 Task: Look for space in Cáceres, Spain from 1st July, 2023 to 9th July, 2023 for 2 adults in price range Rs.8000 to Rs.15000. Place can be entire place with 1  bedroom having 1 bed and 1 bathroom. Property type can be house, flat, guest house. Booking option can be shelf check-in. Required host language is English.
Action: Mouse moved to (366, 191)
Screenshot: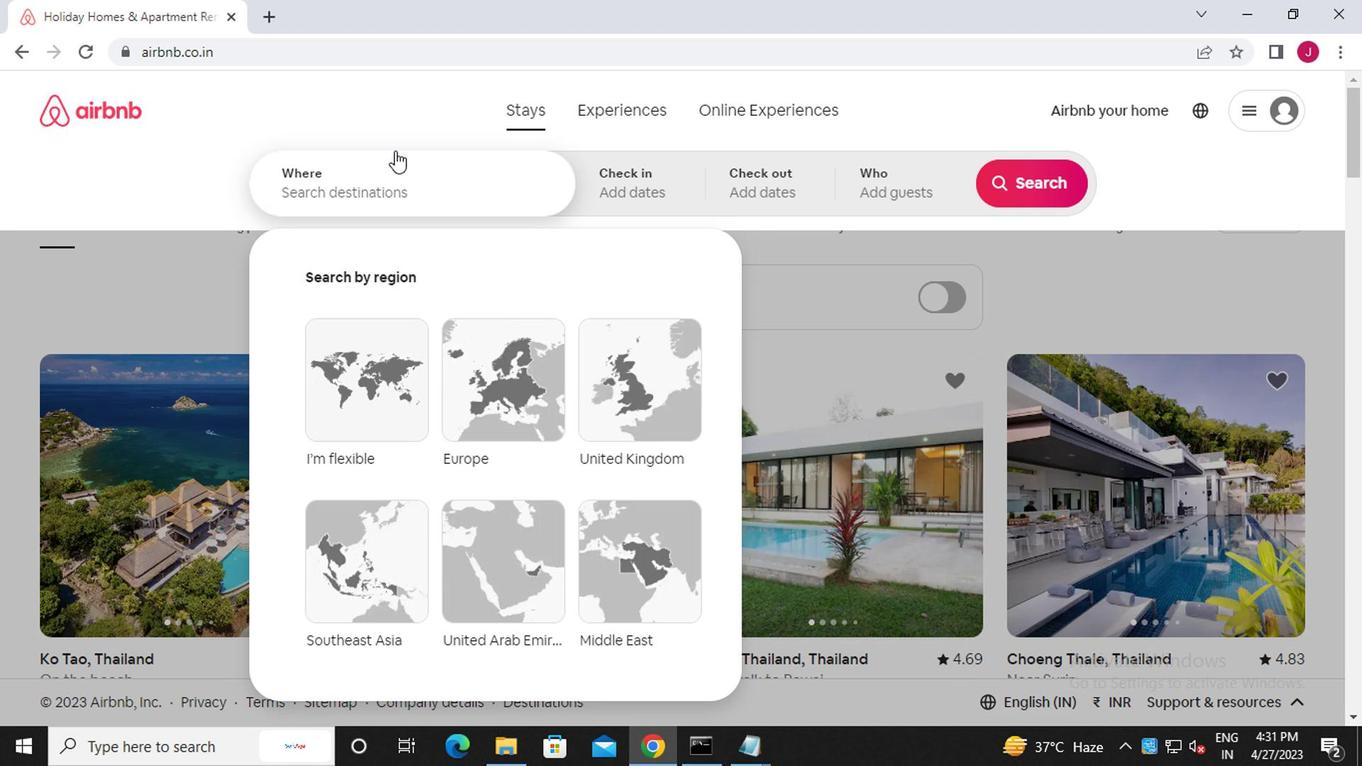 
Action: Mouse pressed left at (366, 191)
Screenshot: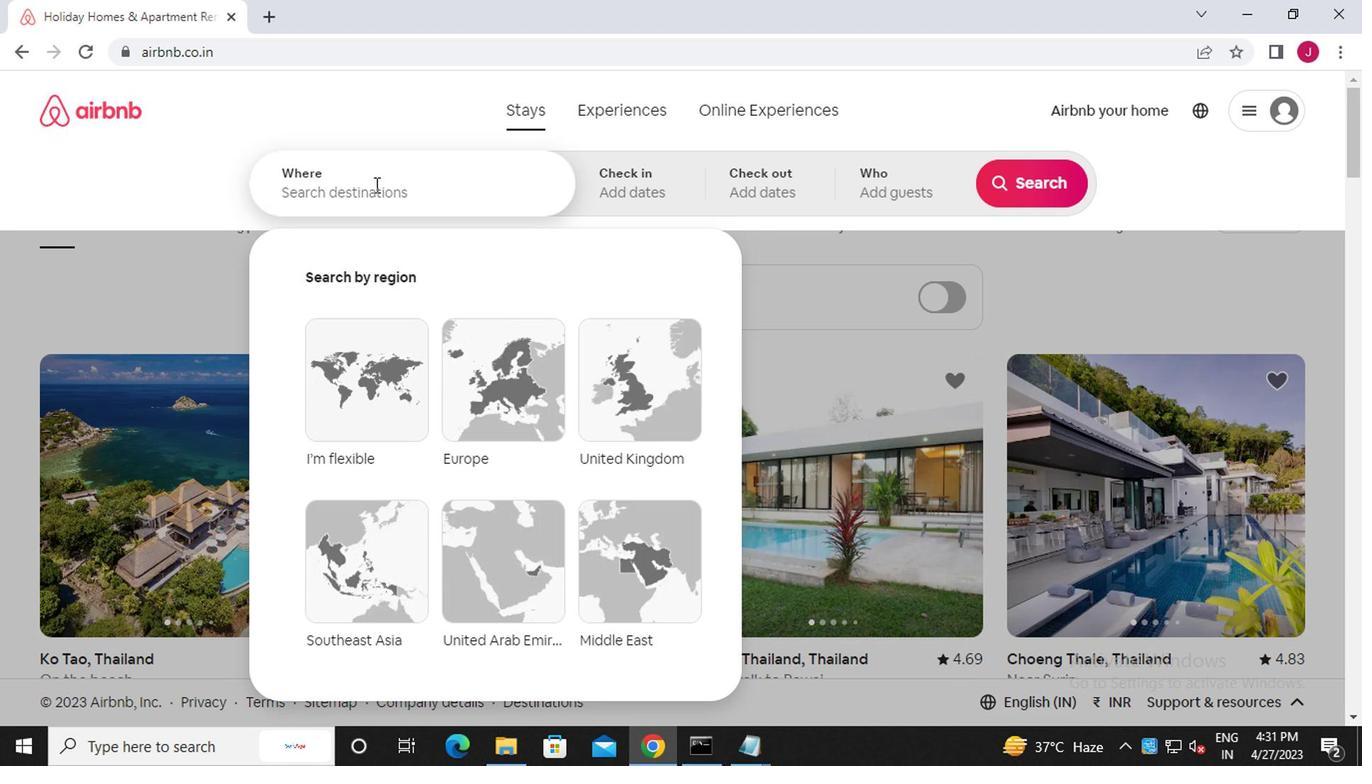 
Action: Mouse moved to (369, 189)
Screenshot: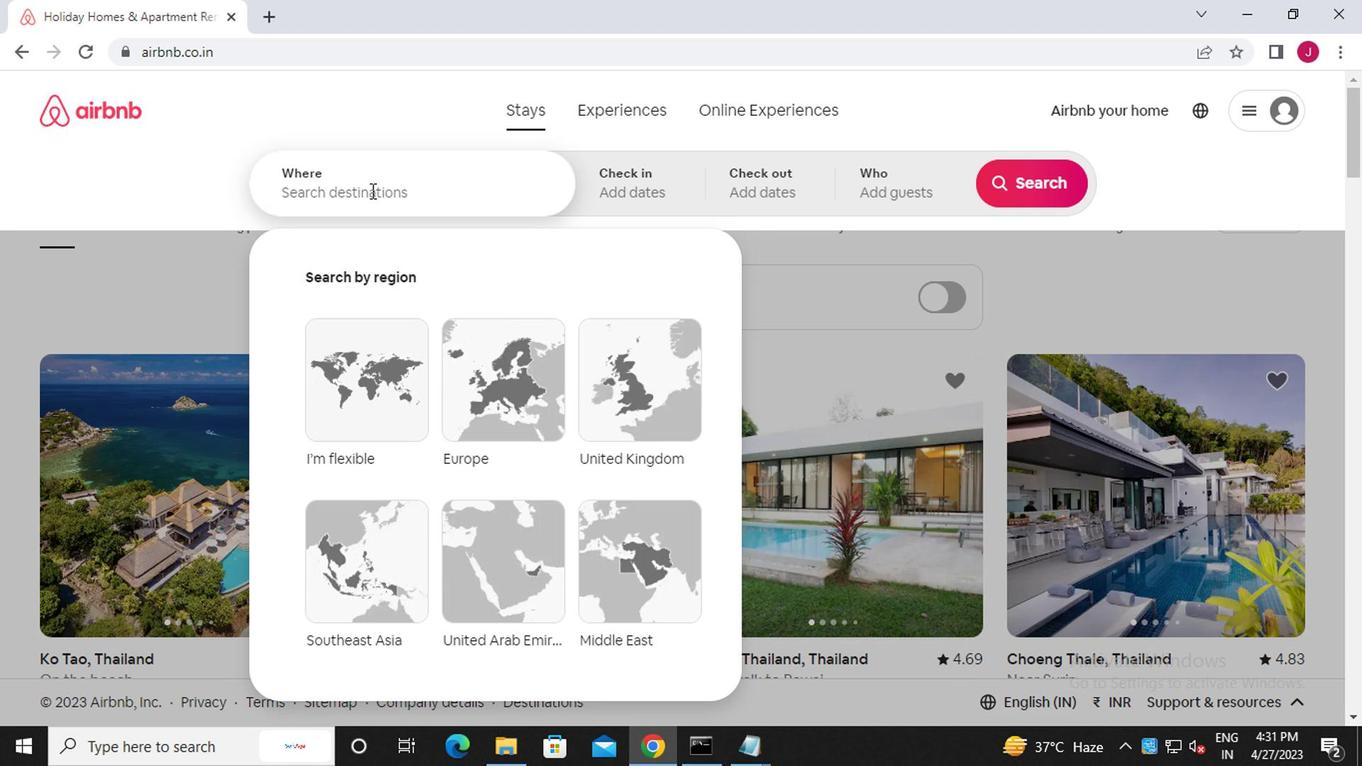 
Action: Key pressed c<Key.caps_lock>acares
Screenshot: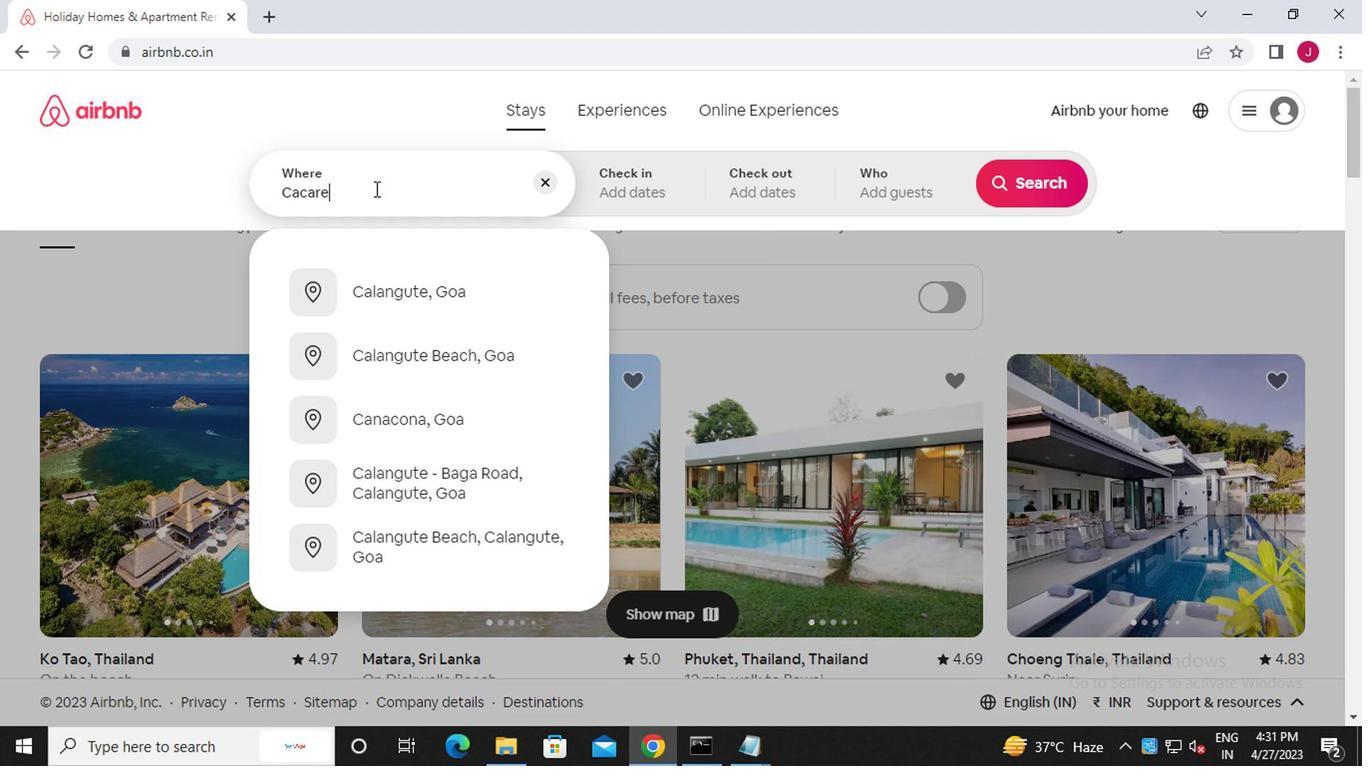 
Action: Mouse moved to (434, 479)
Screenshot: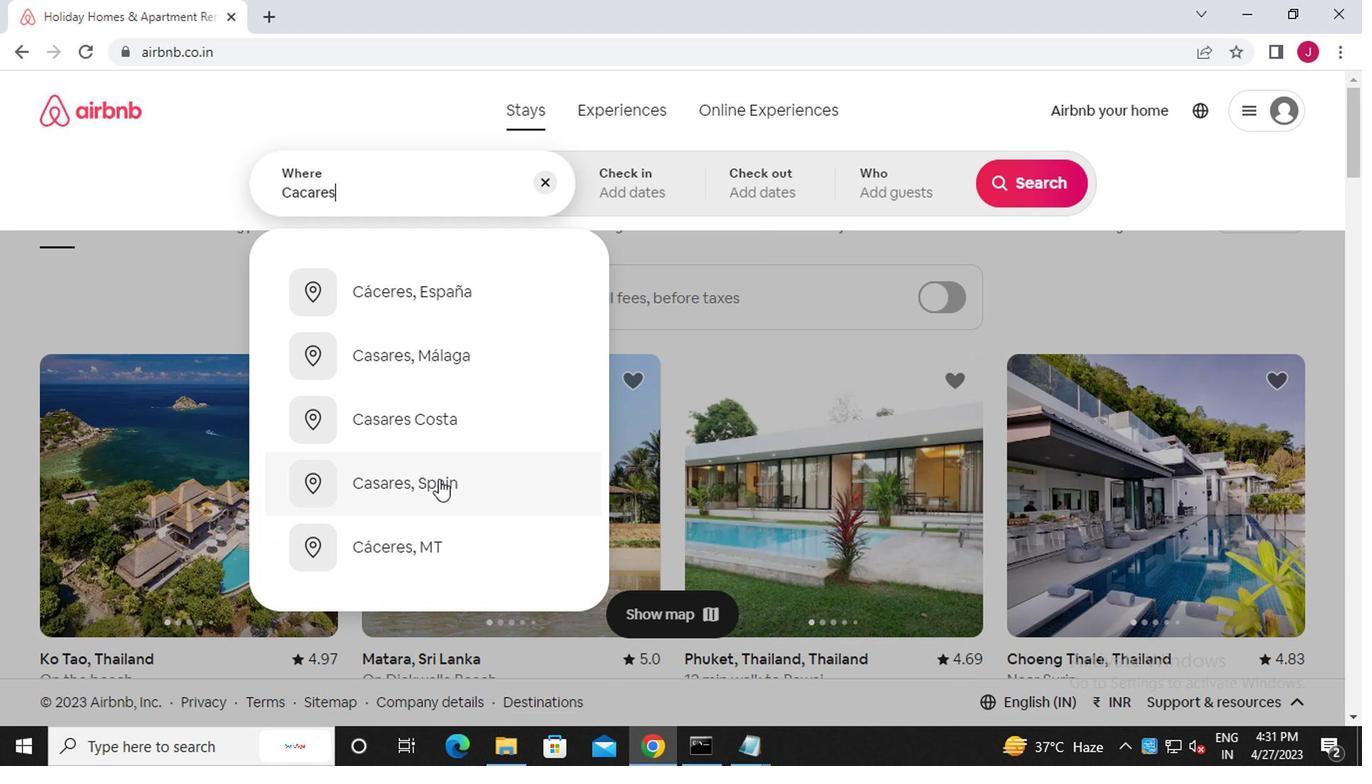 
Action: Mouse pressed left at (434, 479)
Screenshot: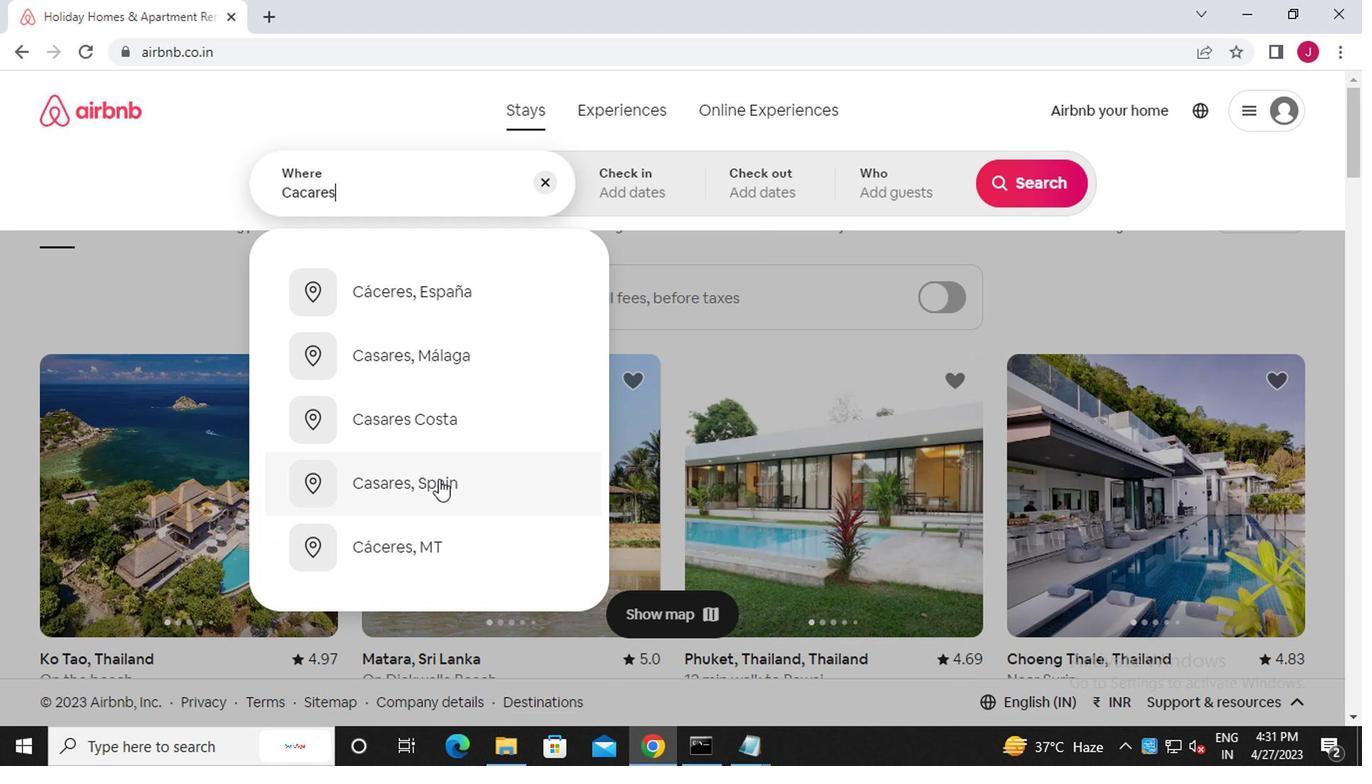 
Action: Mouse moved to (1020, 343)
Screenshot: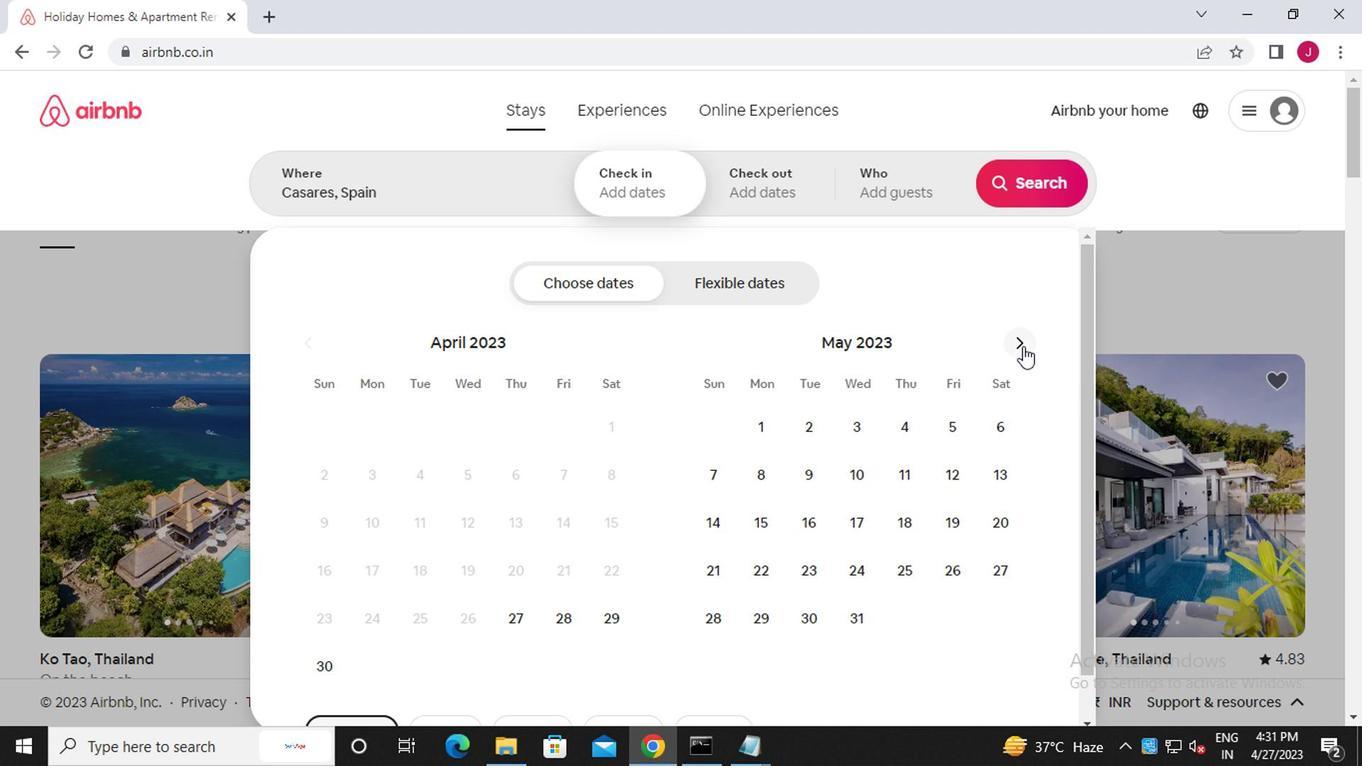 
Action: Mouse pressed left at (1020, 343)
Screenshot: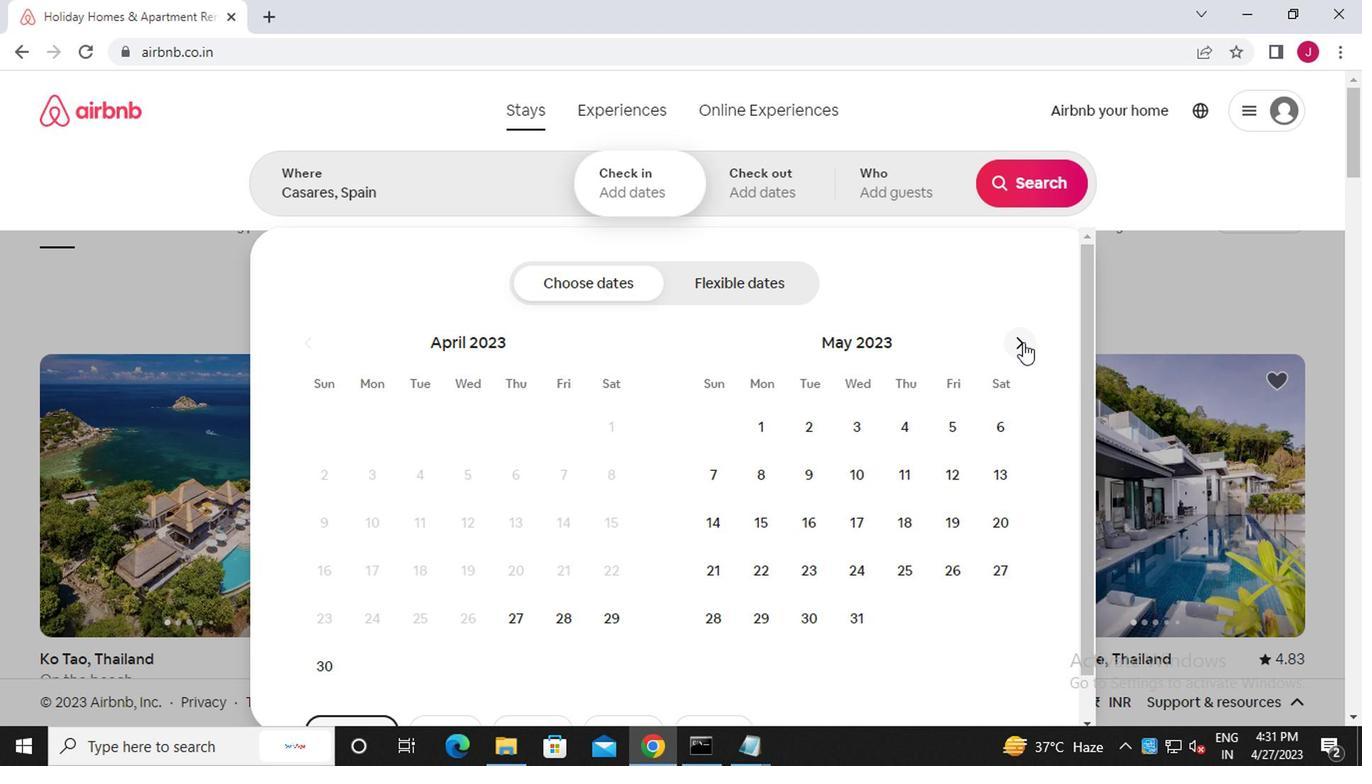 
Action: Mouse pressed left at (1020, 343)
Screenshot: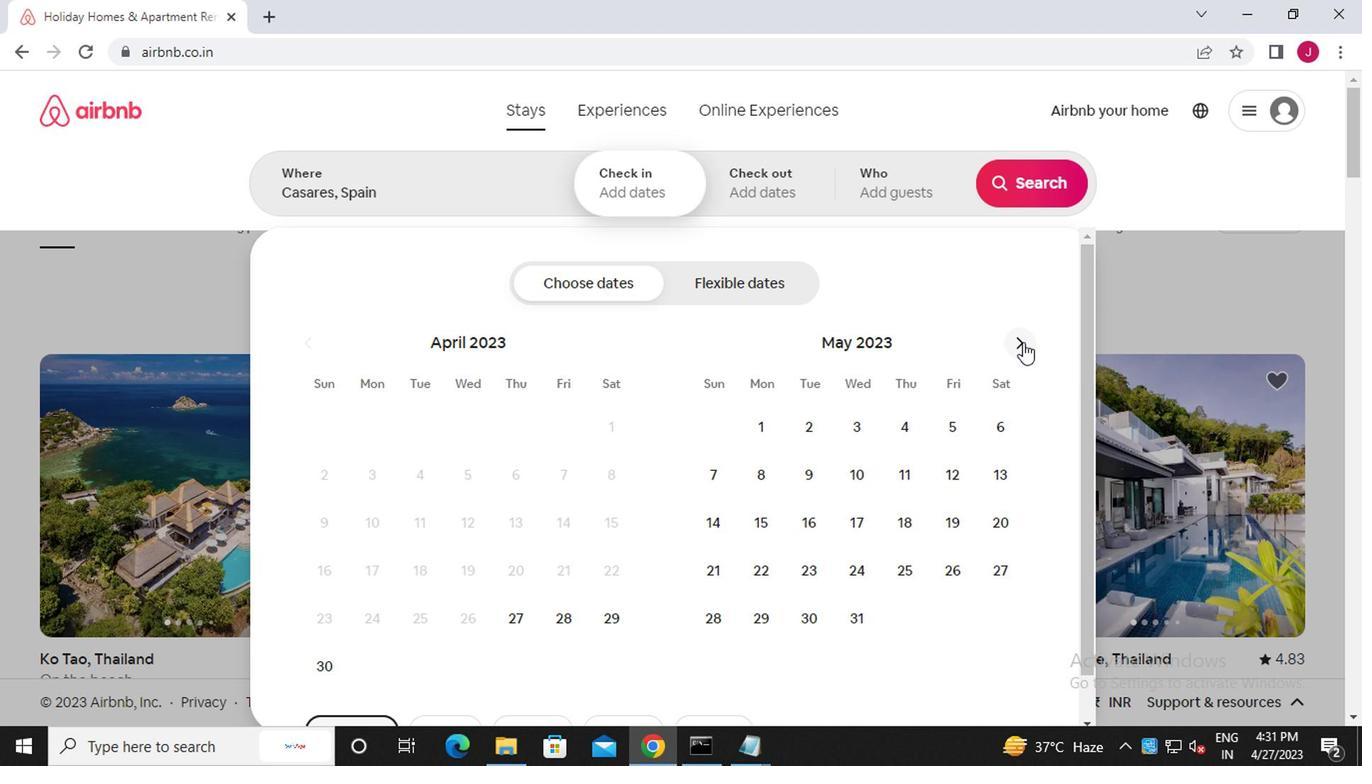 
Action: Mouse moved to (993, 430)
Screenshot: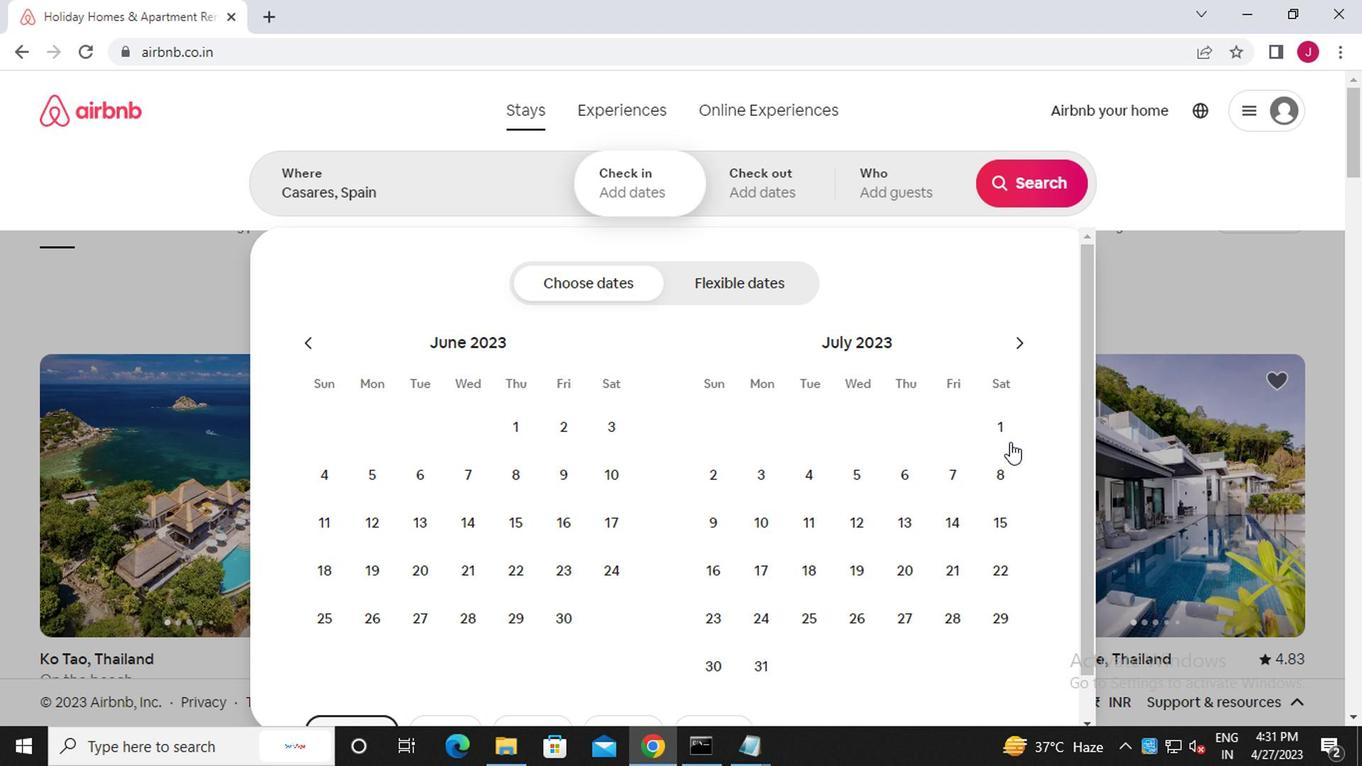 
Action: Mouse pressed left at (993, 430)
Screenshot: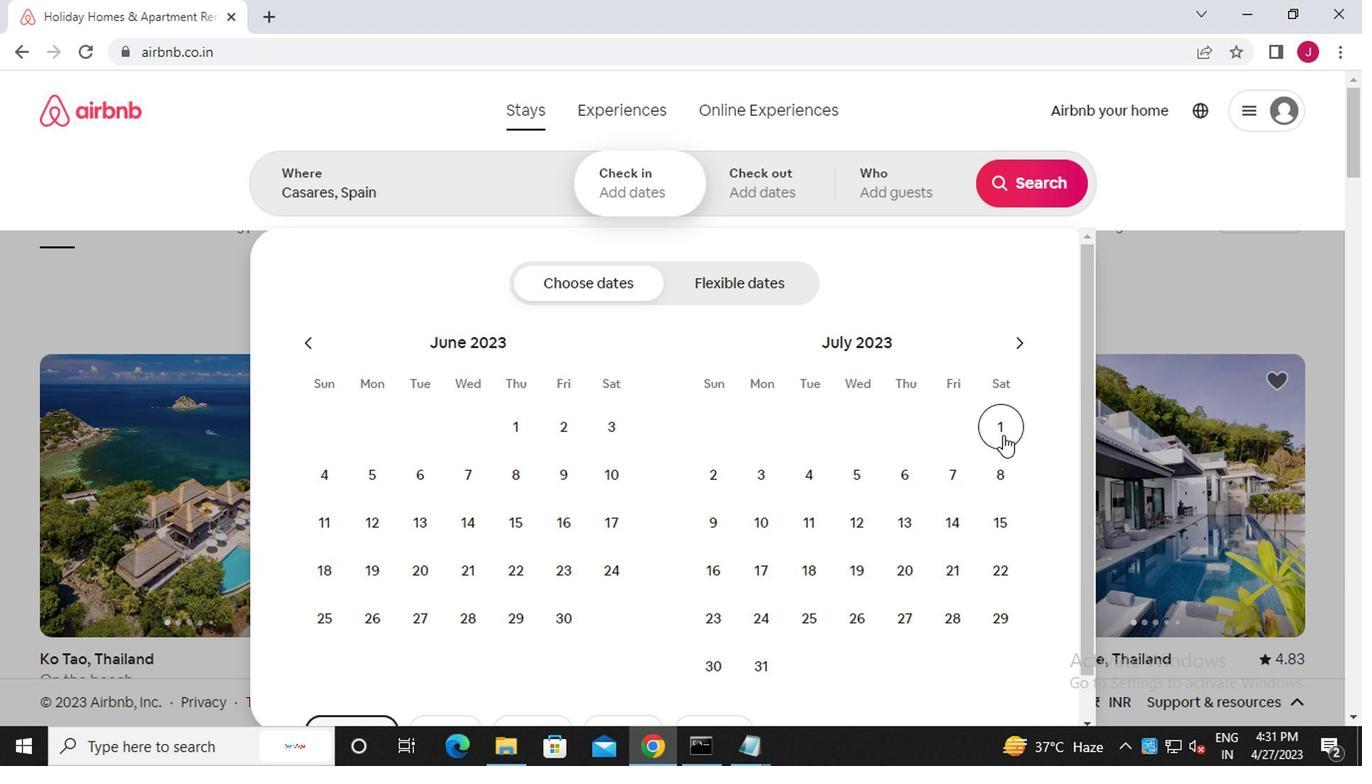 
Action: Mouse moved to (695, 521)
Screenshot: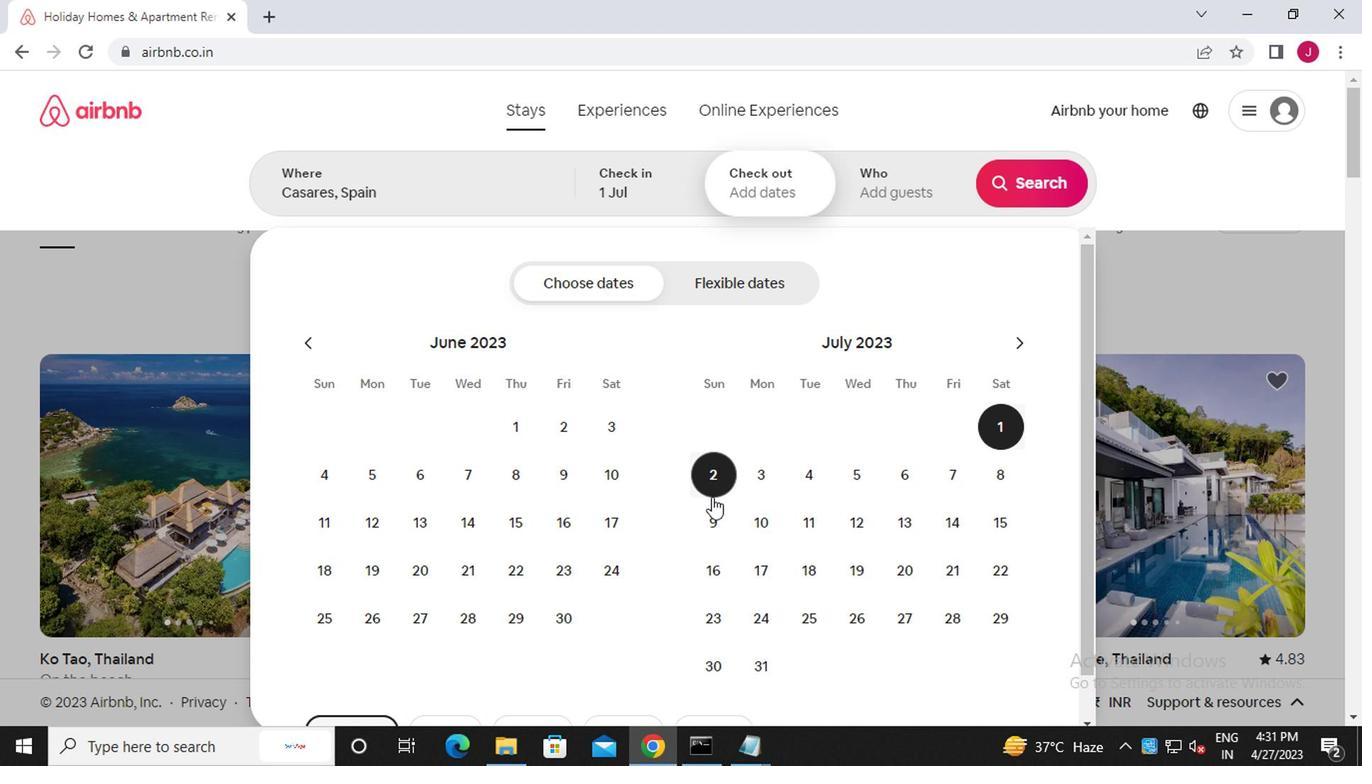 
Action: Mouse pressed left at (695, 521)
Screenshot: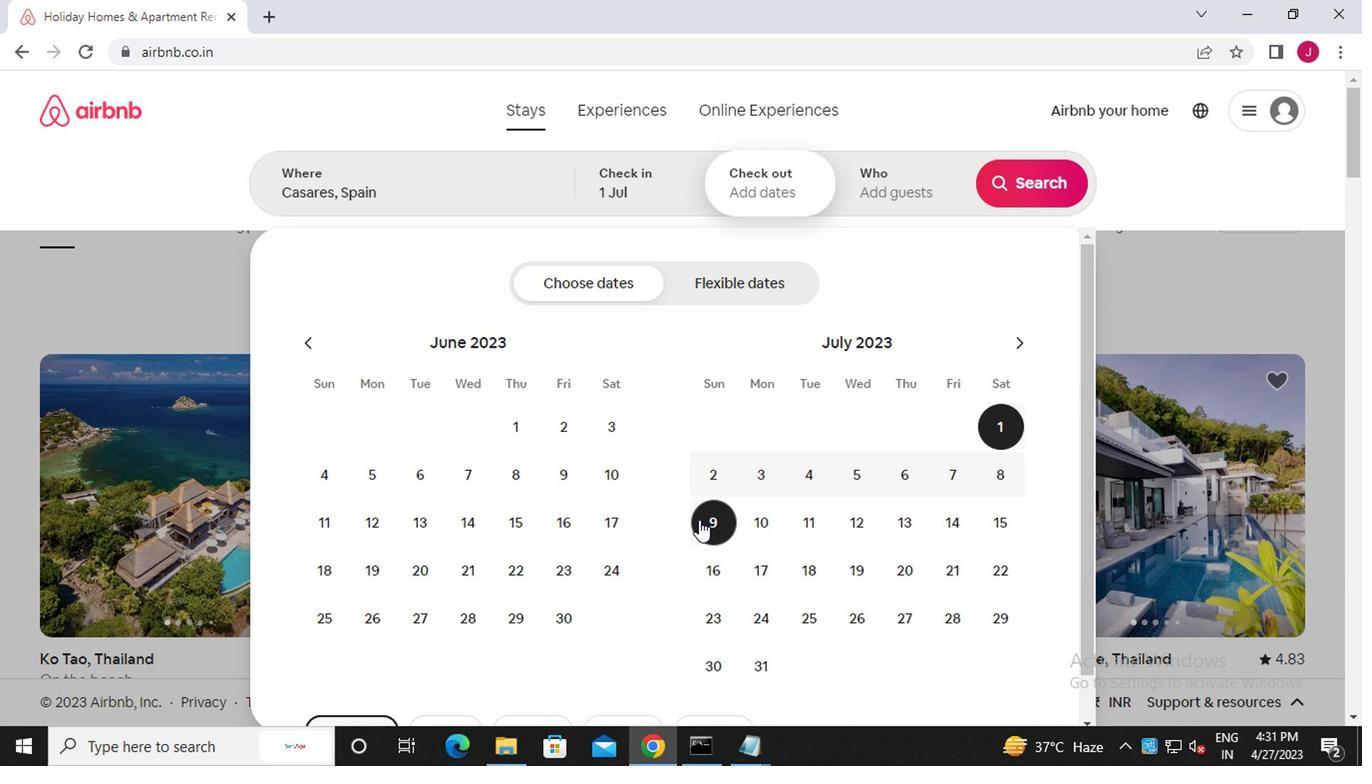 
Action: Mouse moved to (876, 203)
Screenshot: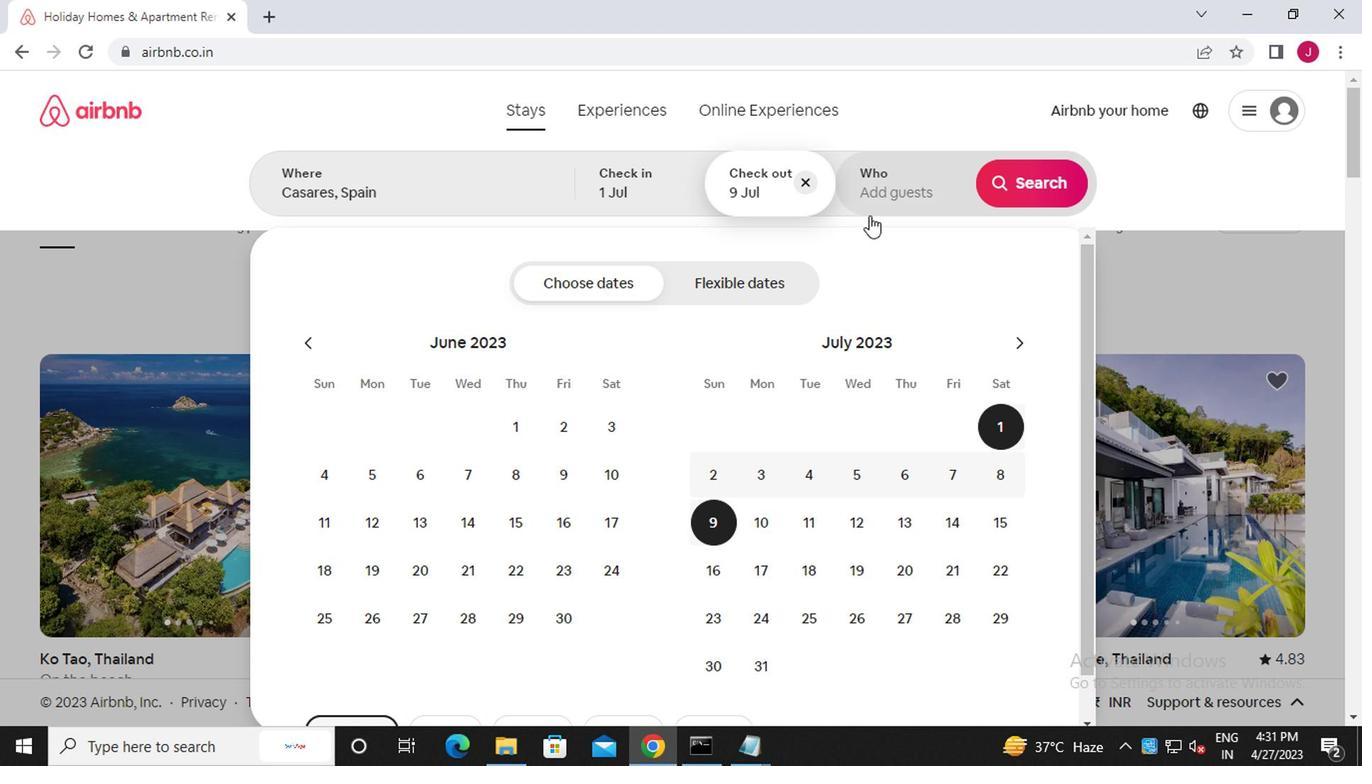 
Action: Mouse pressed left at (876, 203)
Screenshot: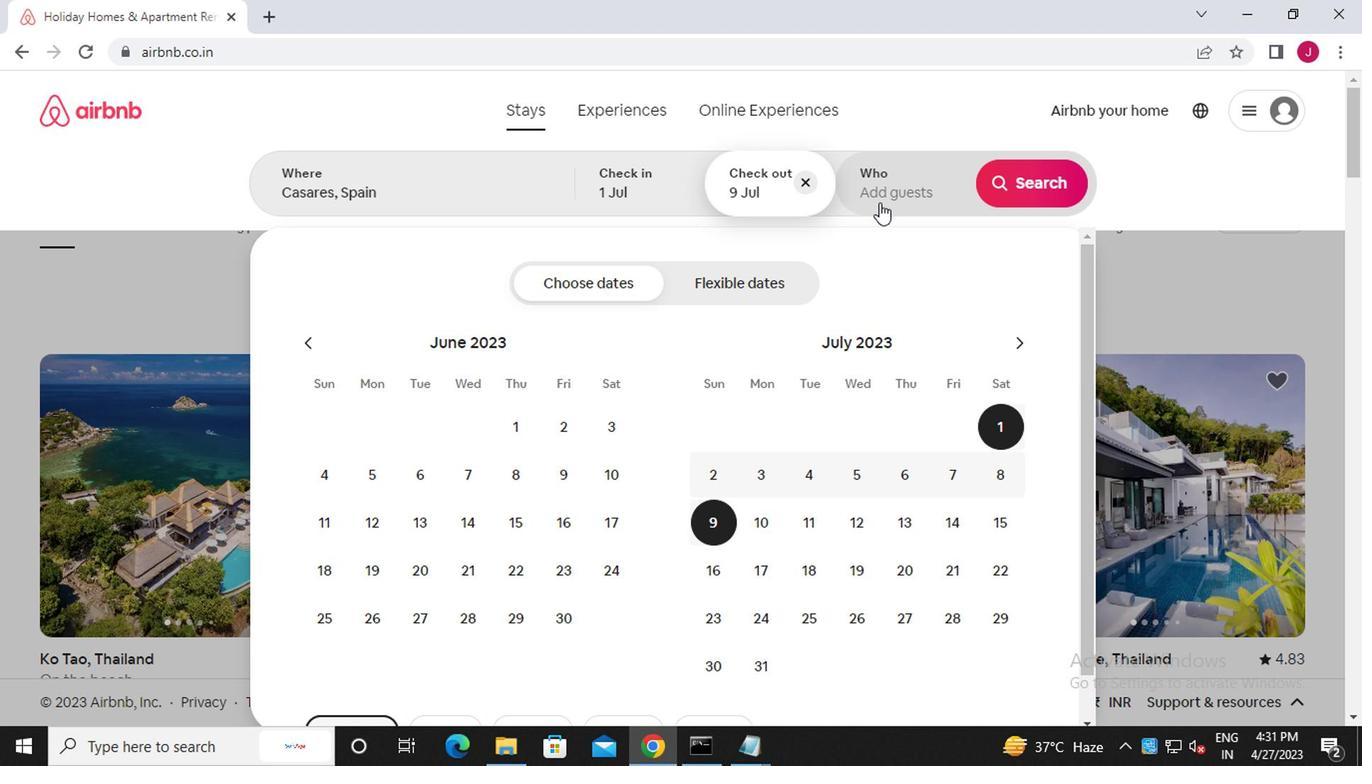 
Action: Mouse moved to (1047, 280)
Screenshot: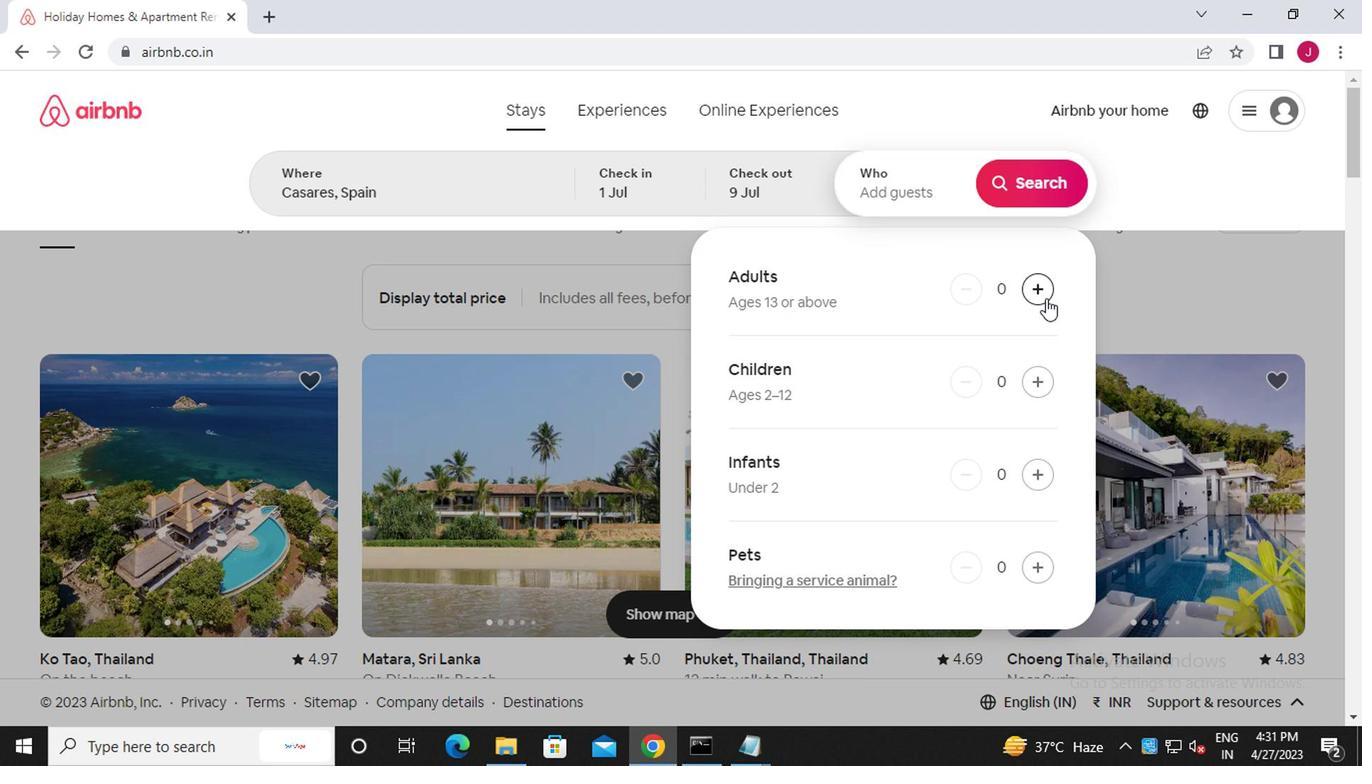 
Action: Mouse pressed left at (1047, 280)
Screenshot: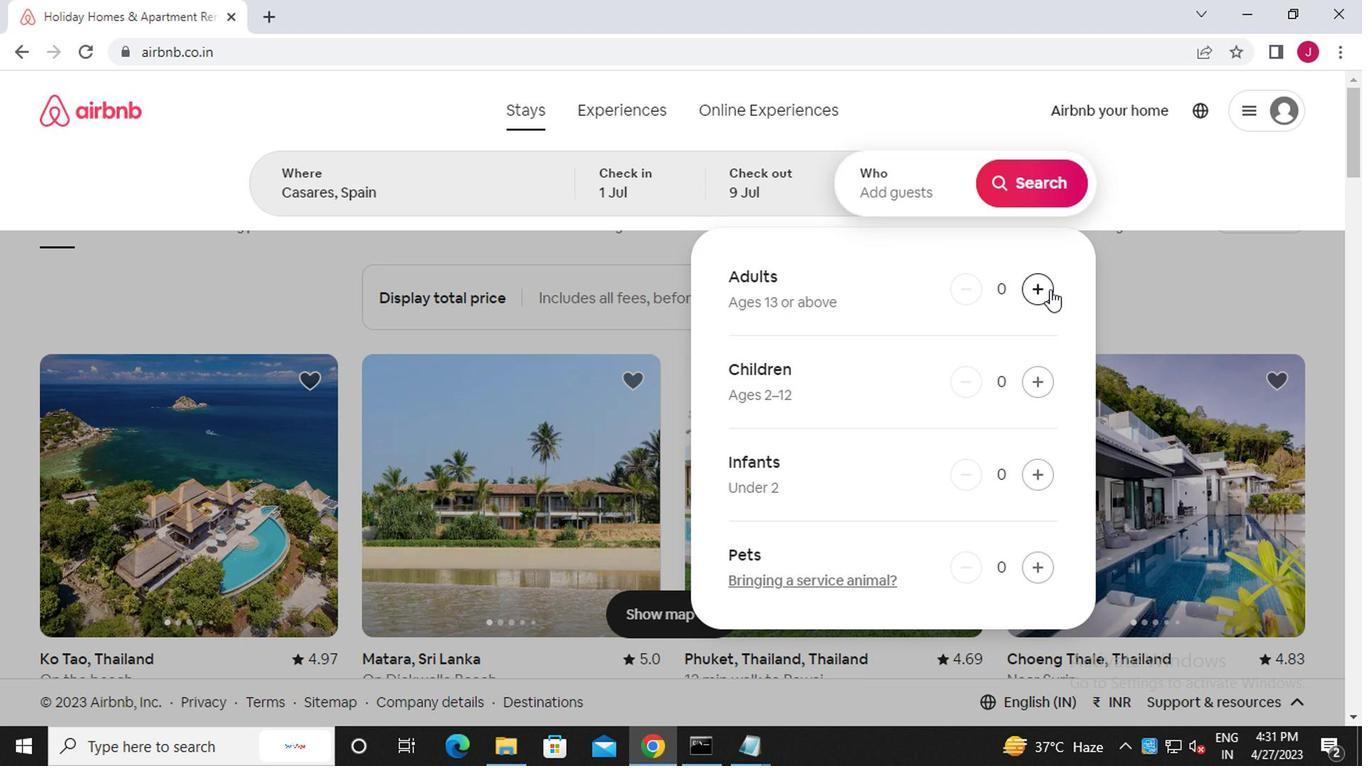 
Action: Mouse moved to (1047, 280)
Screenshot: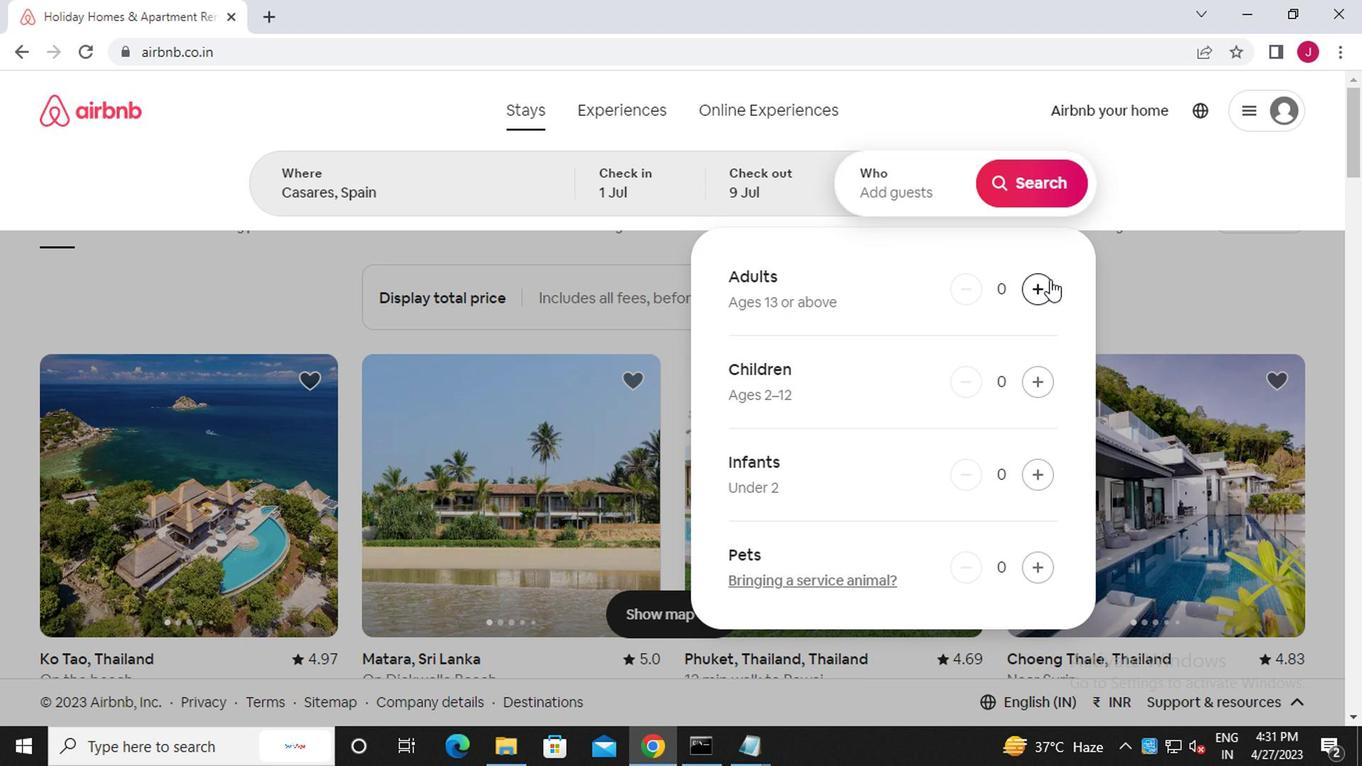
Action: Mouse pressed left at (1047, 280)
Screenshot: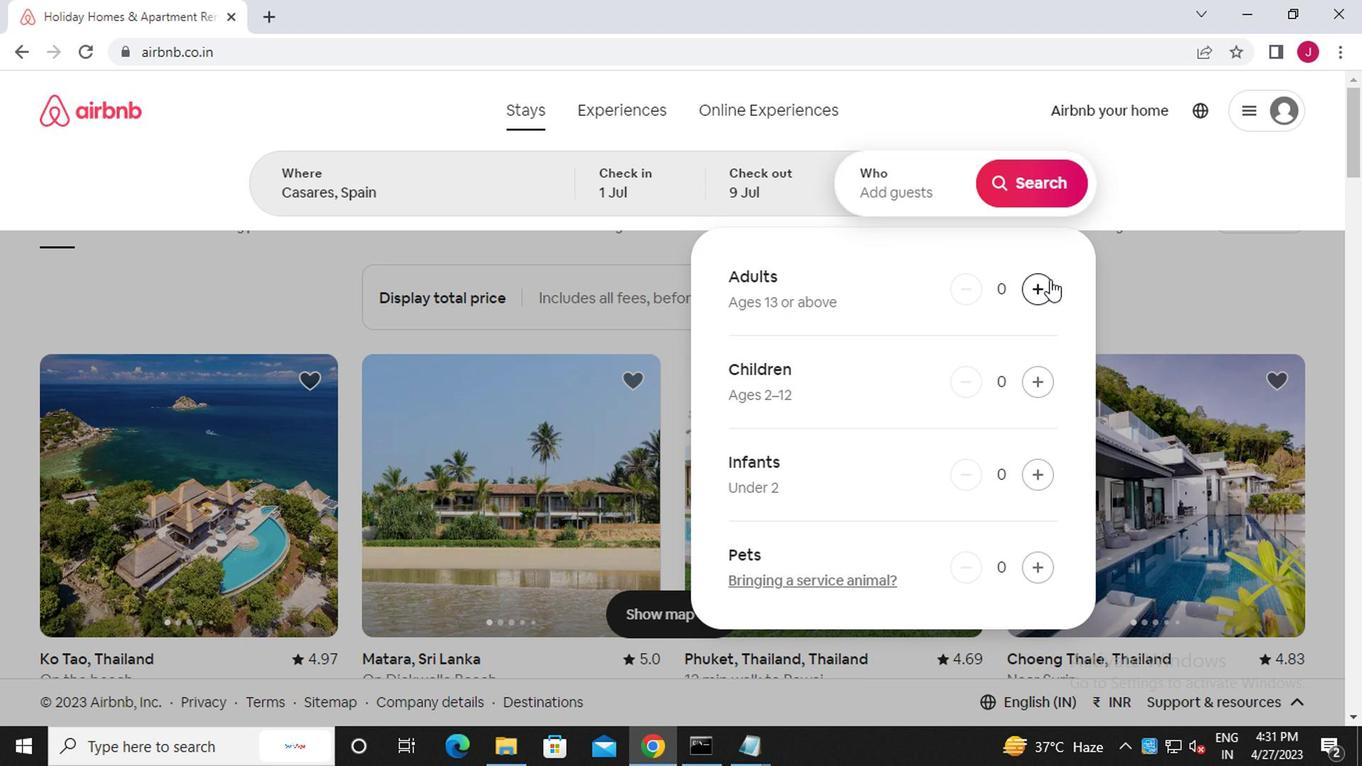 
Action: Mouse moved to (1051, 188)
Screenshot: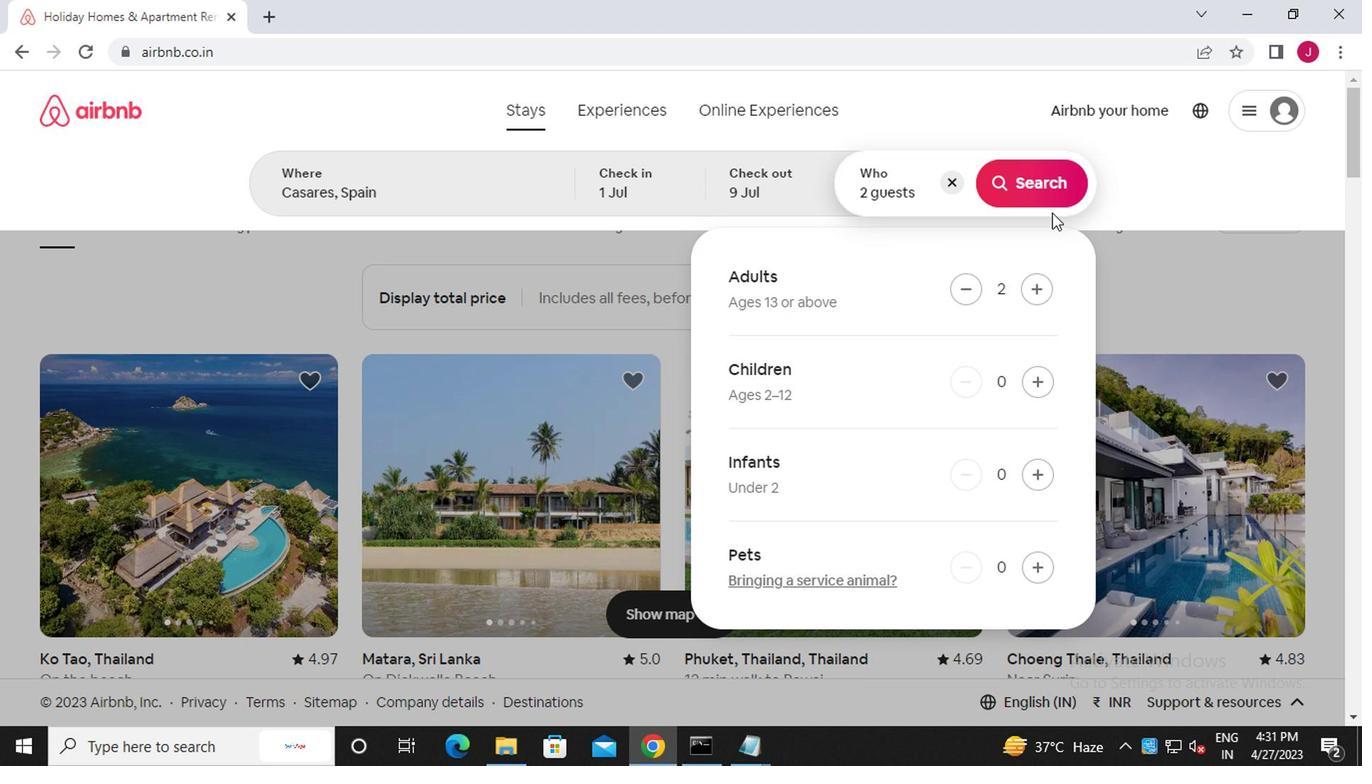
Action: Mouse pressed left at (1051, 188)
Screenshot: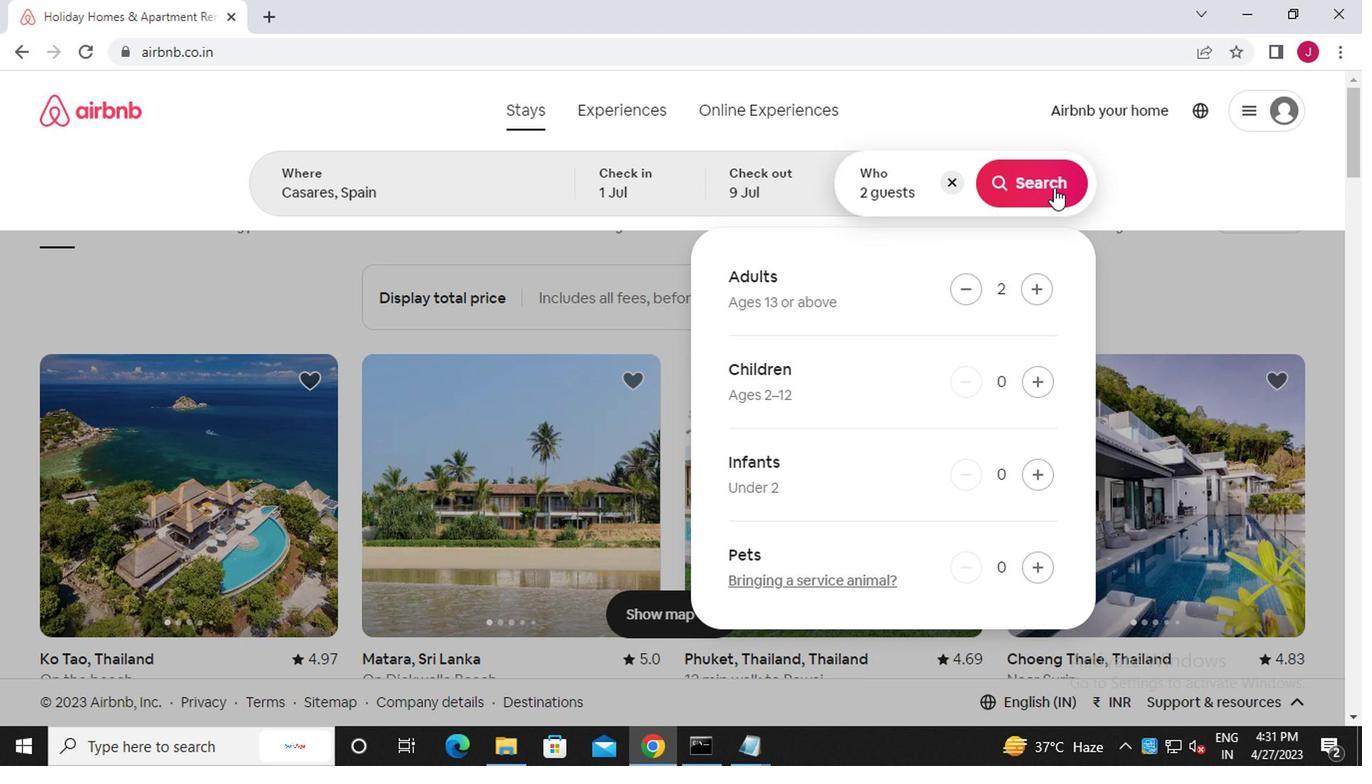 
Action: Mouse moved to (1266, 187)
Screenshot: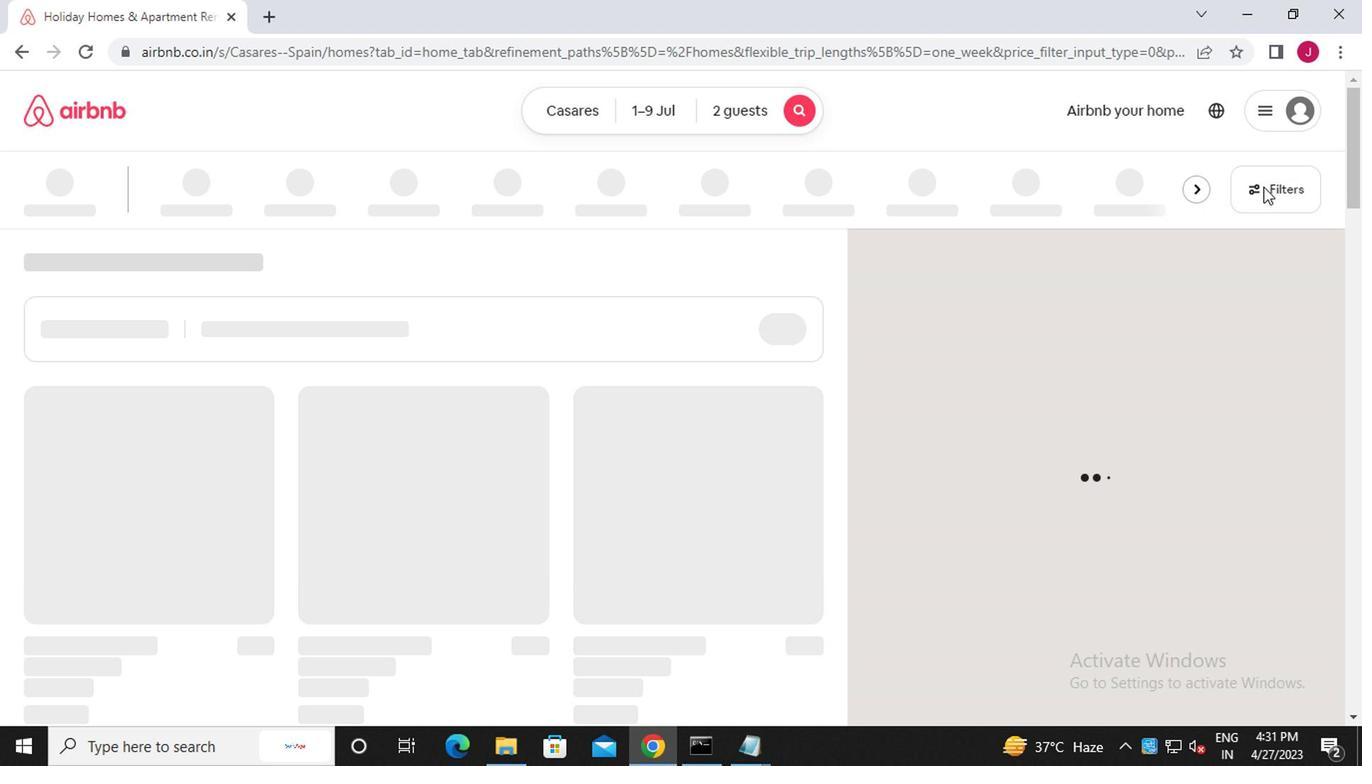 
Action: Mouse pressed left at (1266, 187)
Screenshot: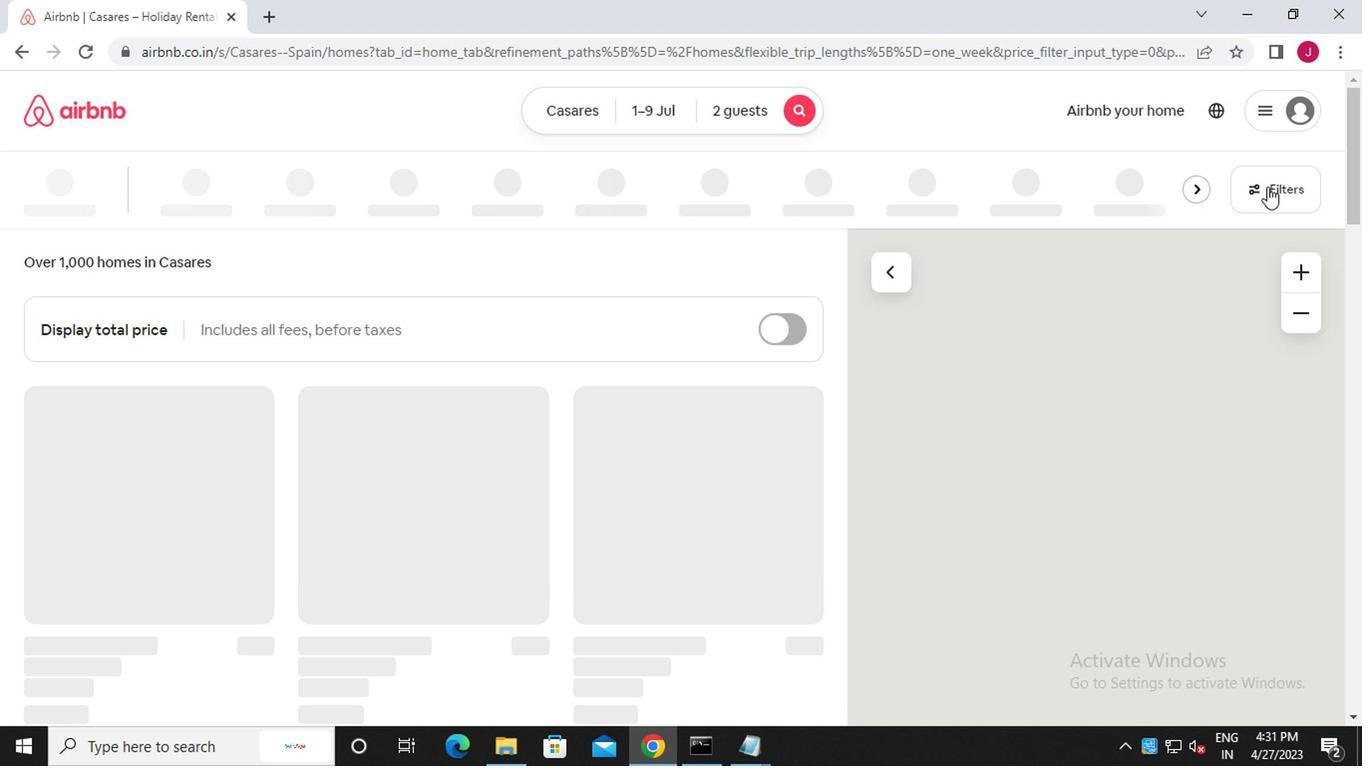 
Action: Mouse moved to (469, 428)
Screenshot: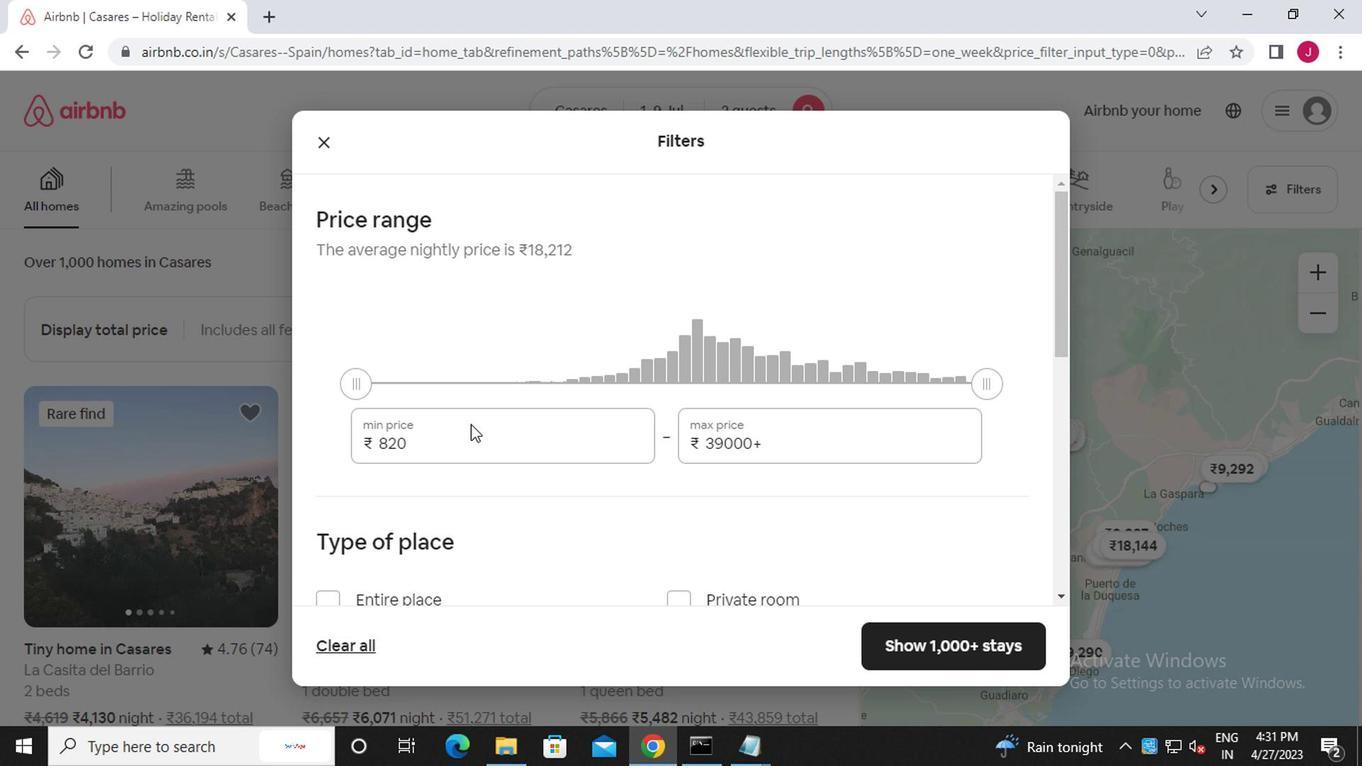 
Action: Mouse pressed left at (469, 428)
Screenshot: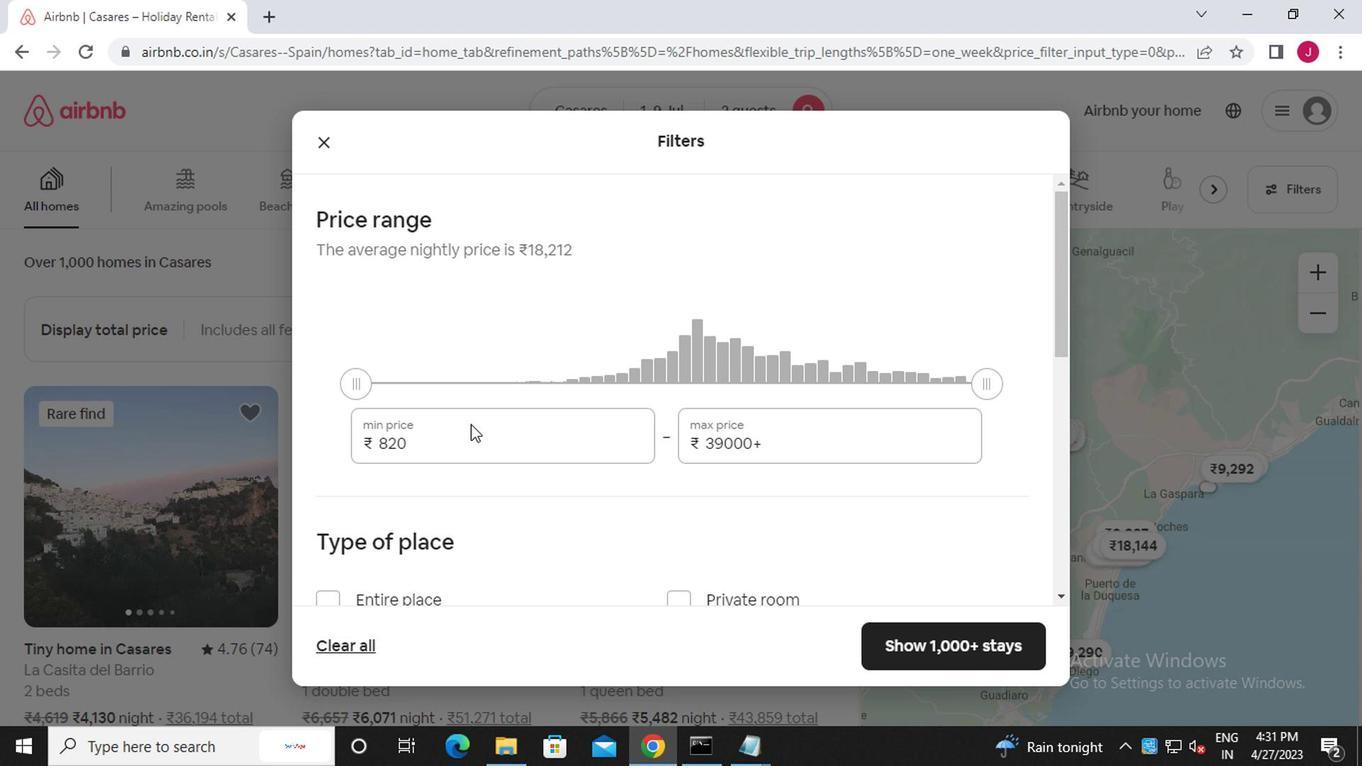 
Action: Mouse moved to (471, 428)
Screenshot: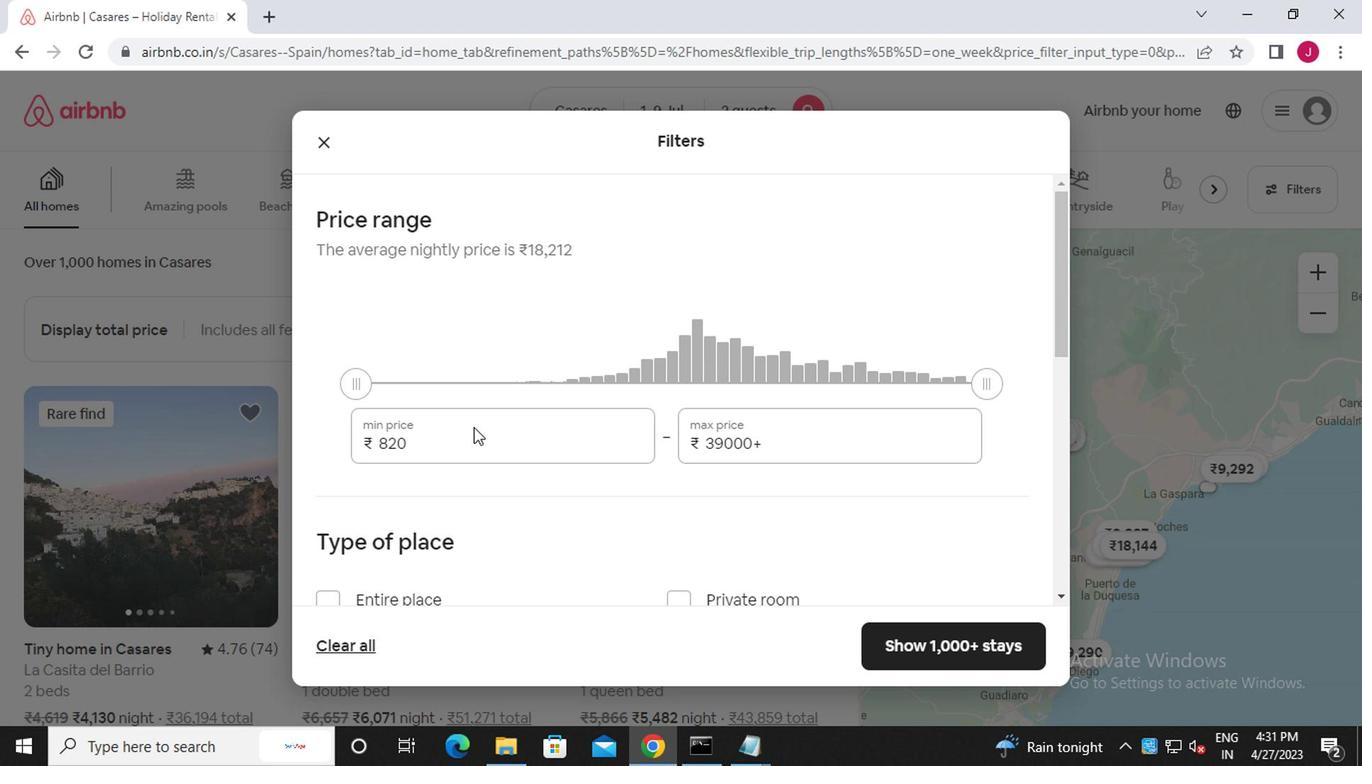 
Action: Key pressed <Key.backspace><Key.backspace><<96>><<96>><<96>>
Screenshot: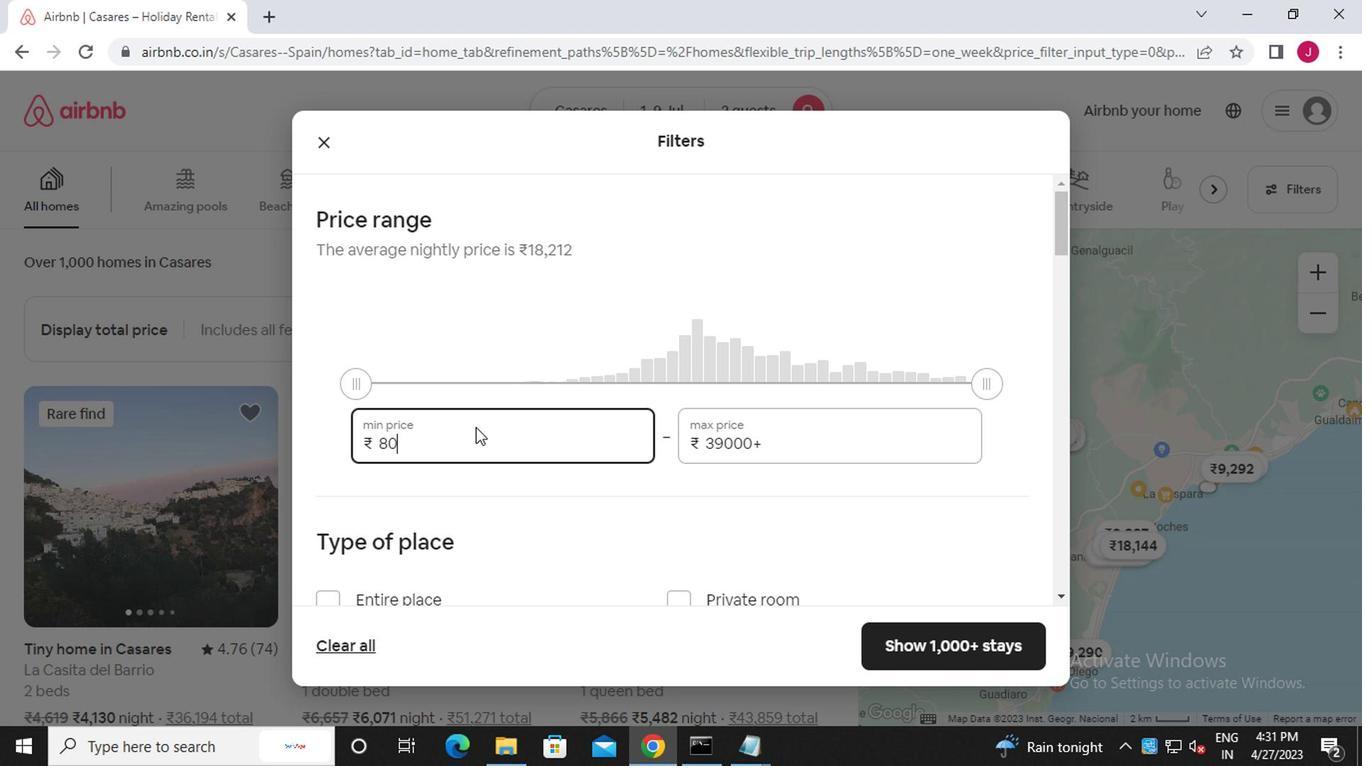 
Action: Mouse moved to (776, 449)
Screenshot: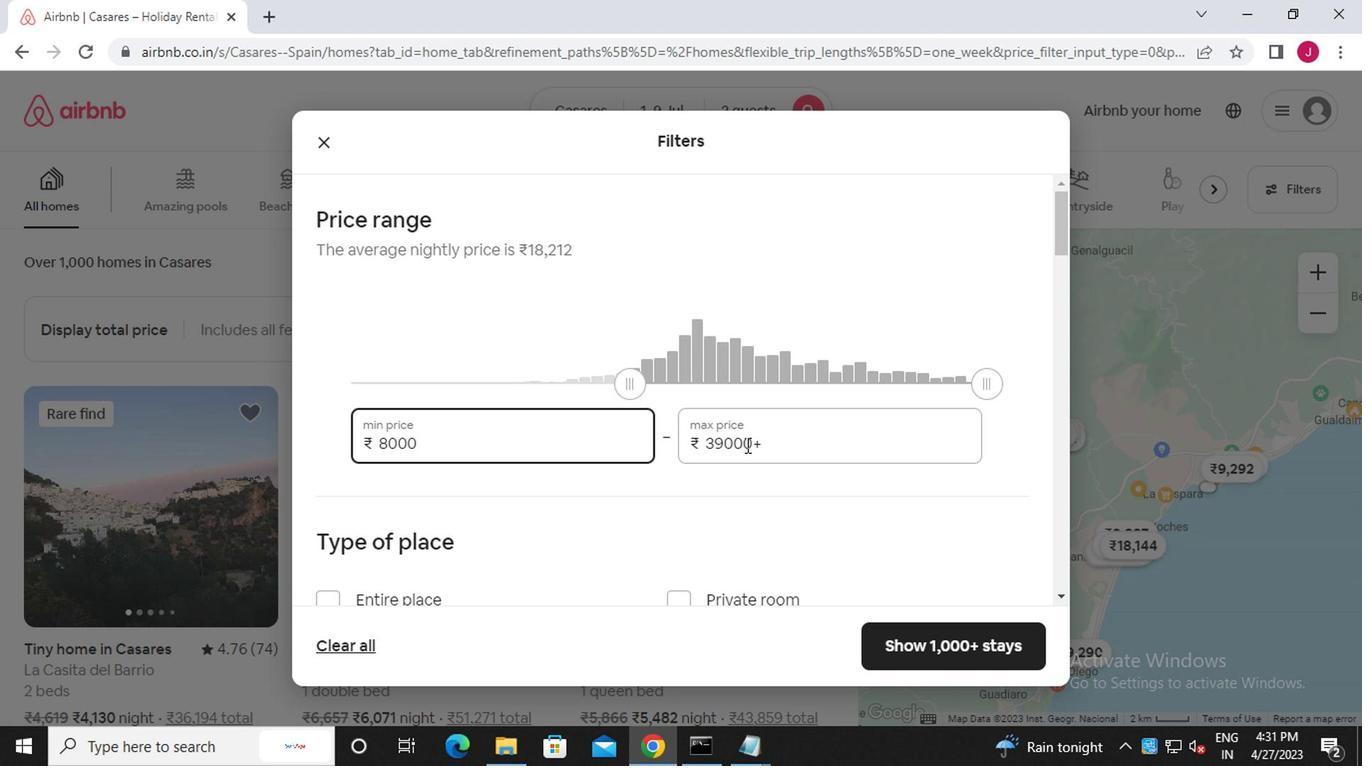 
Action: Mouse pressed left at (776, 449)
Screenshot: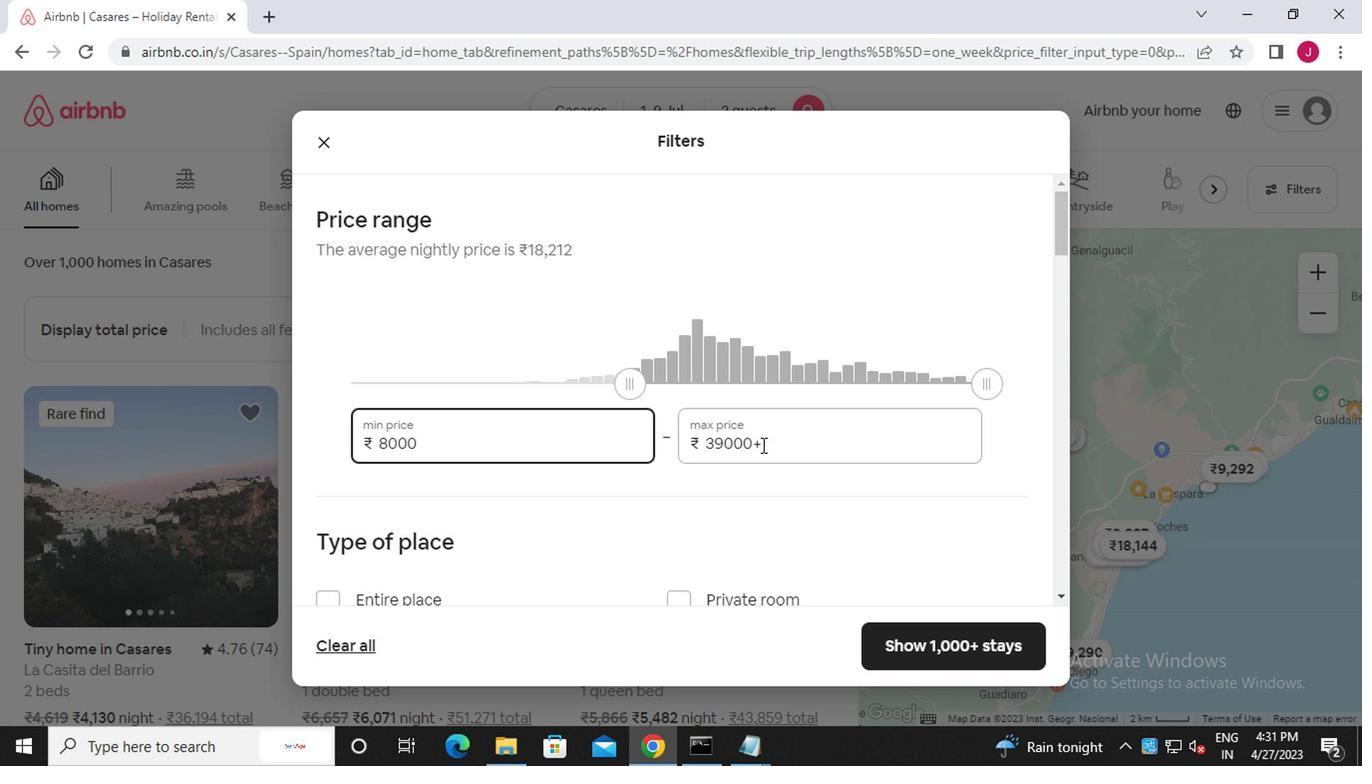 
Action: Mouse moved to (776, 449)
Screenshot: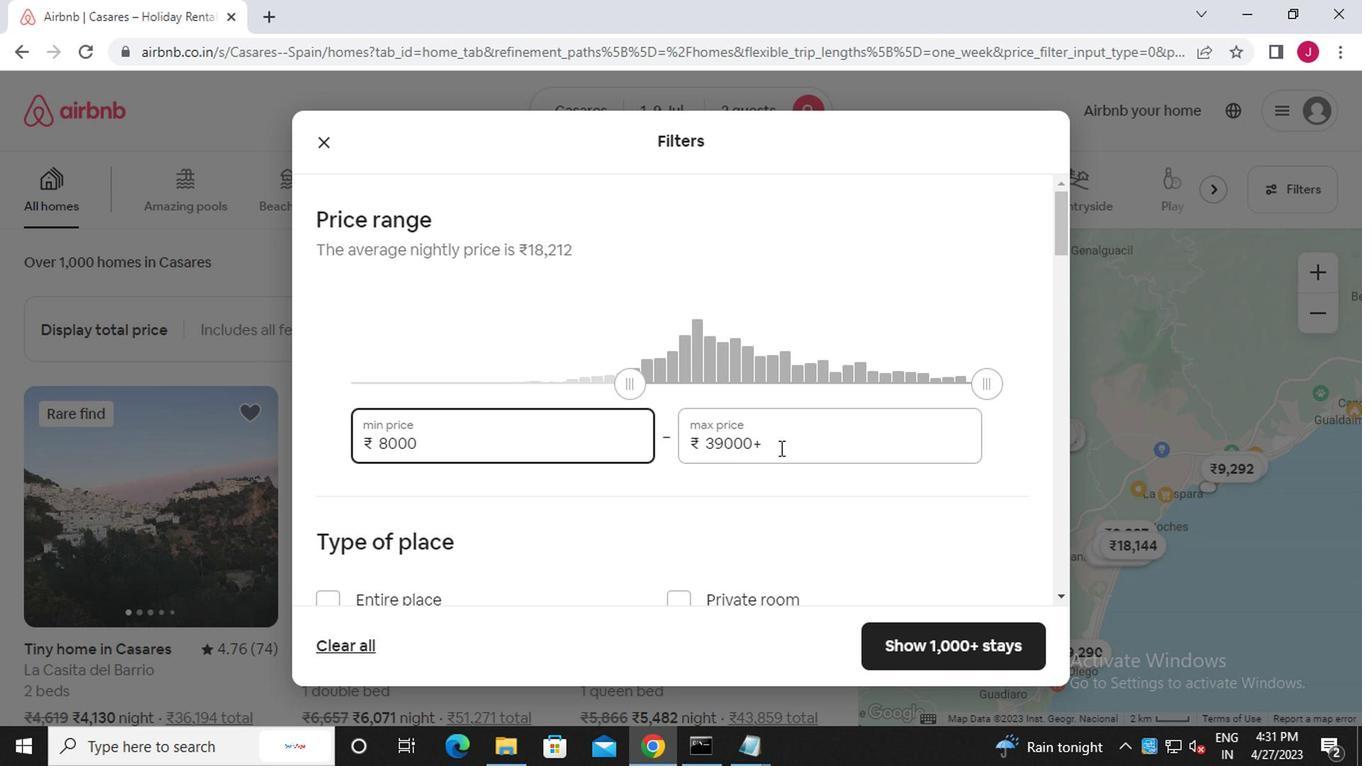 
Action: Key pressed <Key.backspace><Key.backspace><Key.backspace><Key.backspace><Key.backspace><Key.backspace><Key.backspace><Key.backspace><Key.backspace><Key.backspace><Key.backspace><Key.backspace><<97>><<101>><<96>><<96>><<96>>
Screenshot: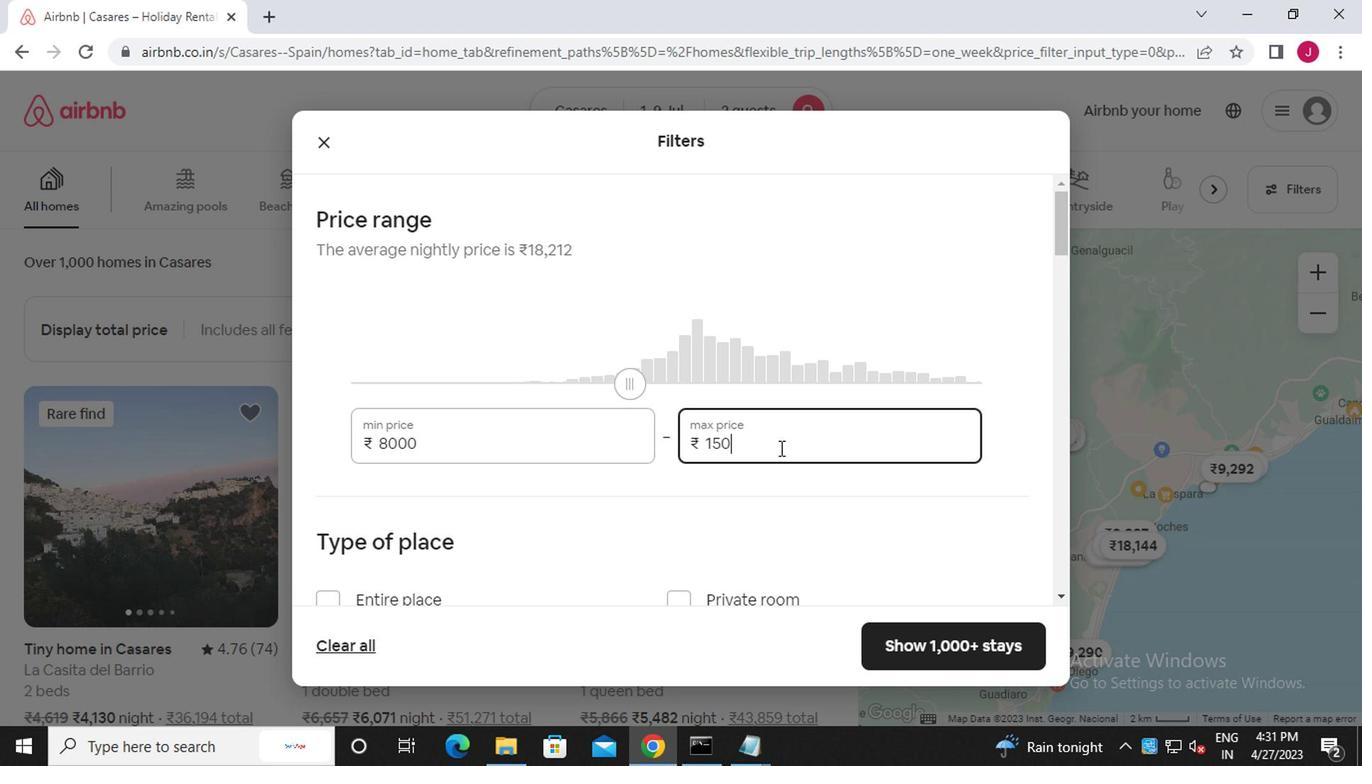 
Action: Mouse scrolled (776, 447) with delta (0, -1)
Screenshot: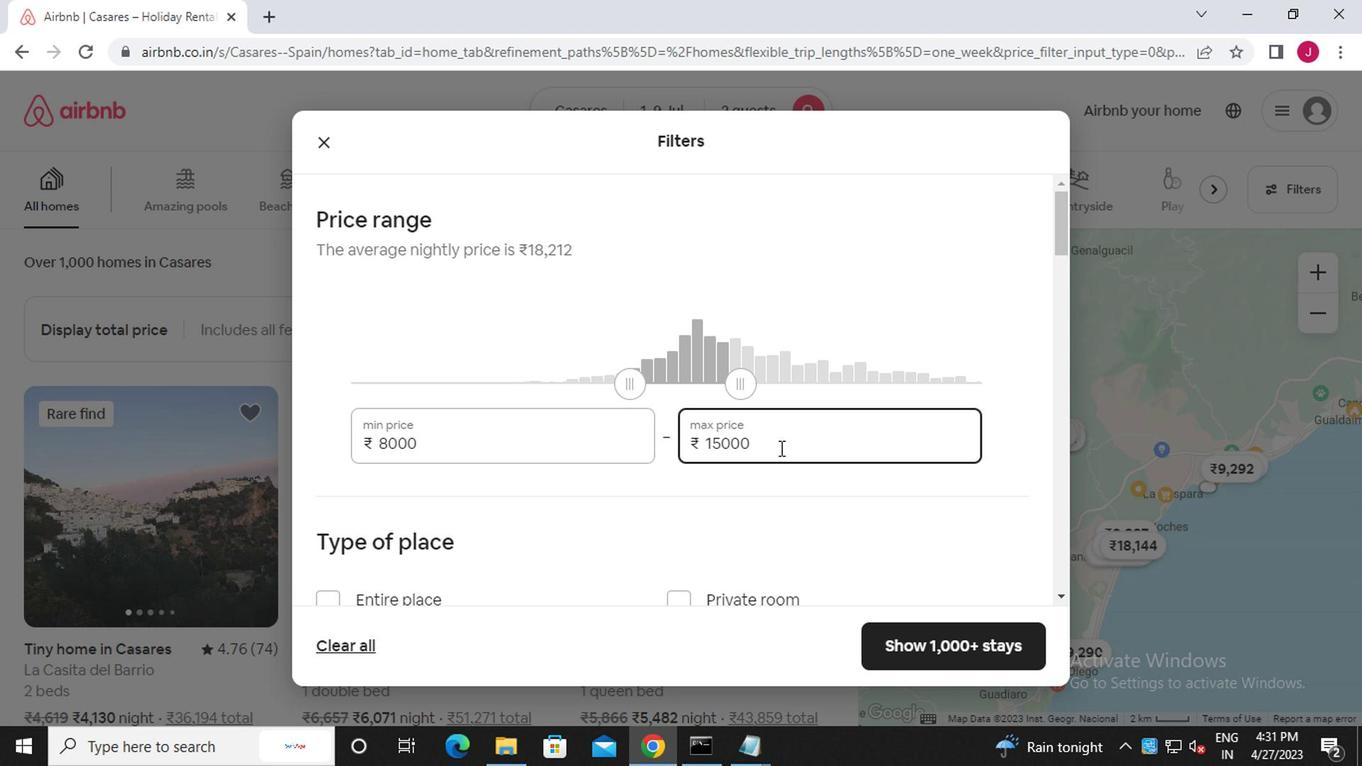 
Action: Mouse moved to (775, 449)
Screenshot: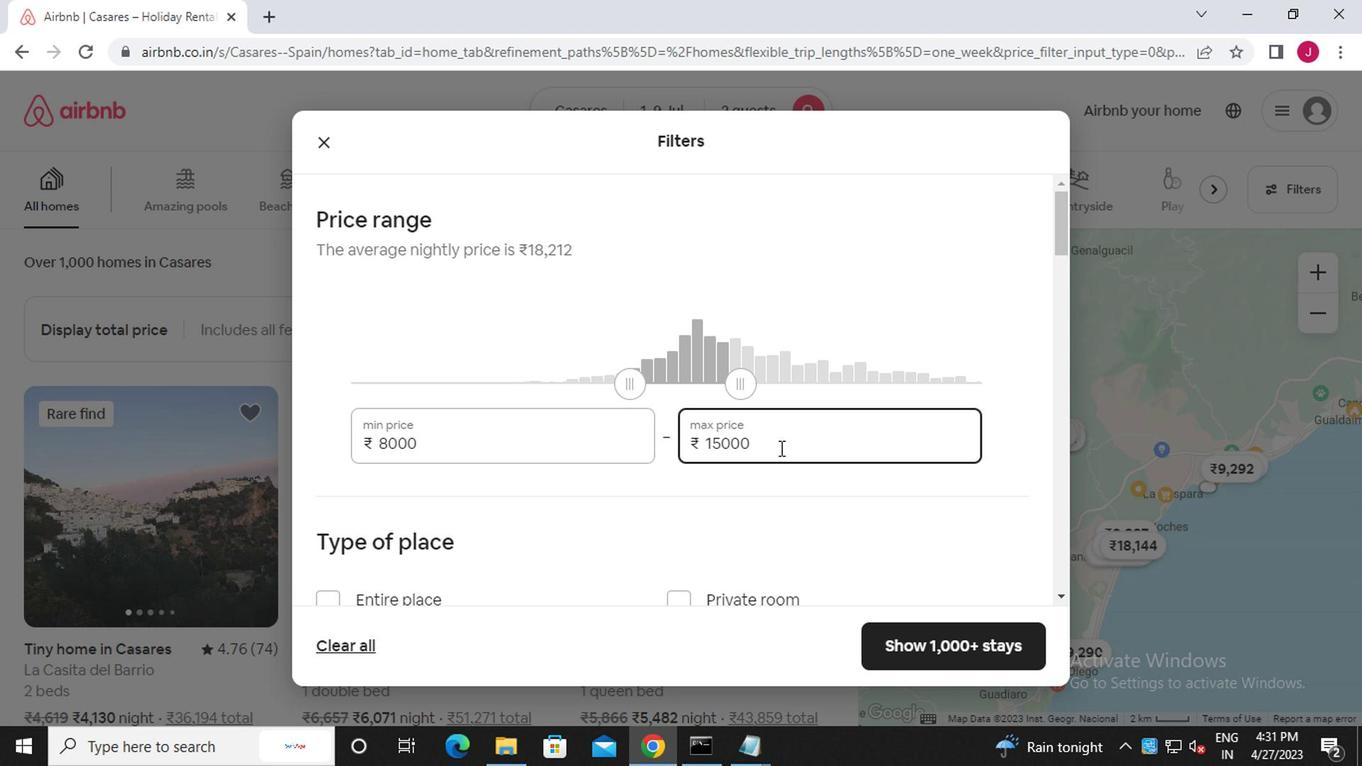 
Action: Mouse scrolled (775, 447) with delta (0, -1)
Screenshot: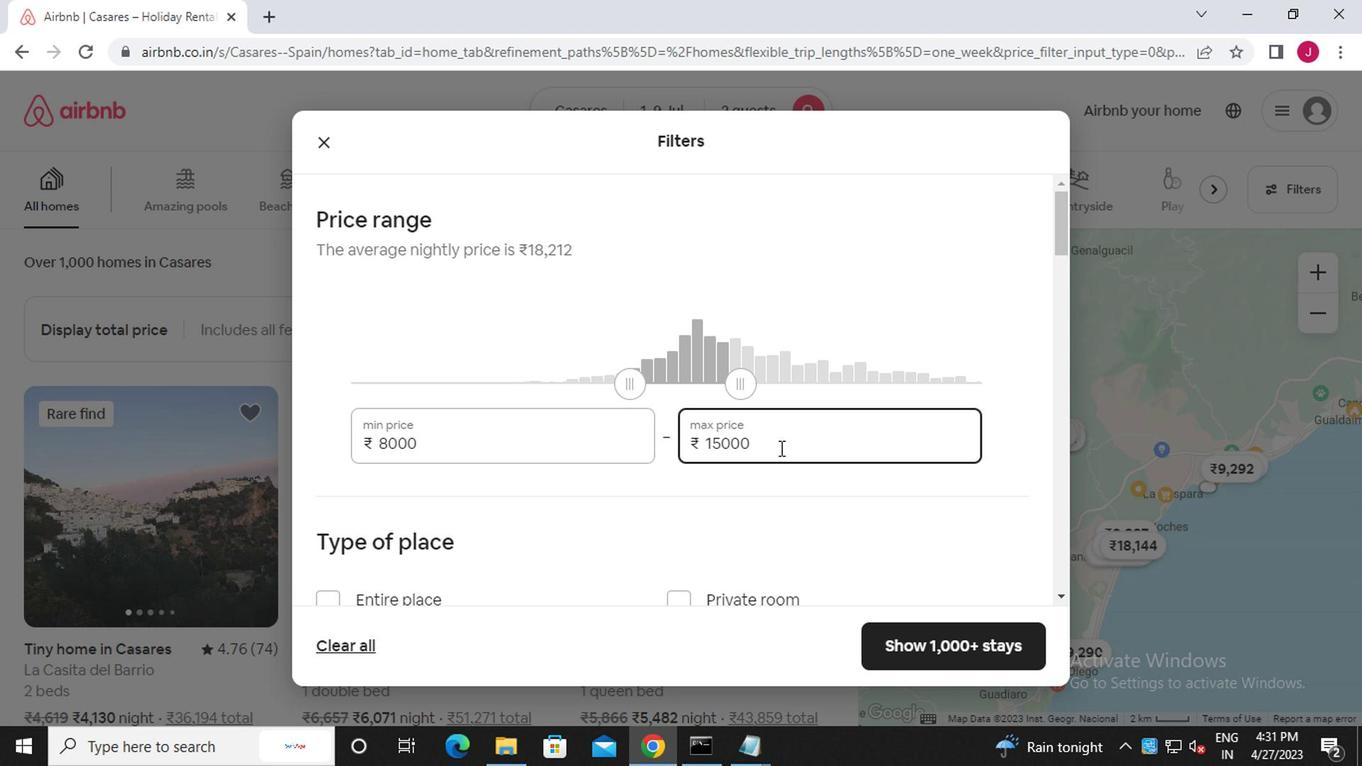 
Action: Mouse scrolled (775, 447) with delta (0, -1)
Screenshot: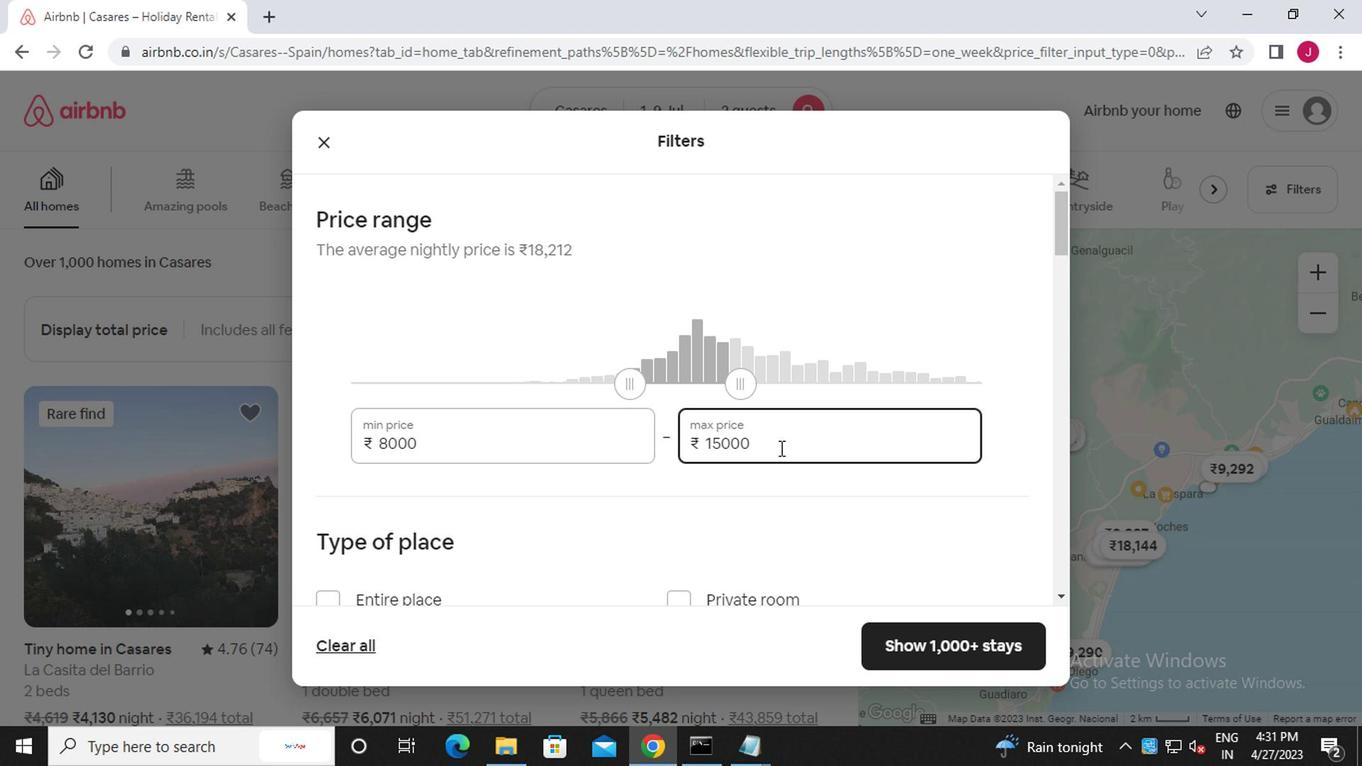 
Action: Mouse scrolled (775, 447) with delta (0, -1)
Screenshot: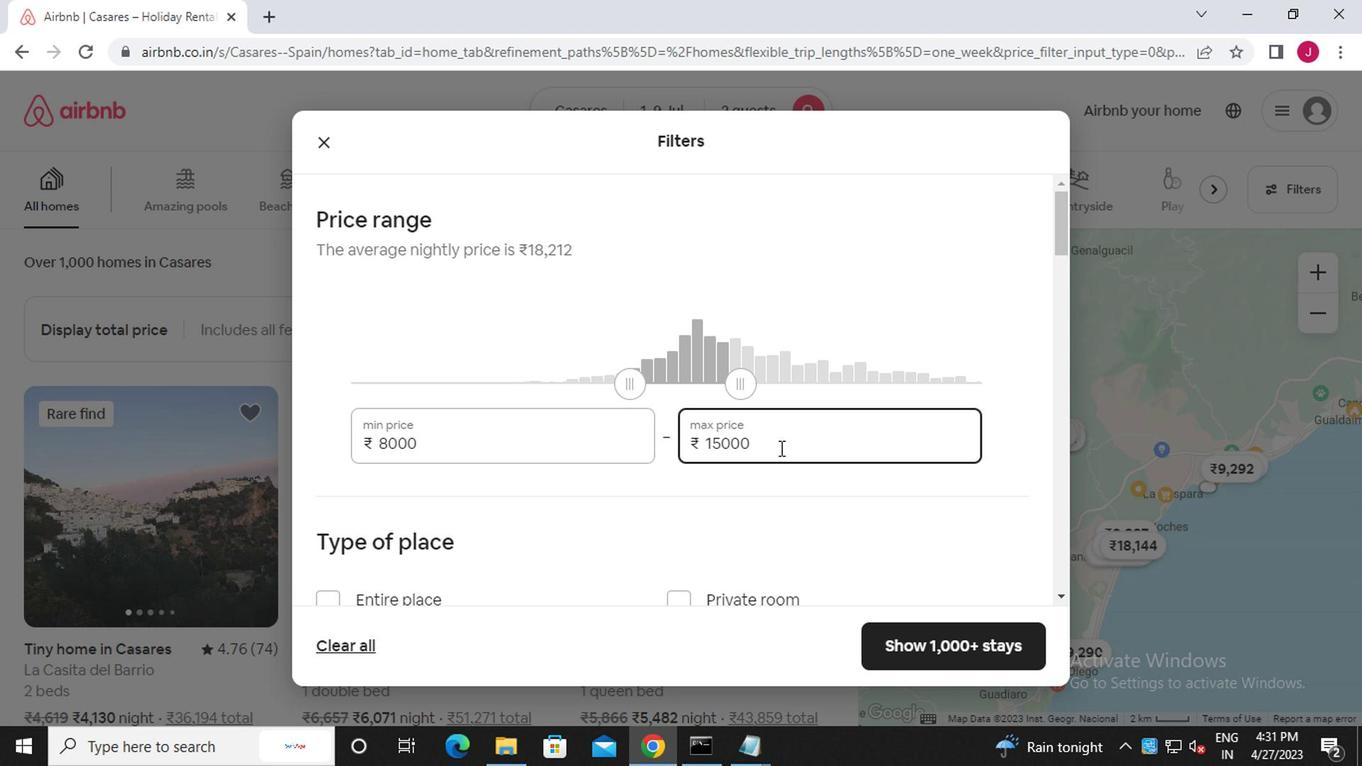 
Action: Mouse scrolled (775, 447) with delta (0, -1)
Screenshot: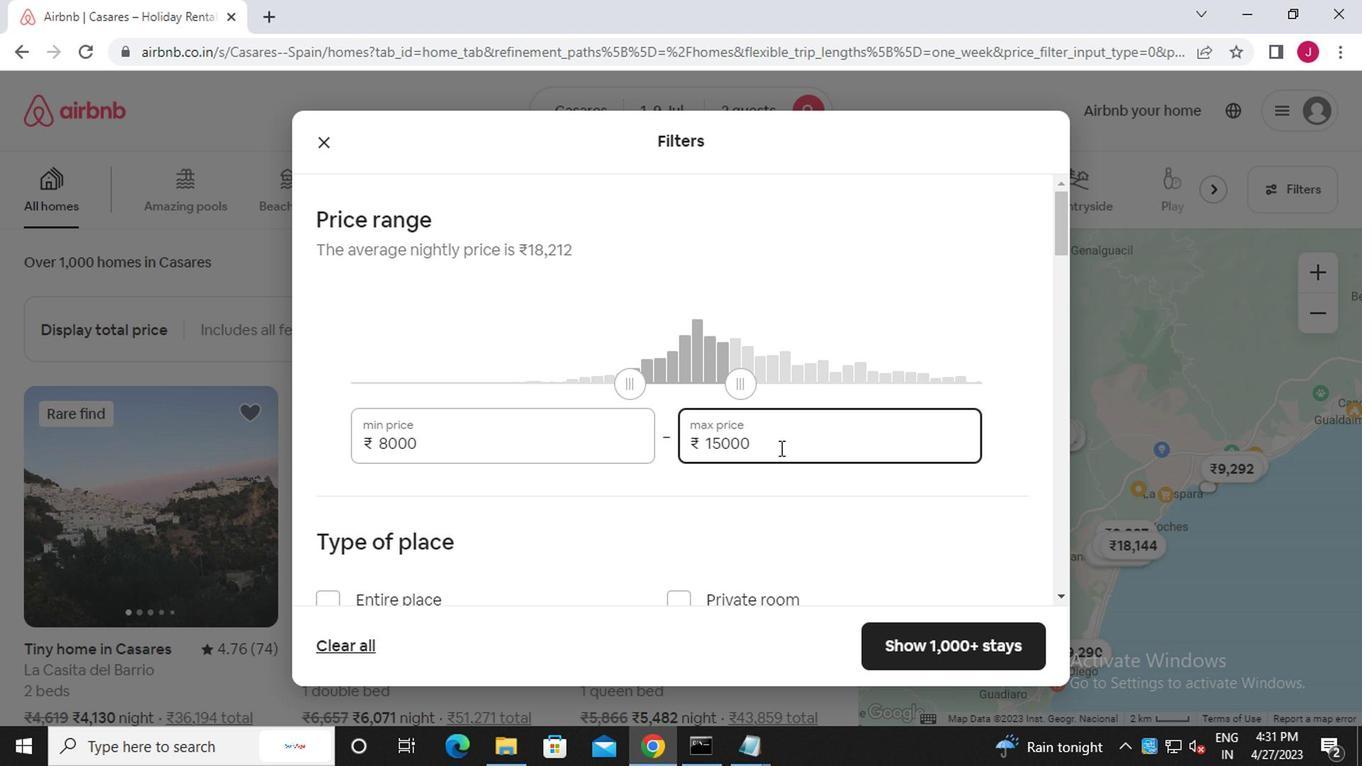 
Action: Mouse scrolled (775, 447) with delta (0, -1)
Screenshot: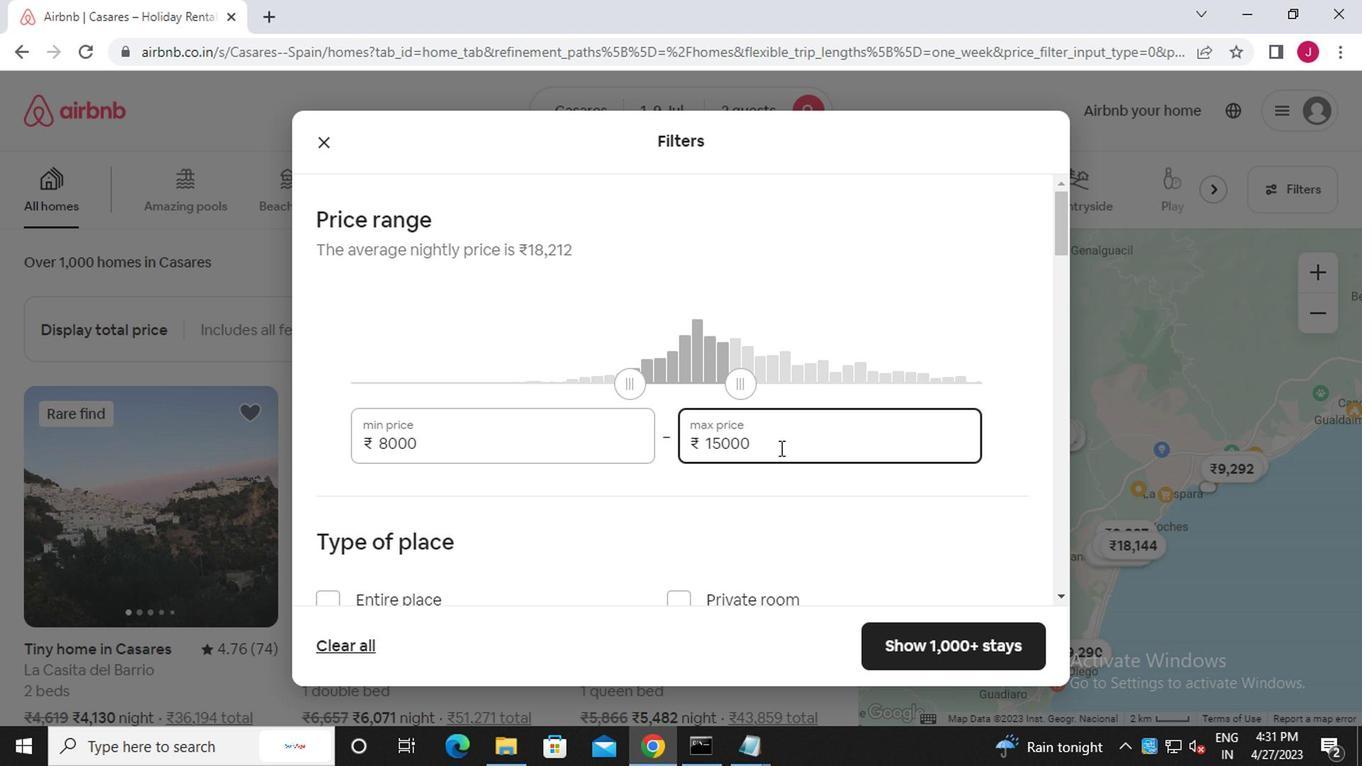 
Action: Mouse moved to (425, 340)
Screenshot: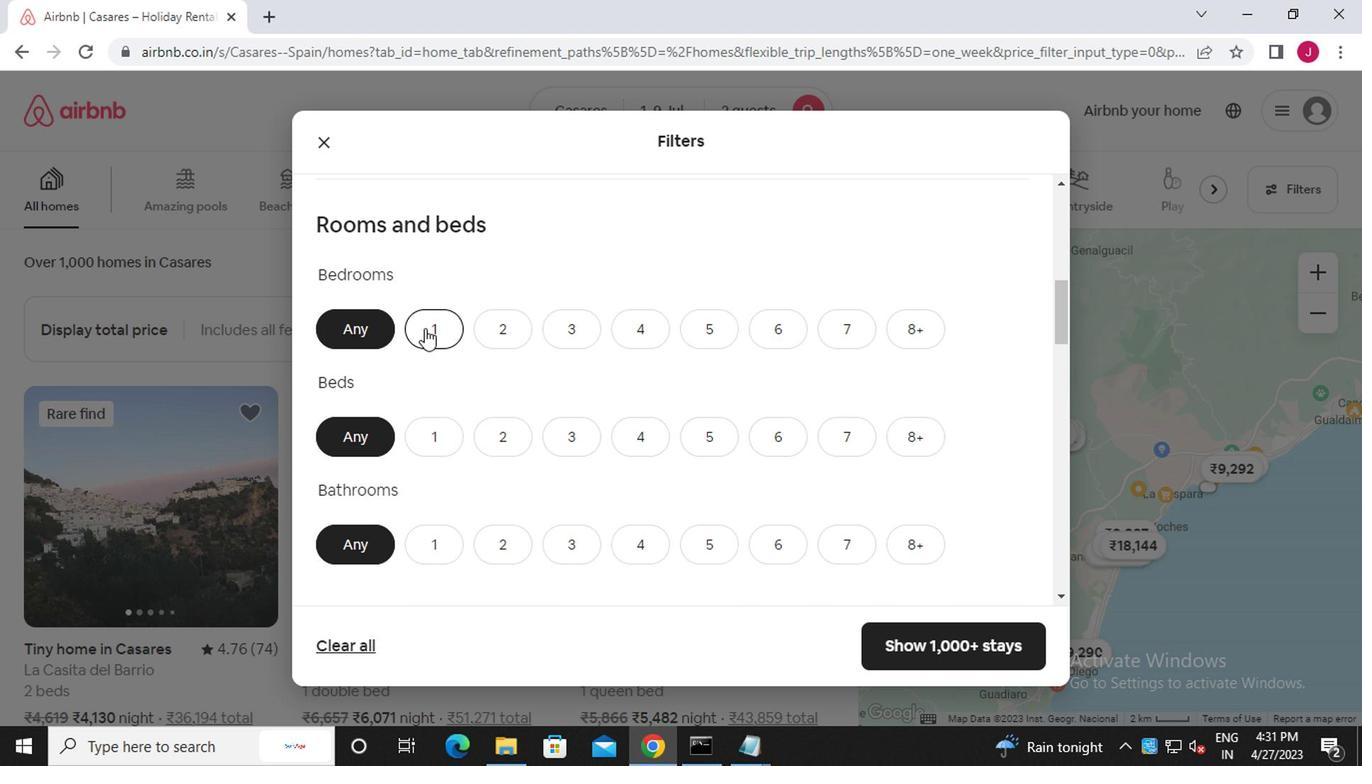 
Action: Mouse scrolled (425, 341) with delta (0, 1)
Screenshot: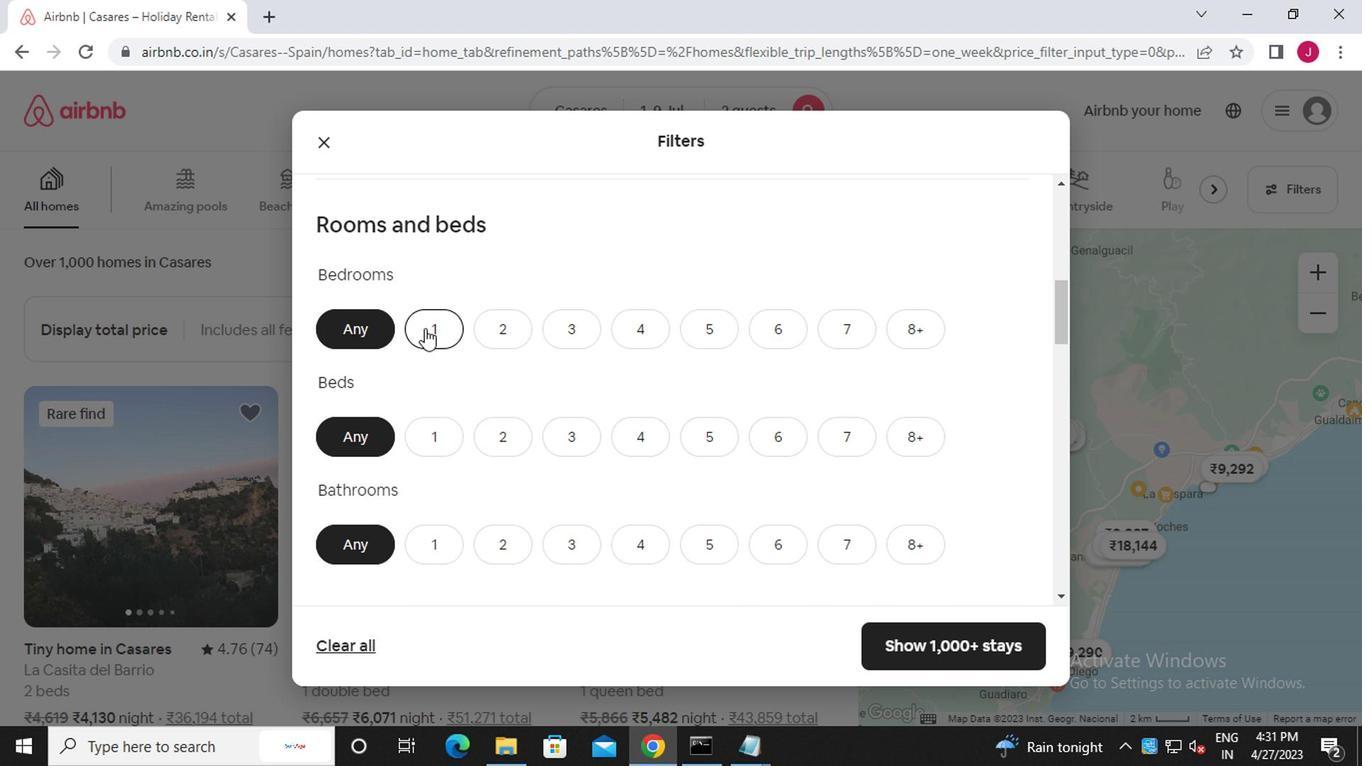 
Action: Mouse scrolled (425, 341) with delta (0, 1)
Screenshot: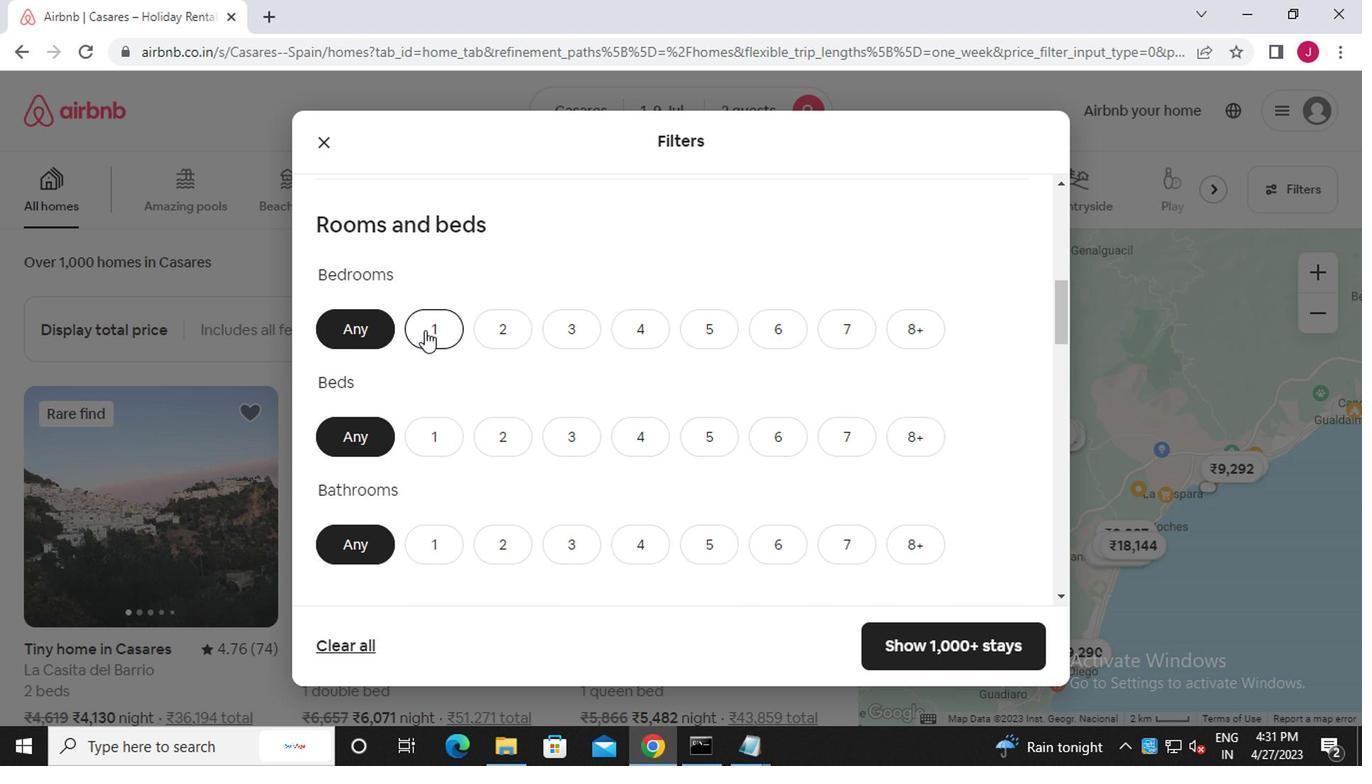 
Action: Mouse moved to (325, 197)
Screenshot: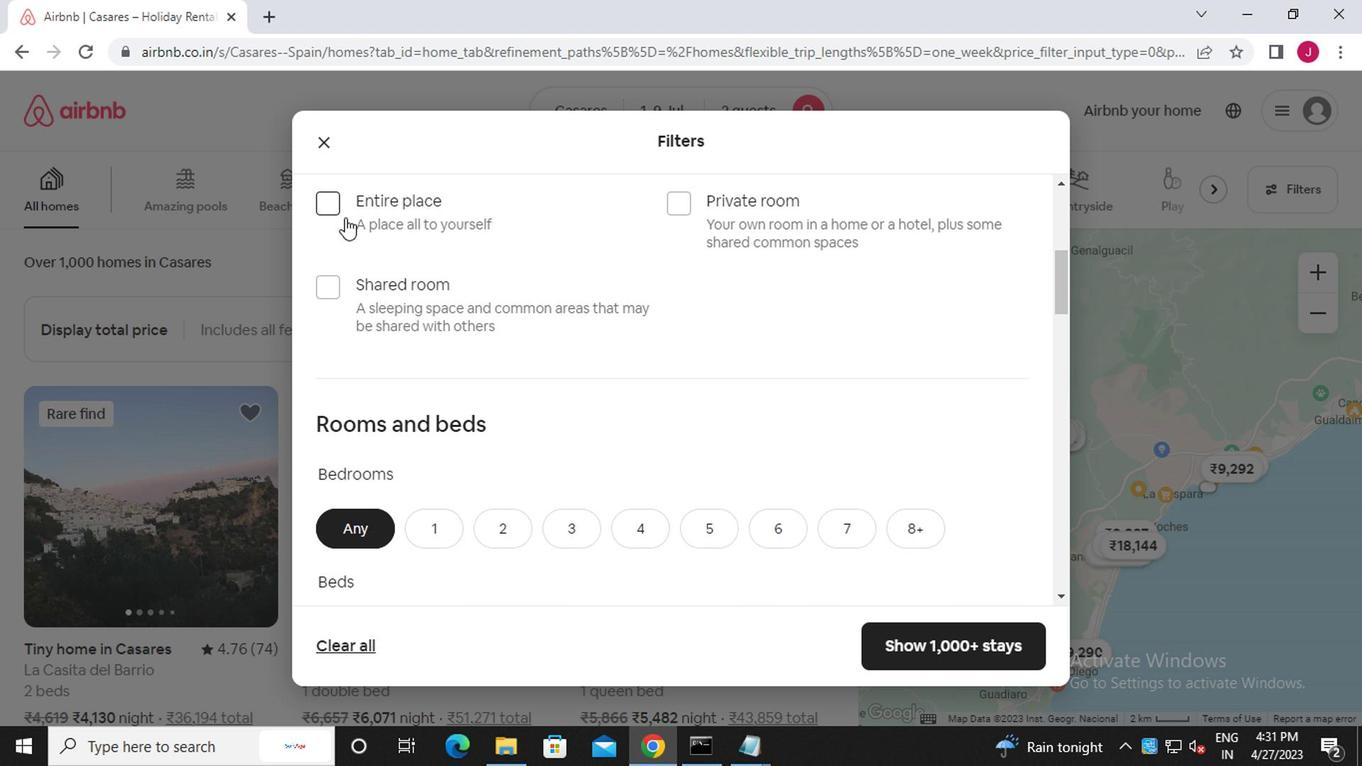 
Action: Mouse pressed left at (325, 197)
Screenshot: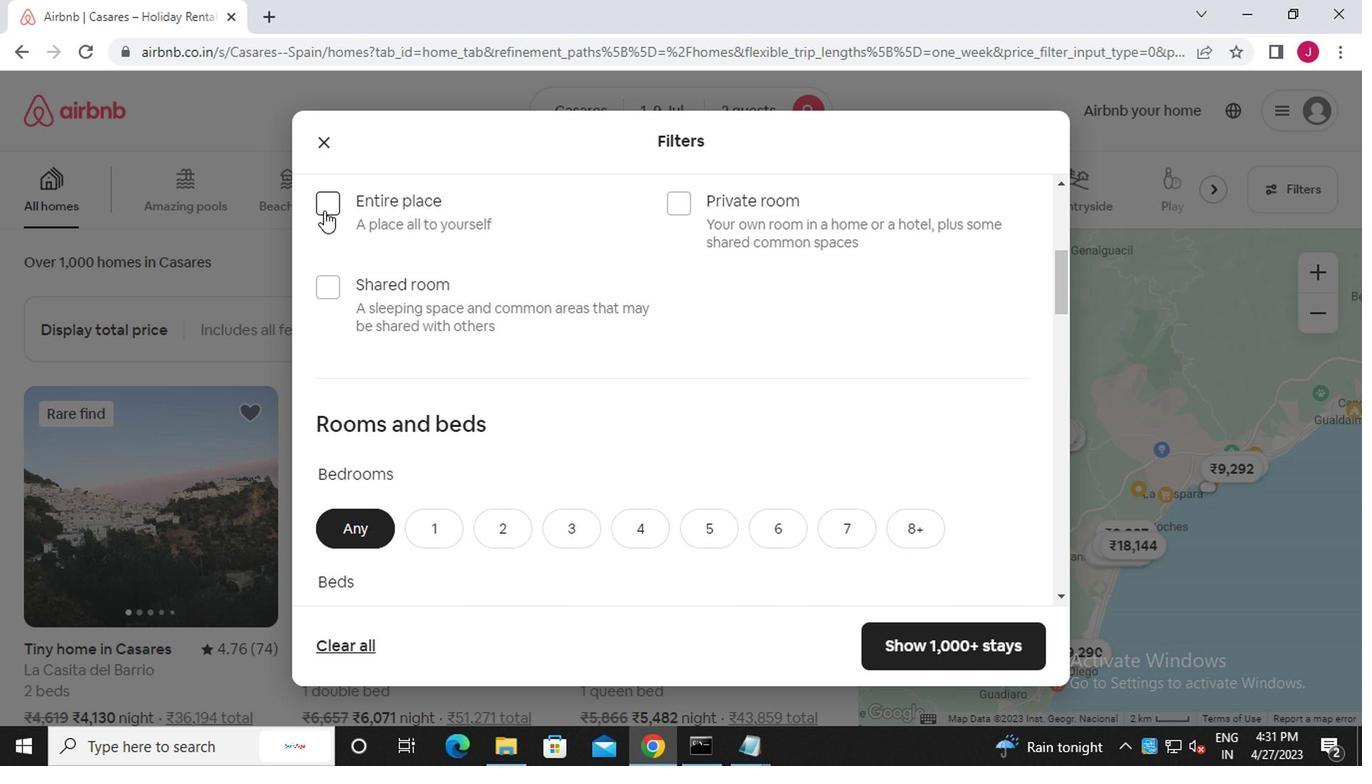 
Action: Mouse moved to (485, 392)
Screenshot: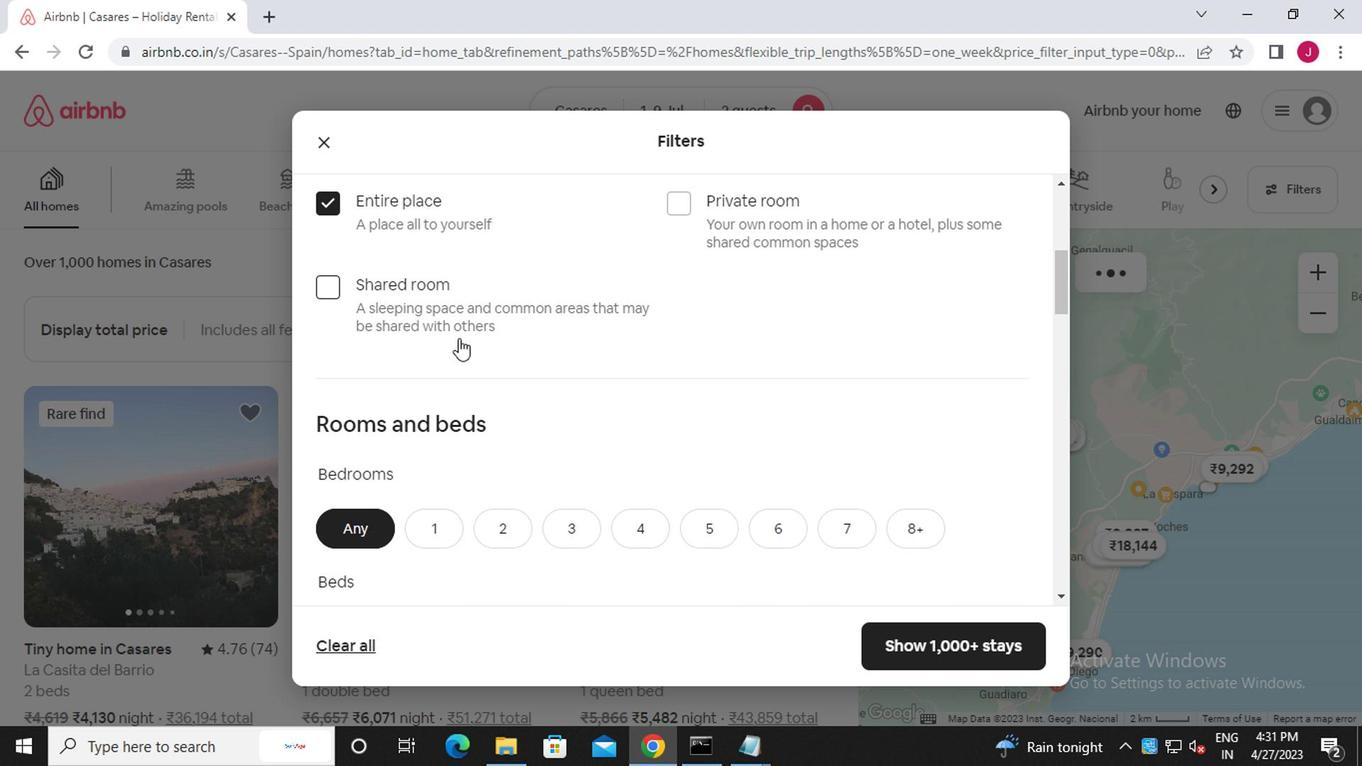
Action: Mouse scrolled (485, 391) with delta (0, -1)
Screenshot: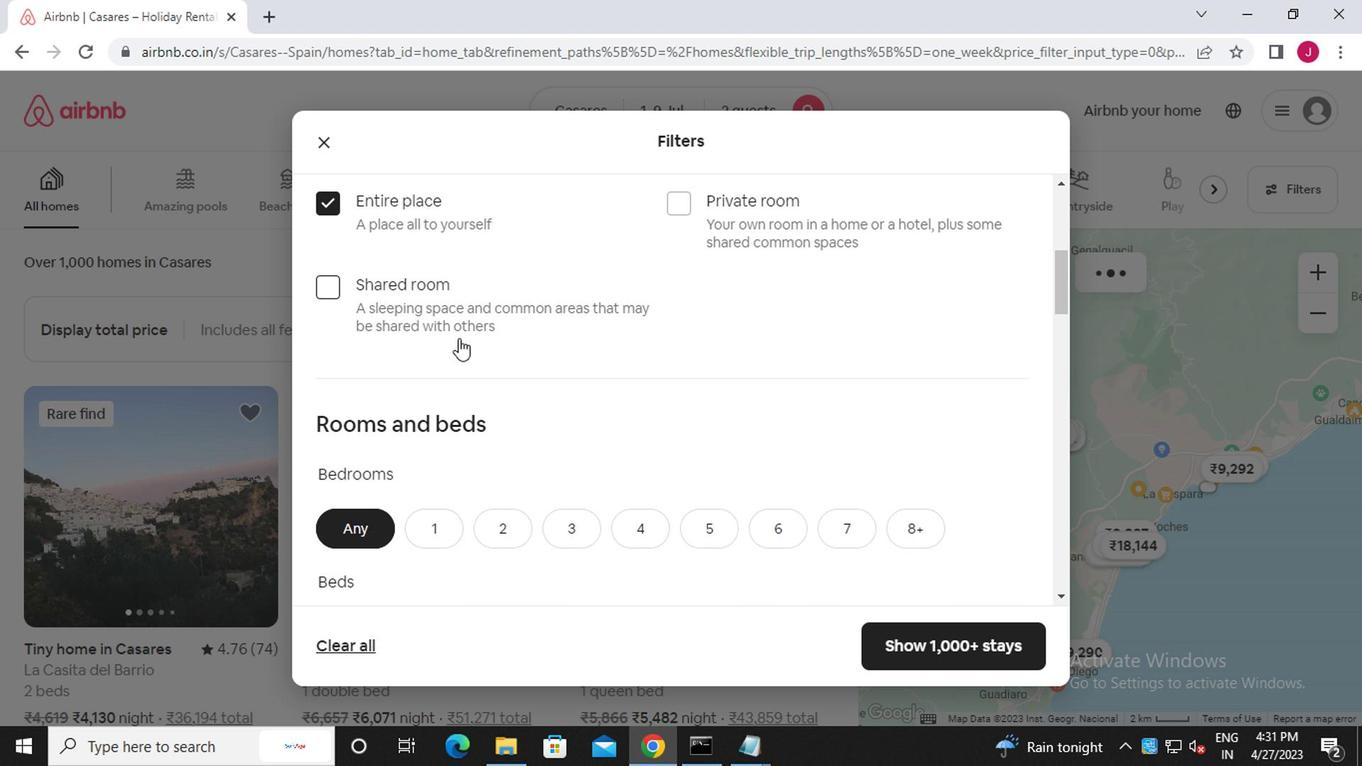 
Action: Mouse scrolled (485, 391) with delta (0, -1)
Screenshot: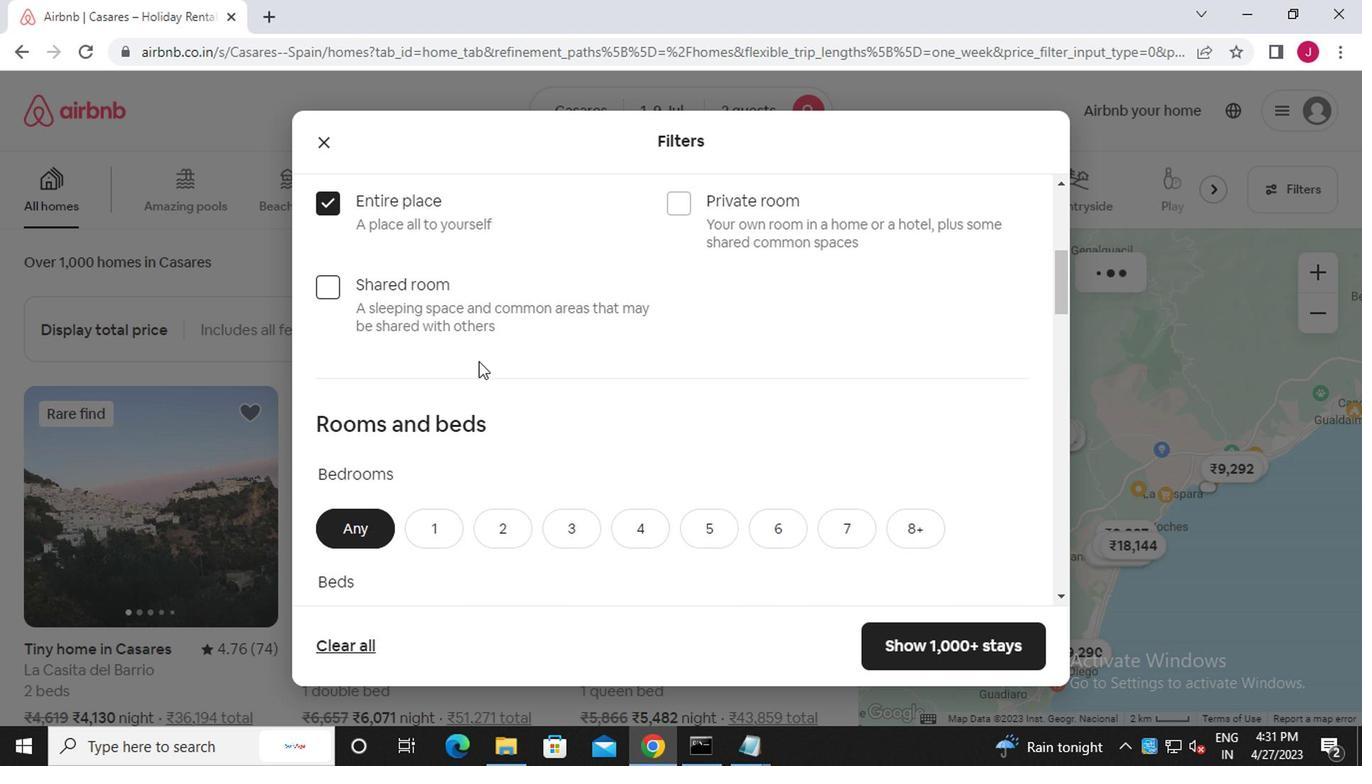
Action: Mouse scrolled (485, 391) with delta (0, -1)
Screenshot: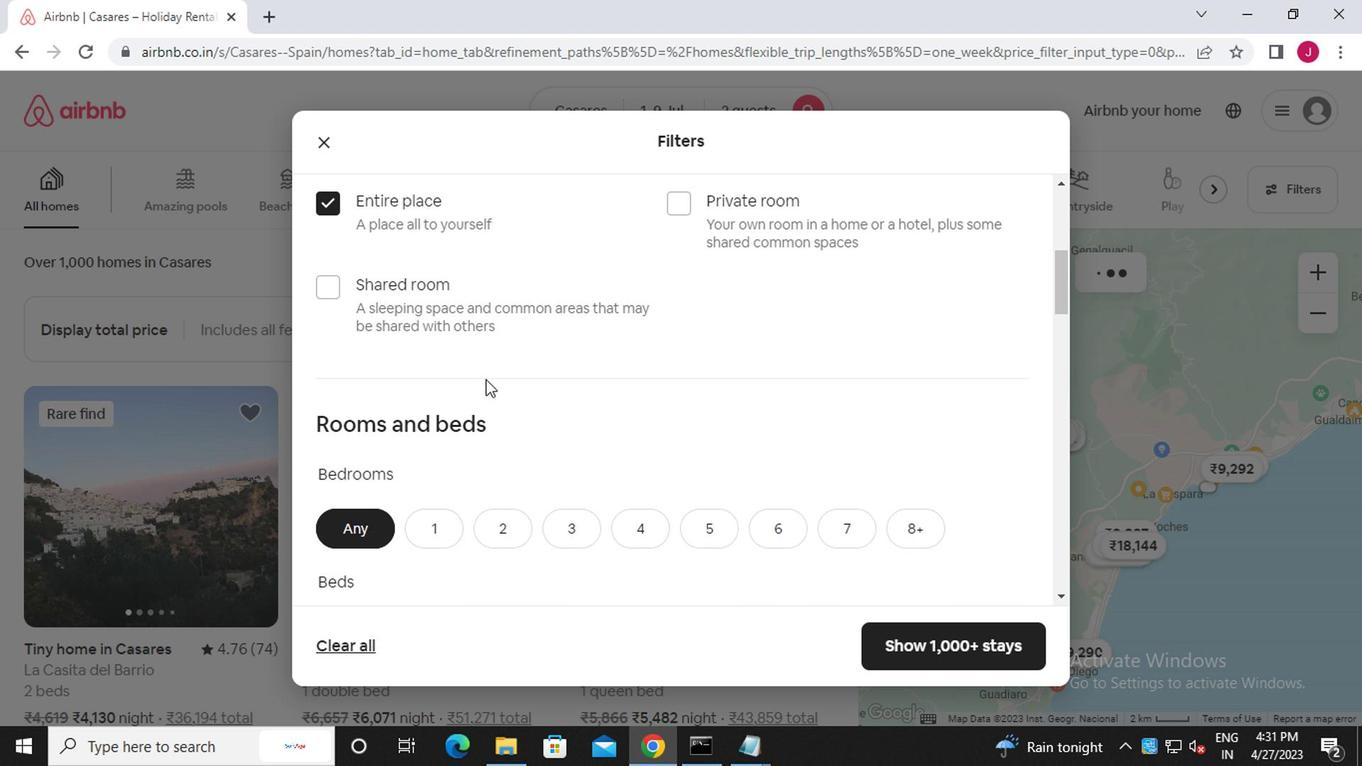
Action: Mouse moved to (430, 224)
Screenshot: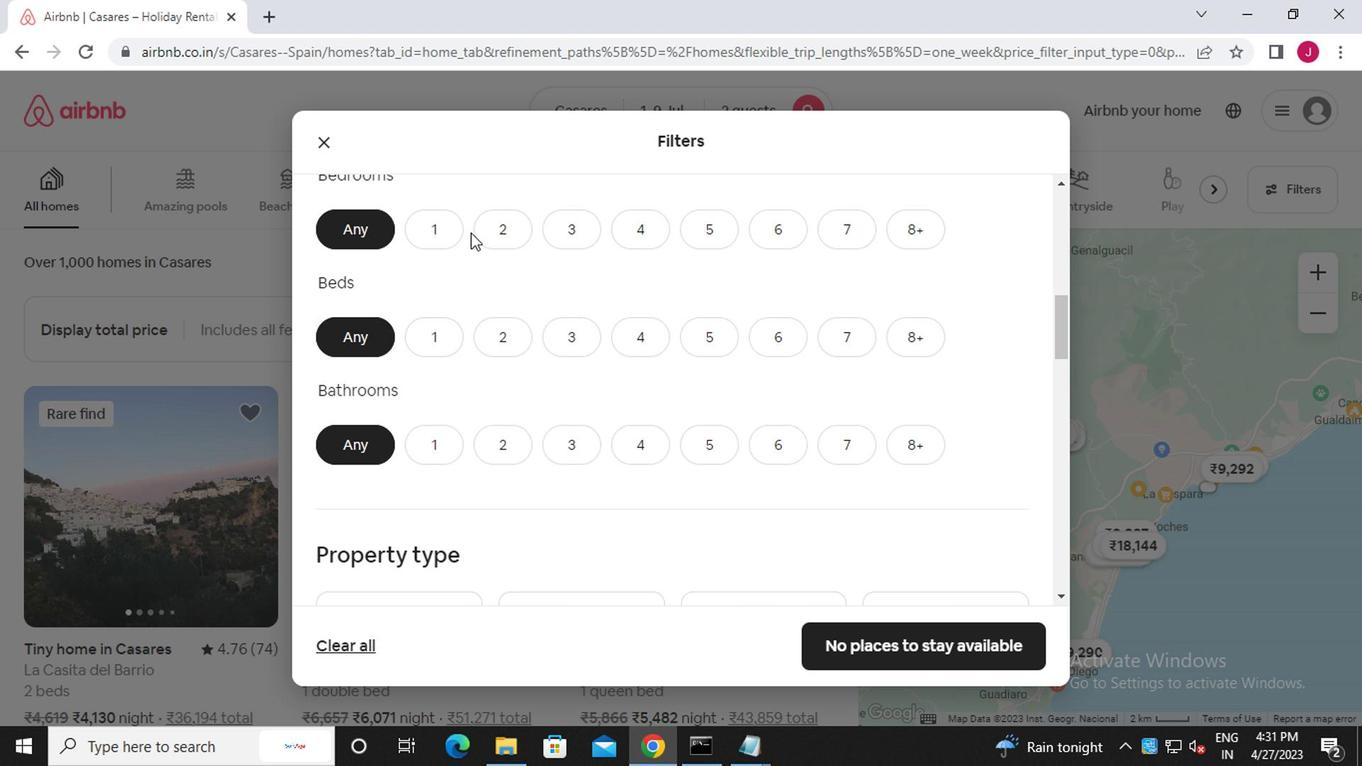 
Action: Mouse pressed left at (430, 224)
Screenshot: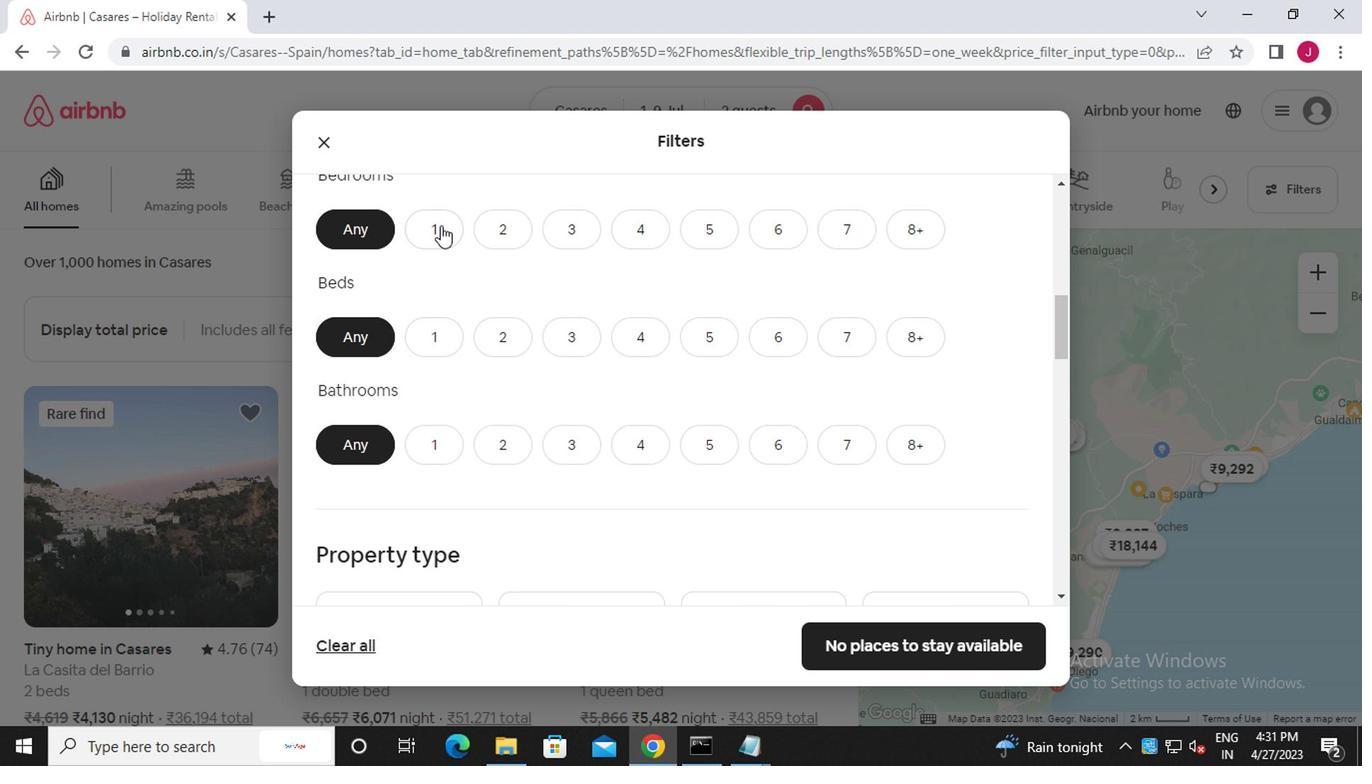 
Action: Mouse moved to (420, 337)
Screenshot: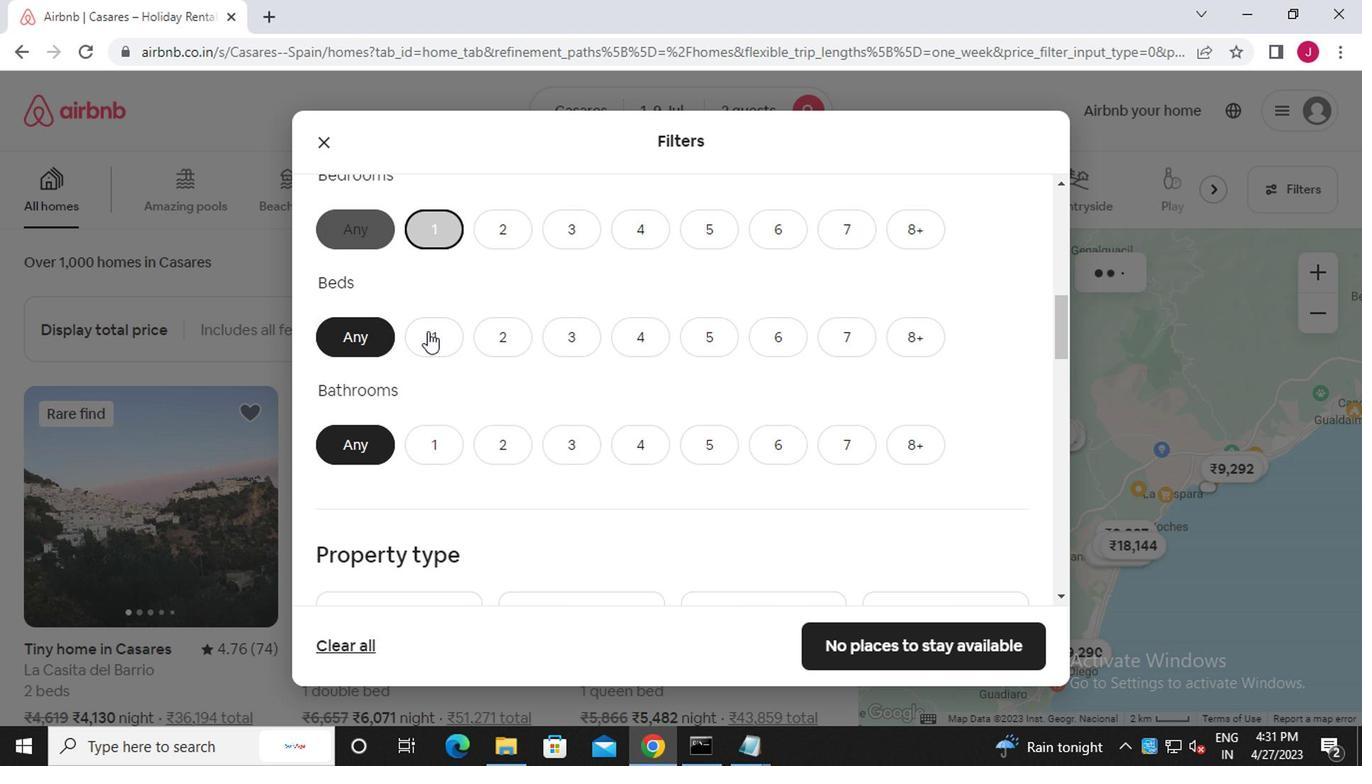 
Action: Mouse pressed left at (420, 337)
Screenshot: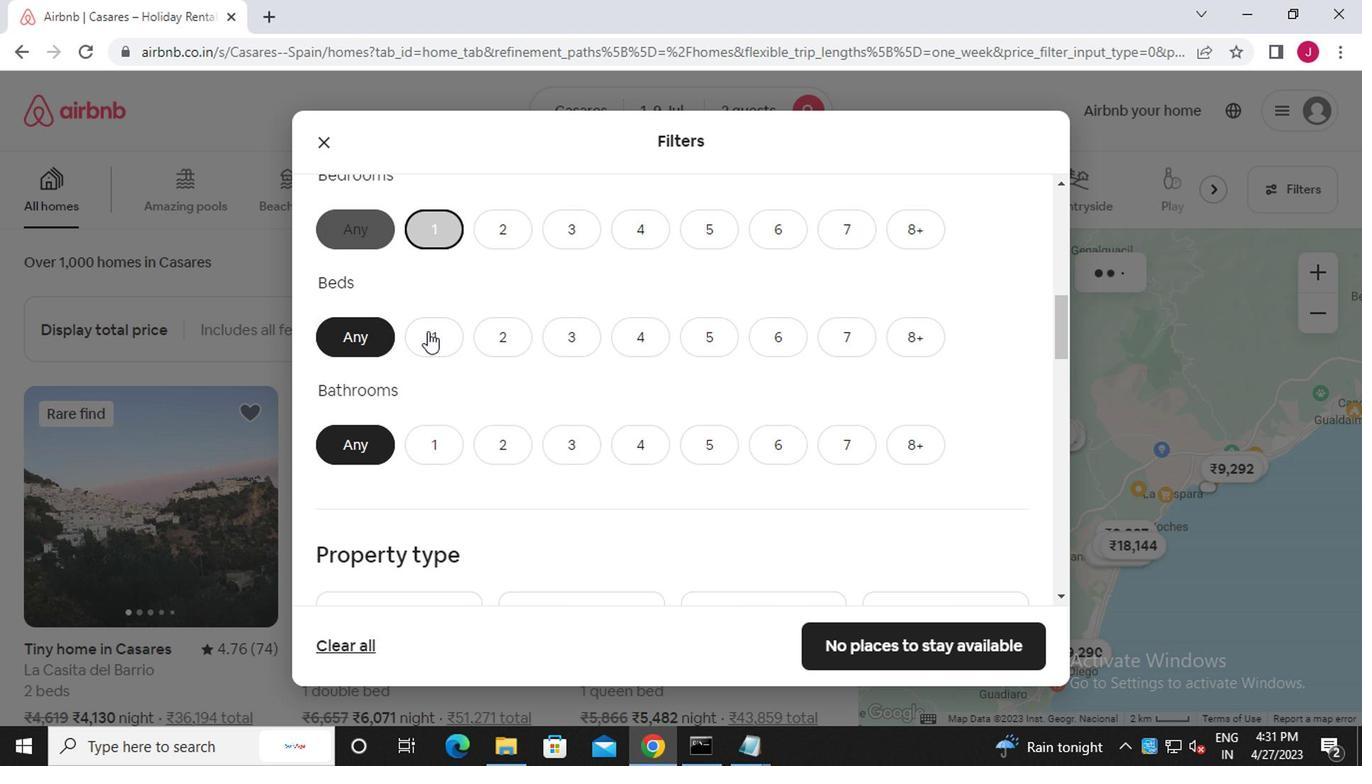 
Action: Mouse moved to (442, 442)
Screenshot: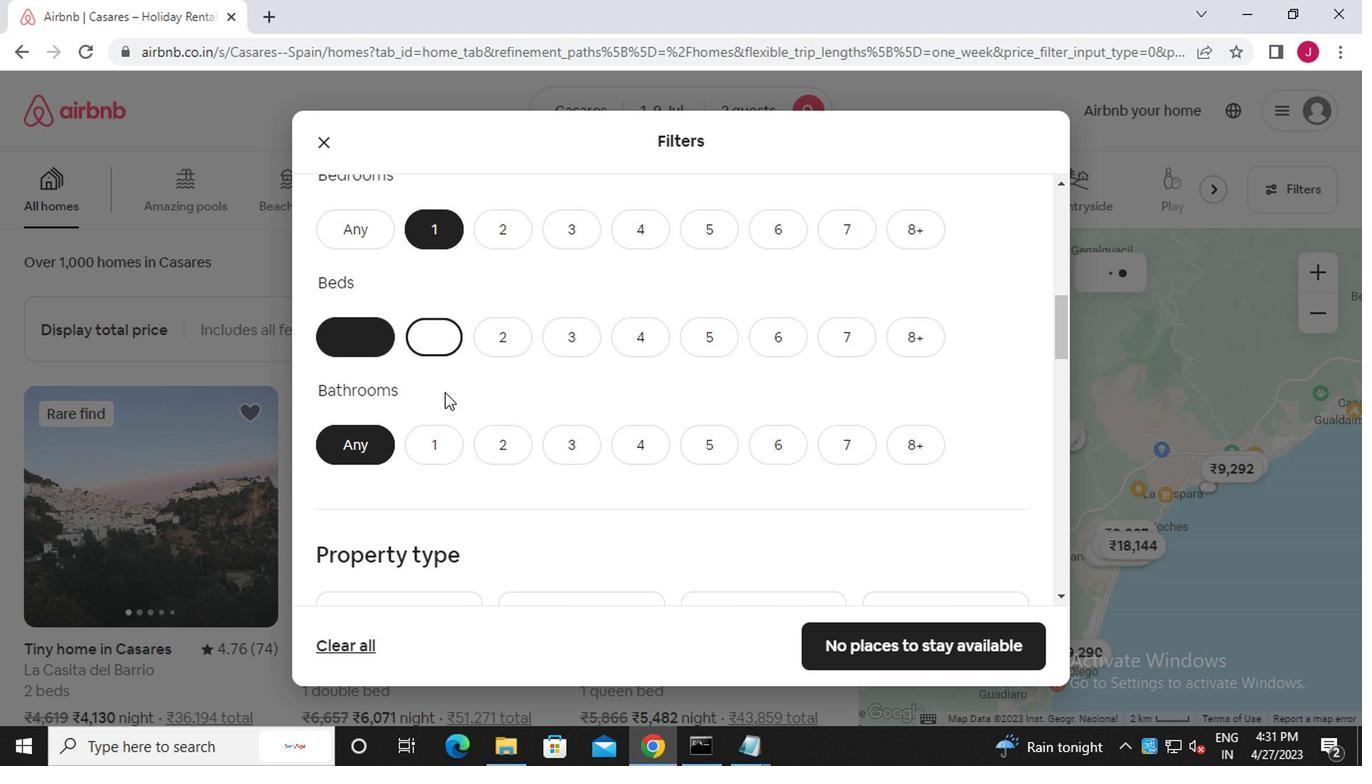 
Action: Mouse pressed left at (442, 442)
Screenshot: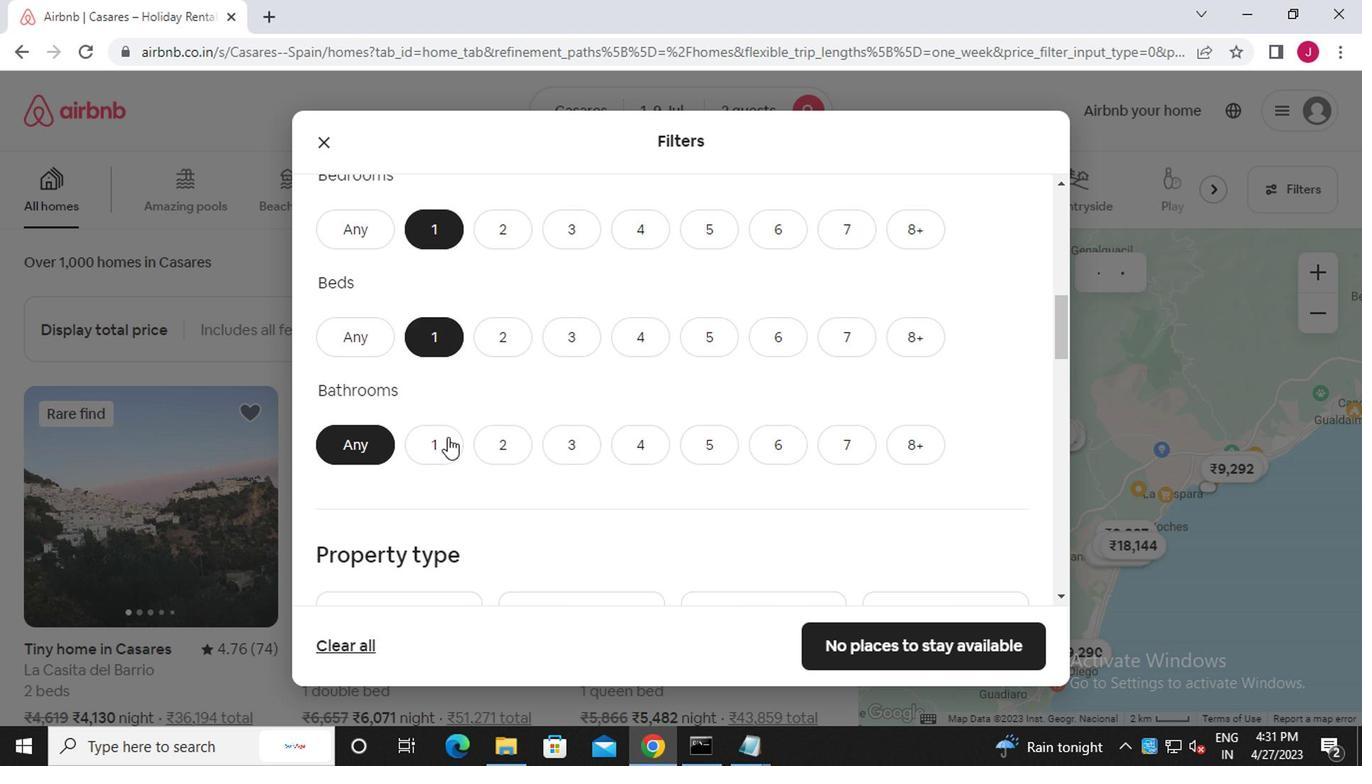 
Action: Mouse moved to (457, 525)
Screenshot: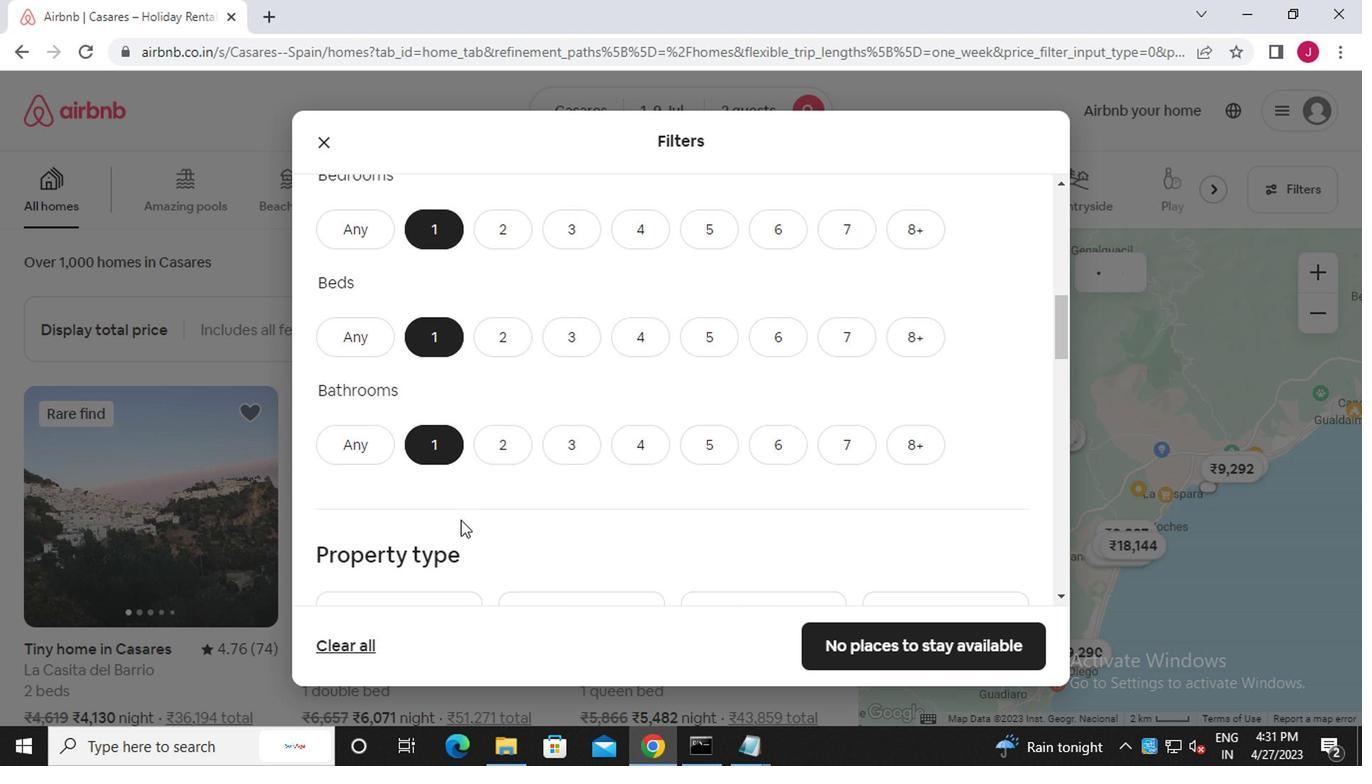 
Action: Mouse scrolled (457, 523) with delta (0, -1)
Screenshot: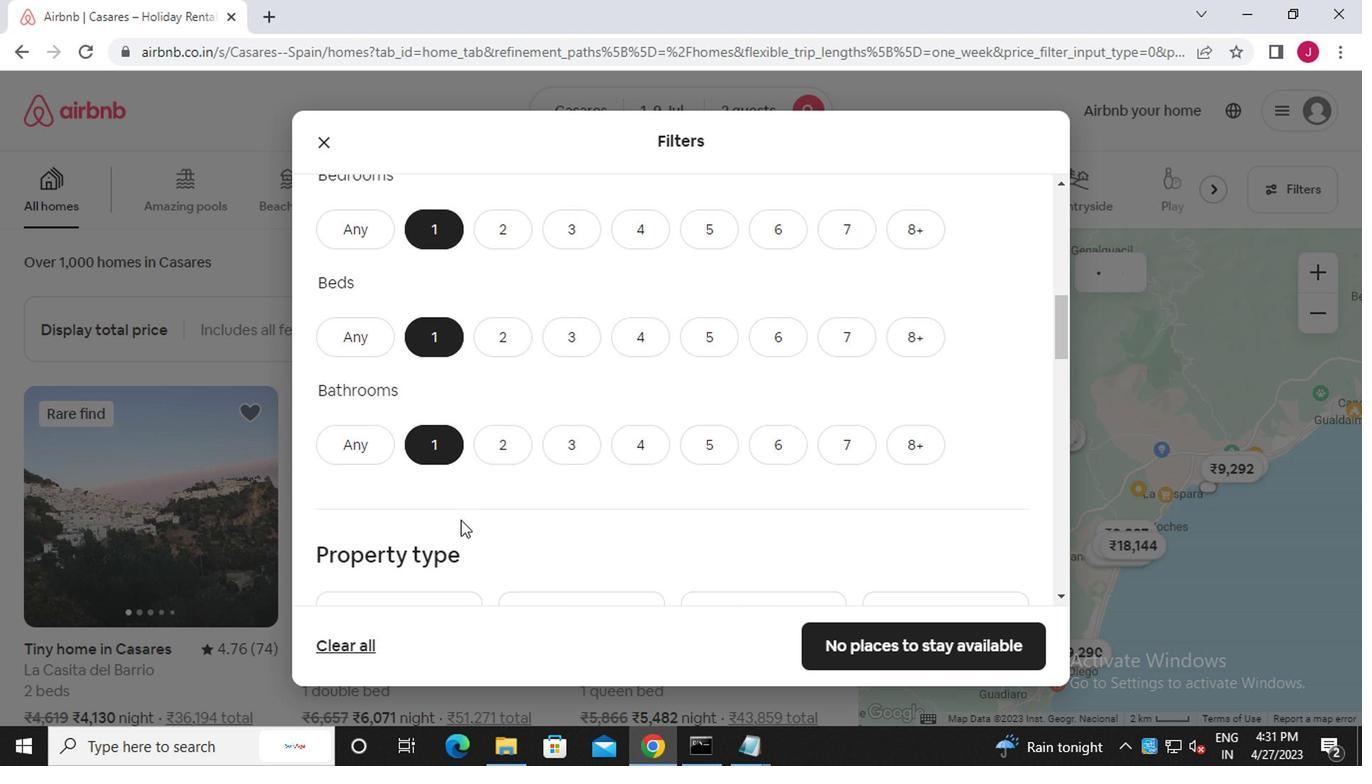 
Action: Mouse scrolled (457, 523) with delta (0, -1)
Screenshot: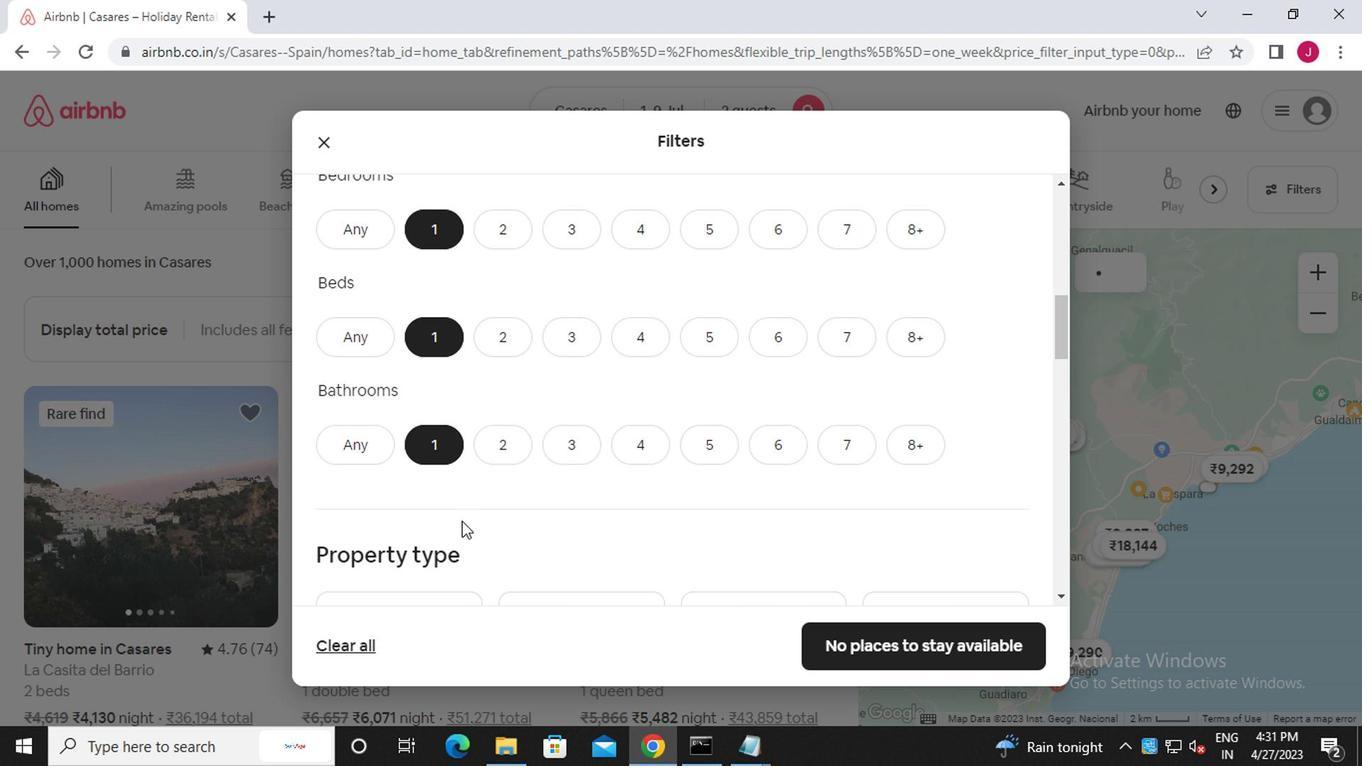 
Action: Mouse scrolled (457, 523) with delta (0, -1)
Screenshot: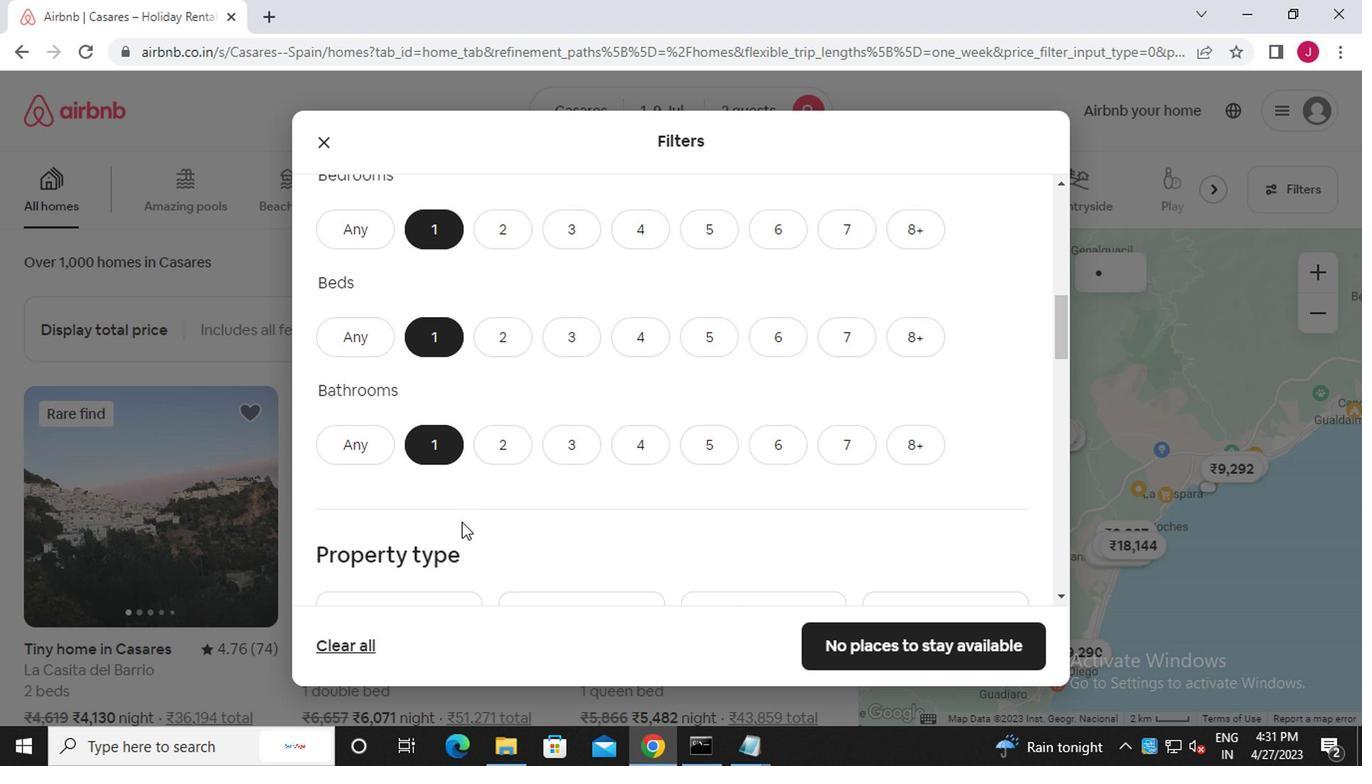 
Action: Mouse scrolled (457, 523) with delta (0, -1)
Screenshot: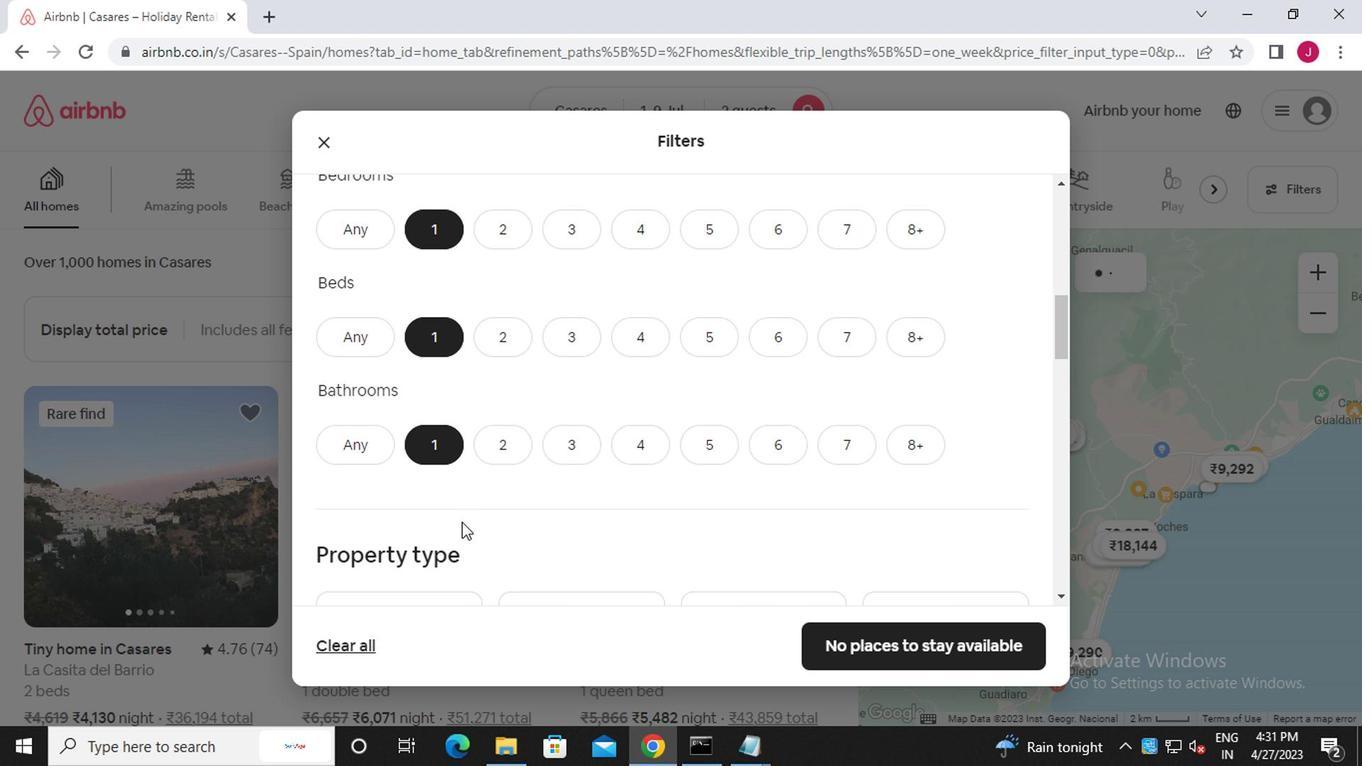 
Action: Mouse moved to (408, 254)
Screenshot: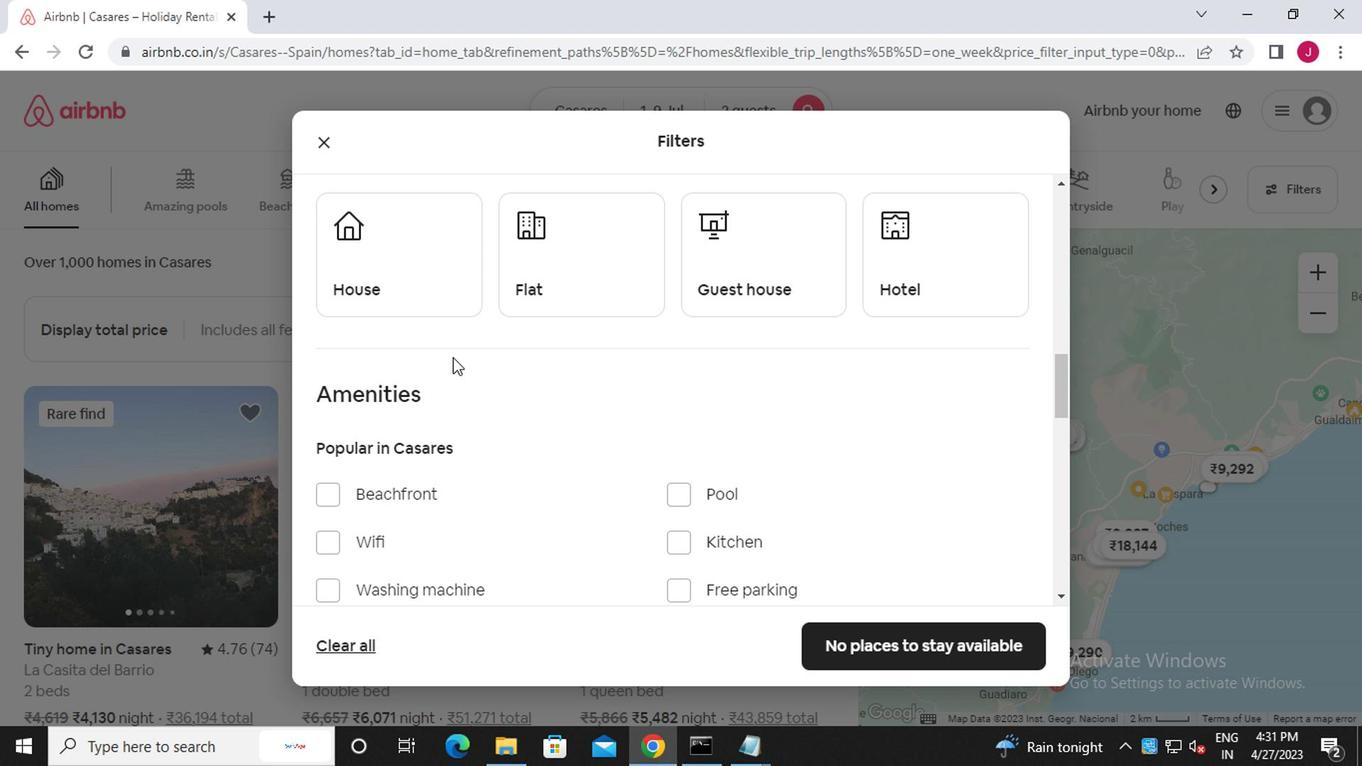 
Action: Mouse pressed left at (408, 254)
Screenshot: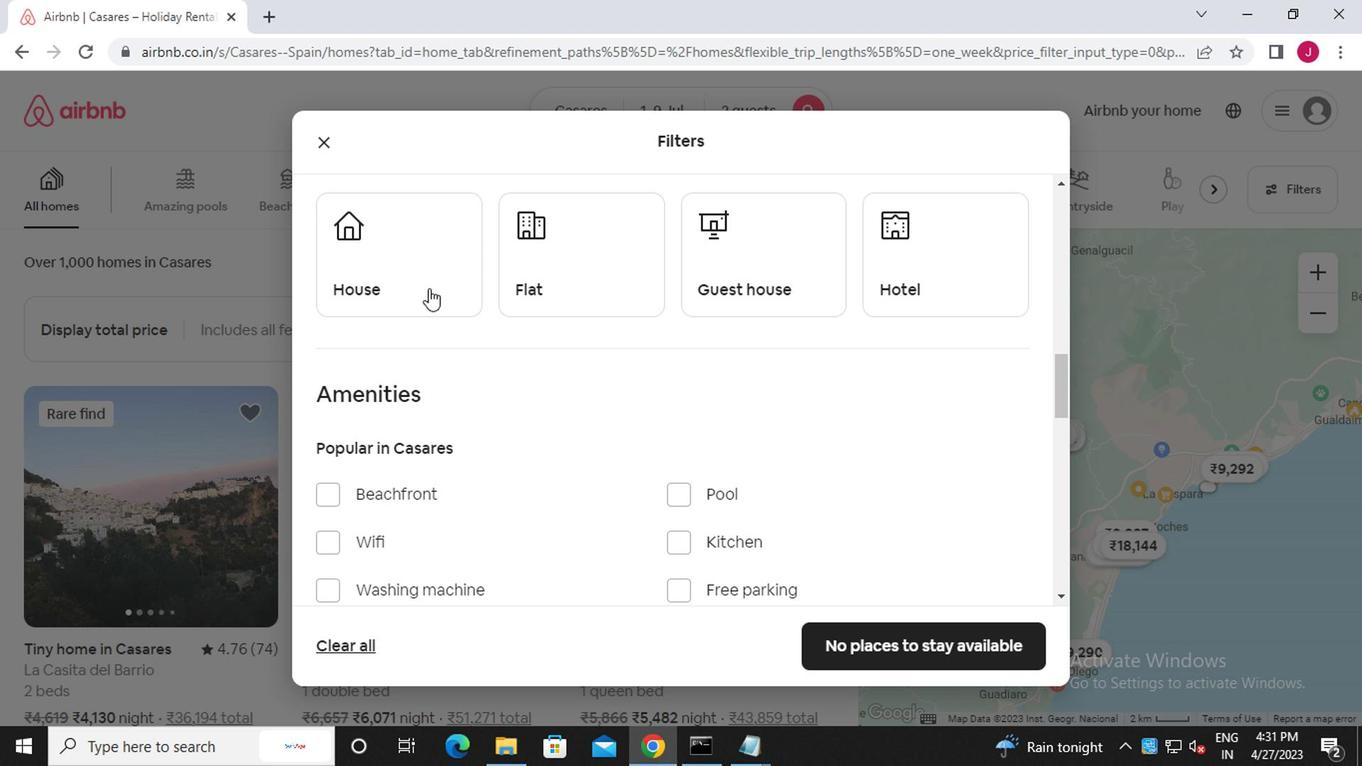 
Action: Mouse moved to (525, 293)
Screenshot: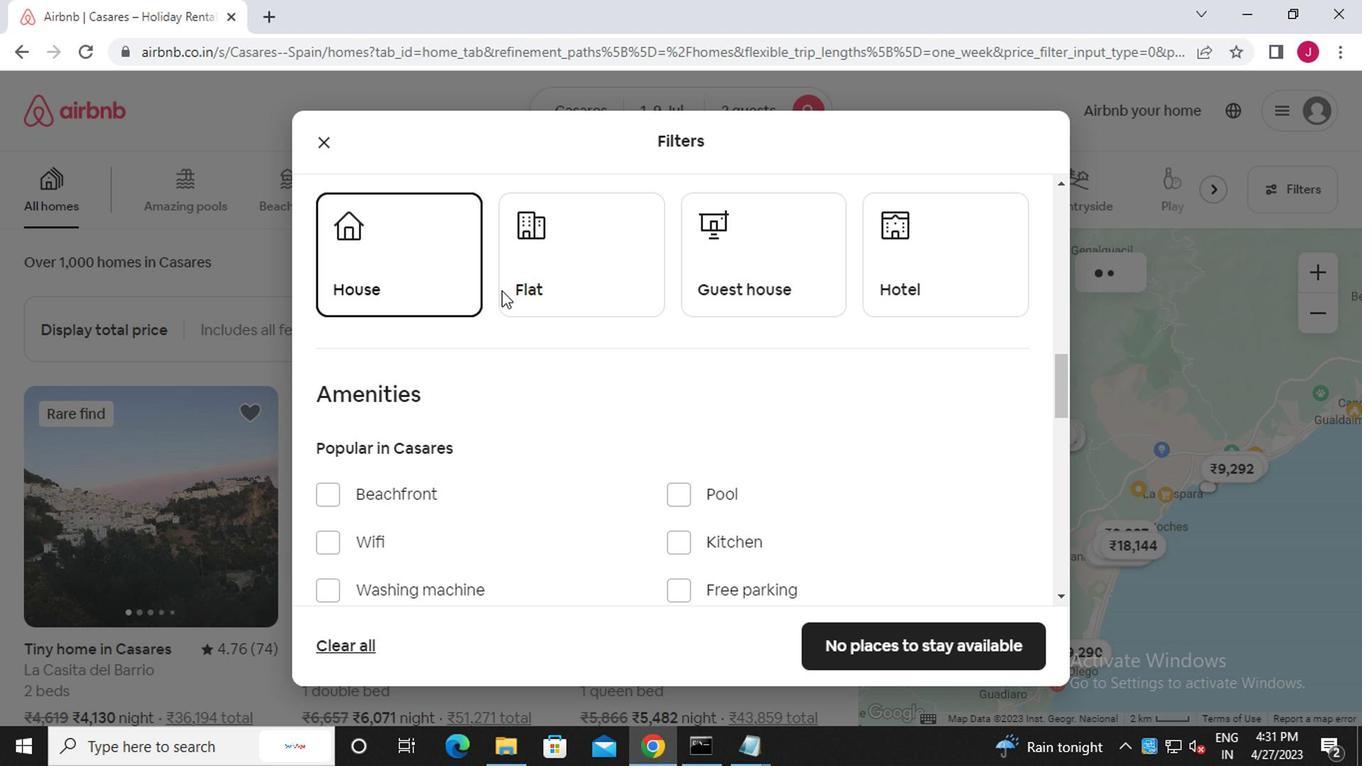 
Action: Mouse pressed left at (525, 293)
Screenshot: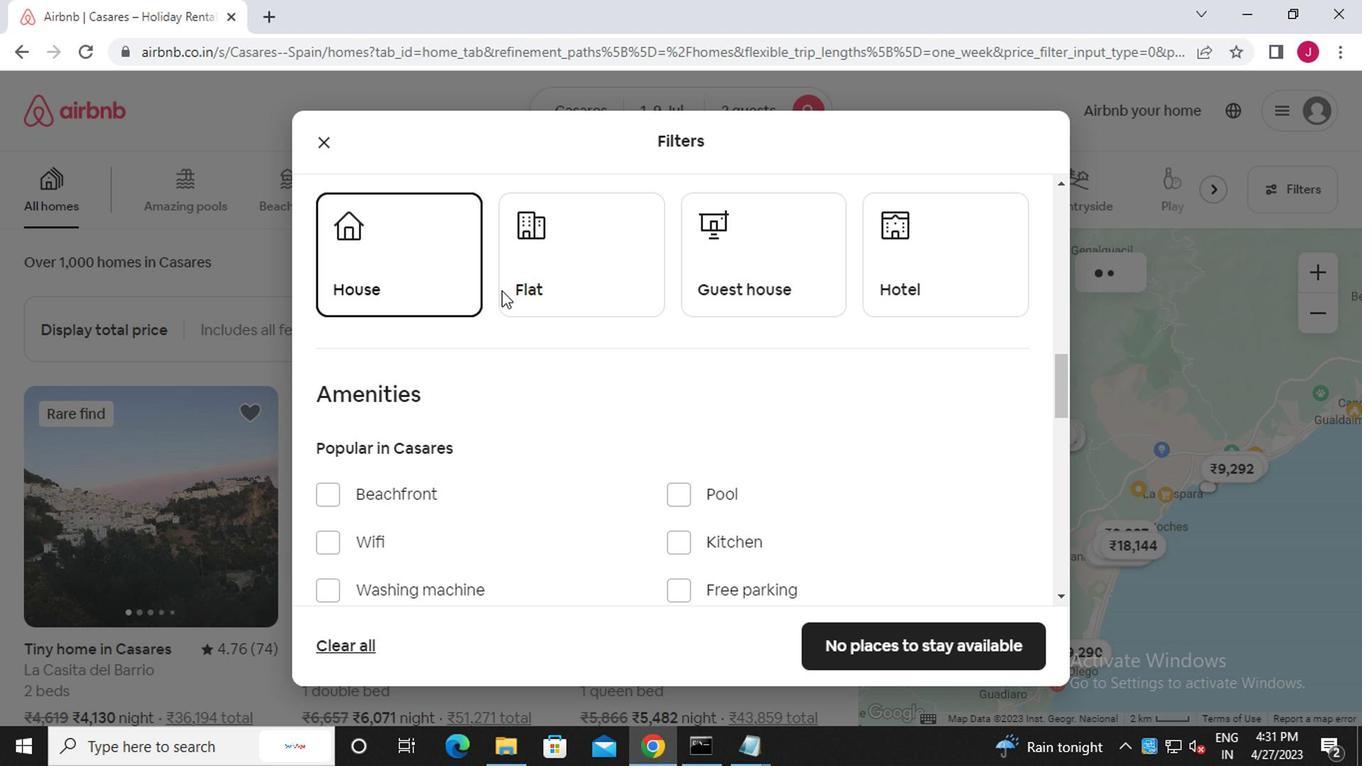 
Action: Mouse moved to (797, 281)
Screenshot: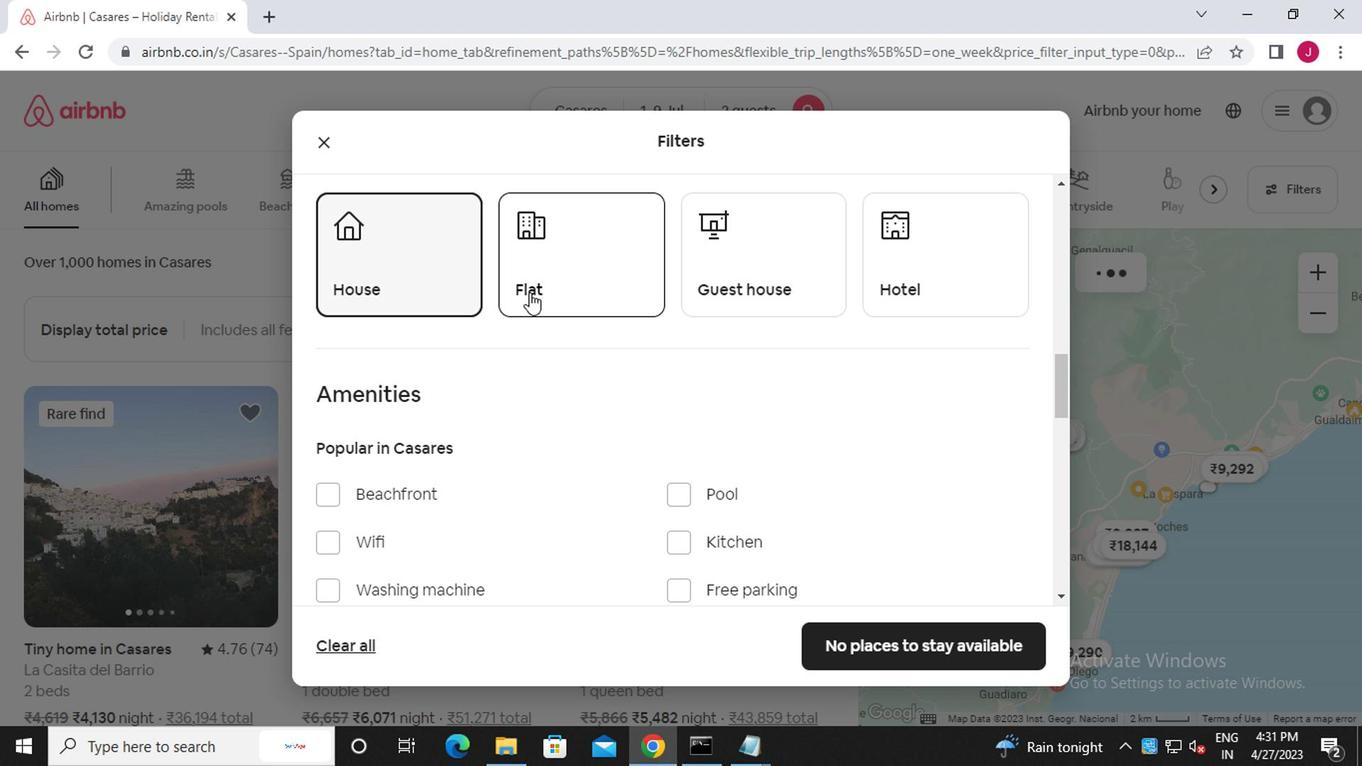 
Action: Mouse pressed left at (797, 281)
Screenshot: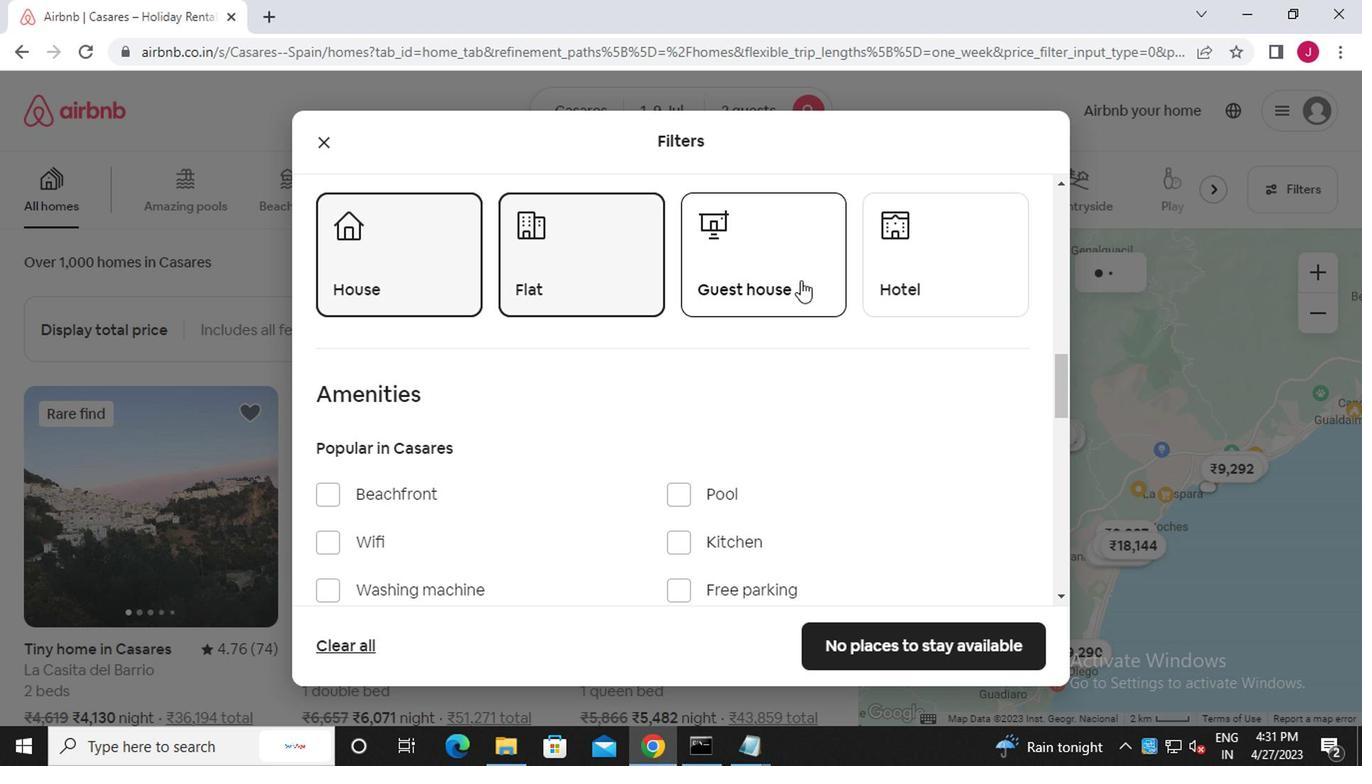 
Action: Mouse moved to (813, 291)
Screenshot: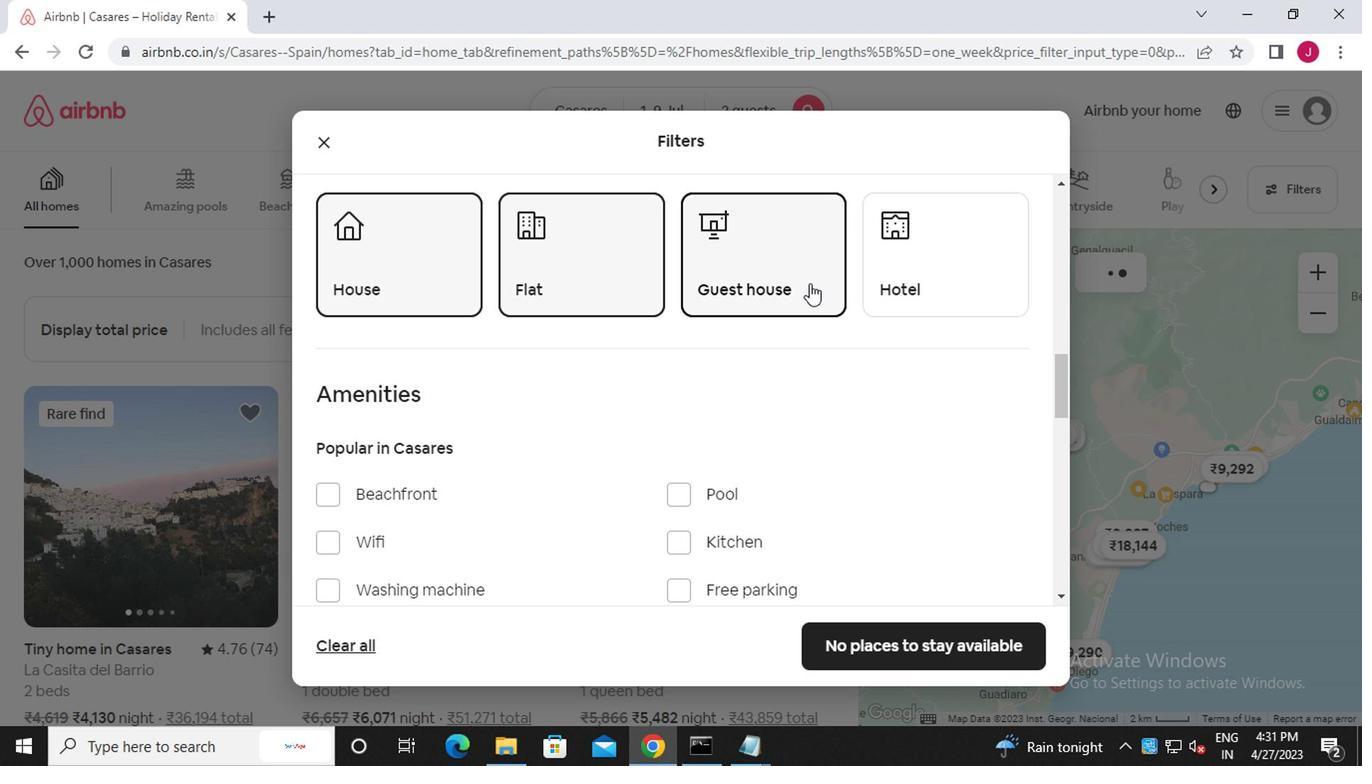 
Action: Mouse scrolled (813, 290) with delta (0, -1)
Screenshot: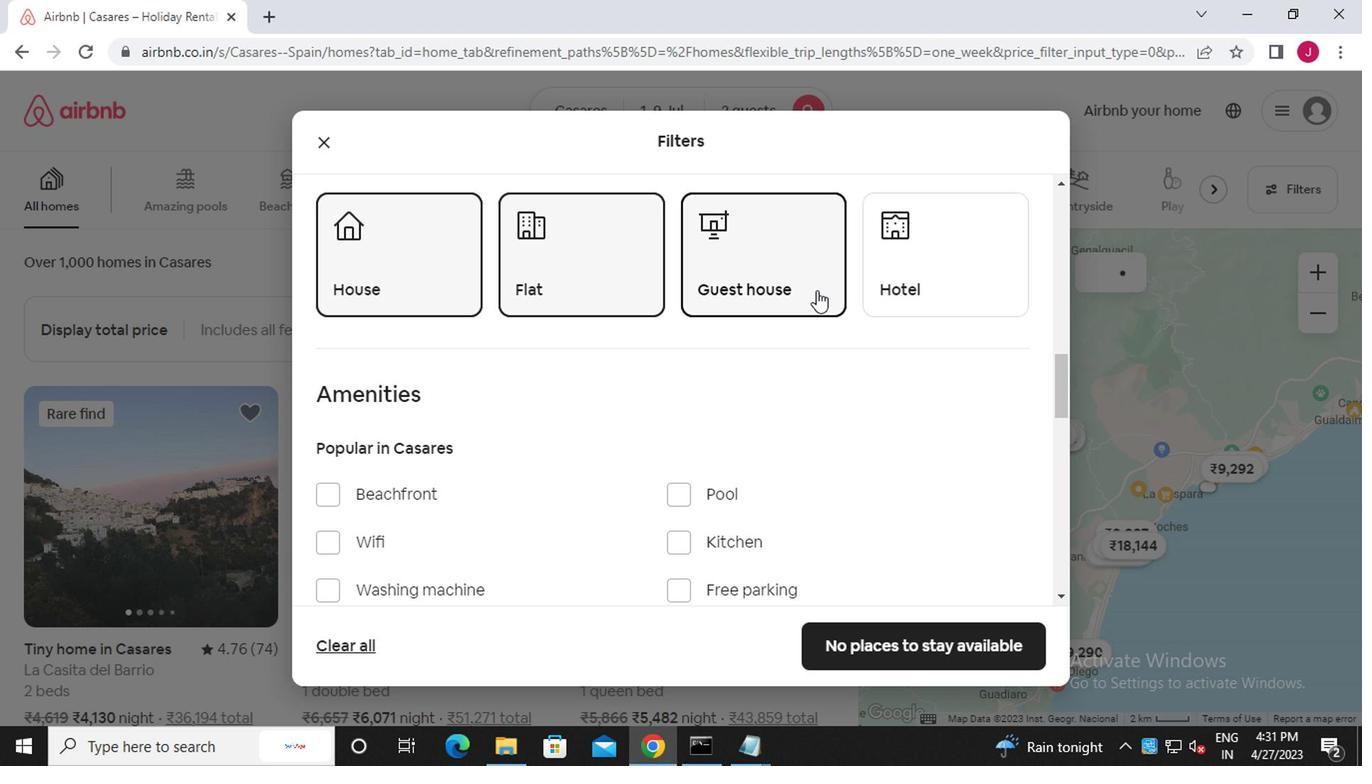 
Action: Mouse scrolled (813, 290) with delta (0, -1)
Screenshot: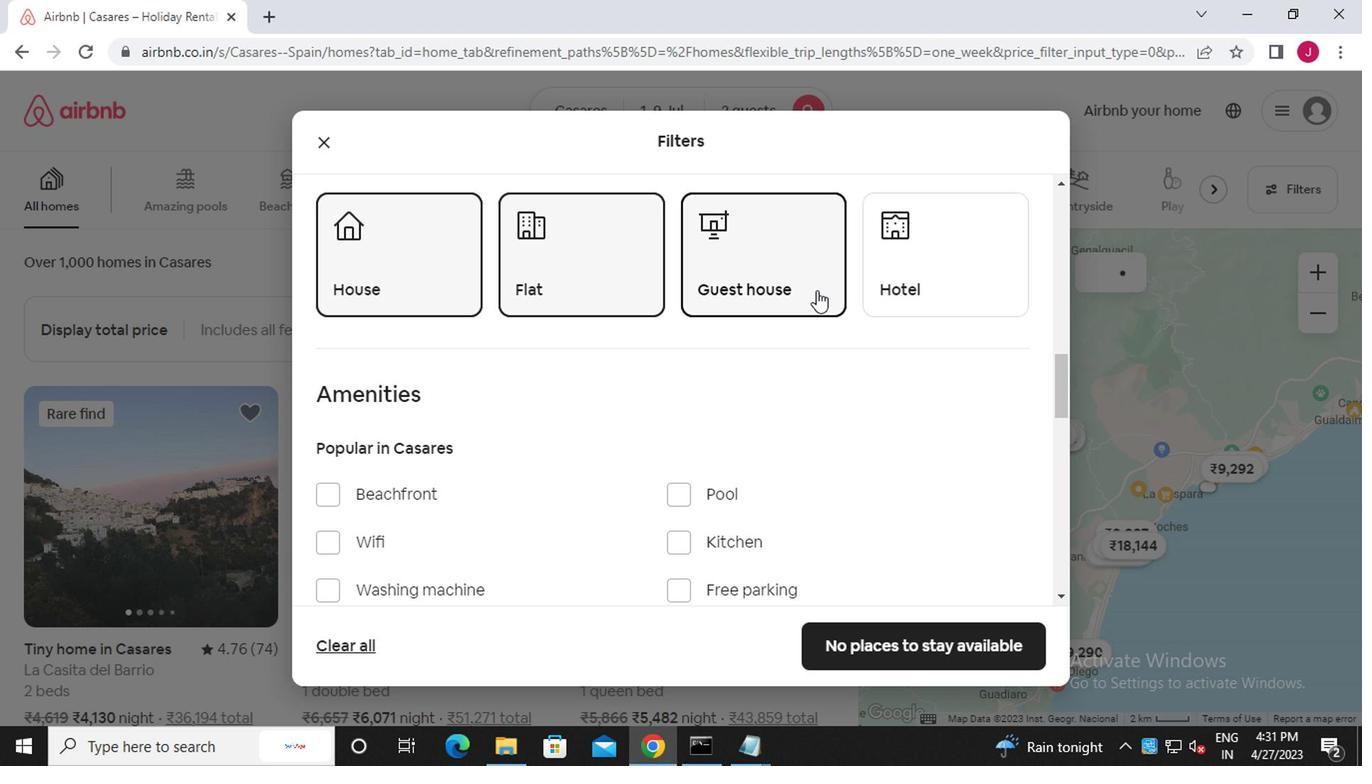 
Action: Mouse scrolled (813, 290) with delta (0, -1)
Screenshot: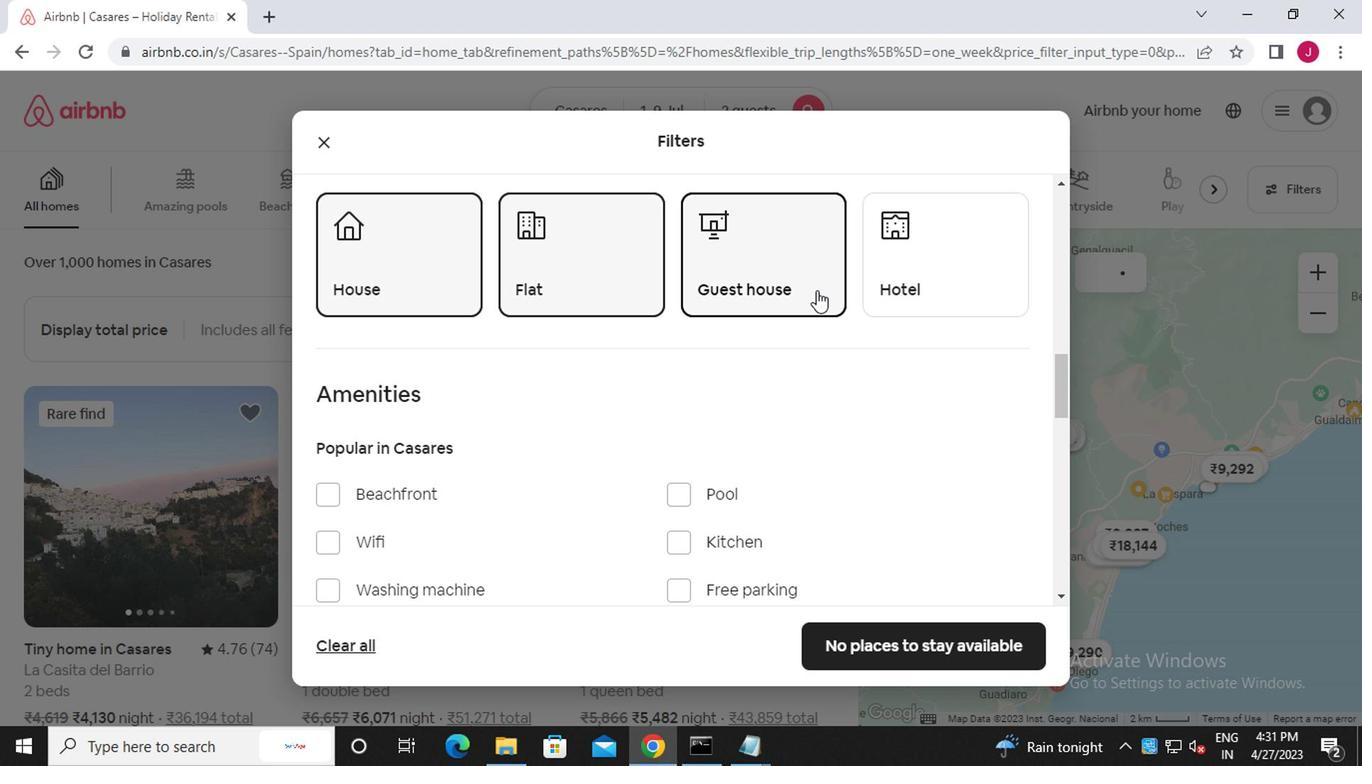 
Action: Mouse scrolled (813, 290) with delta (0, -1)
Screenshot: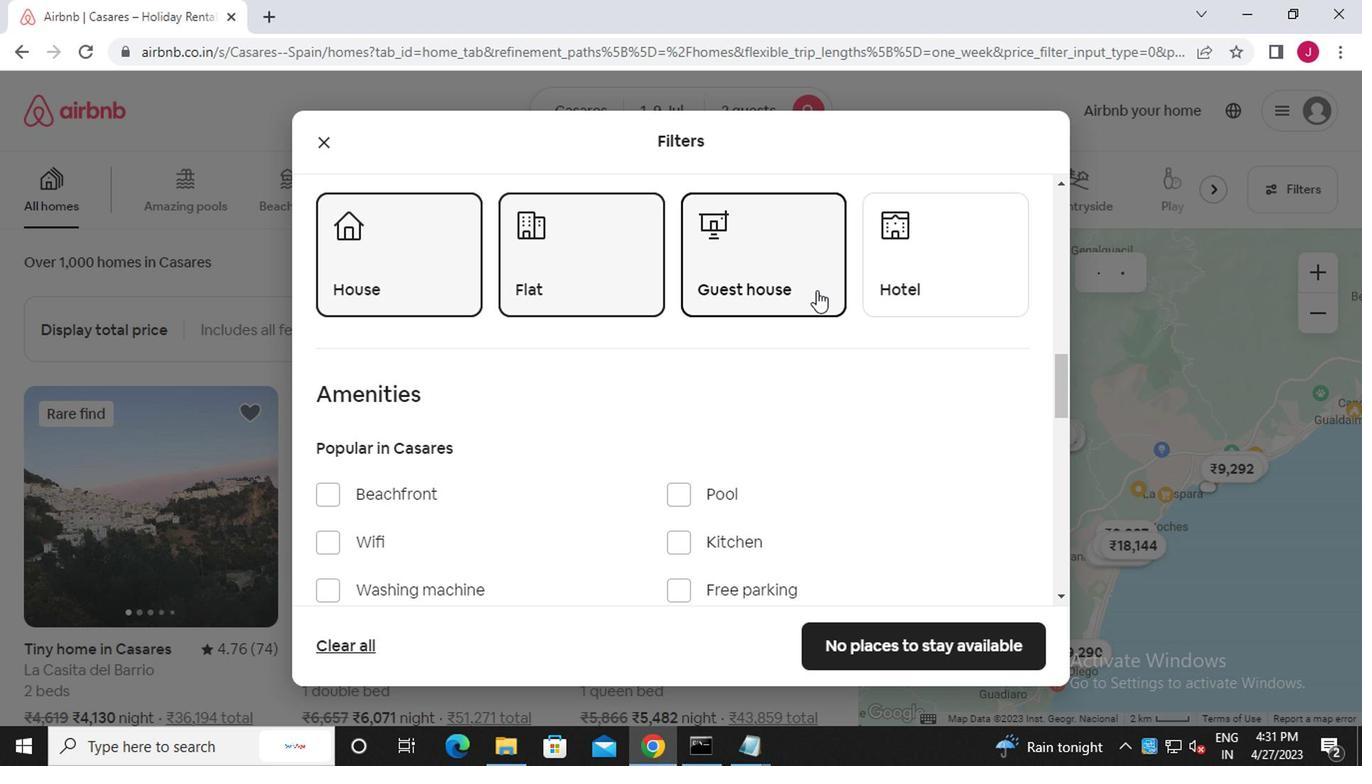 
Action: Mouse scrolled (813, 290) with delta (0, -1)
Screenshot: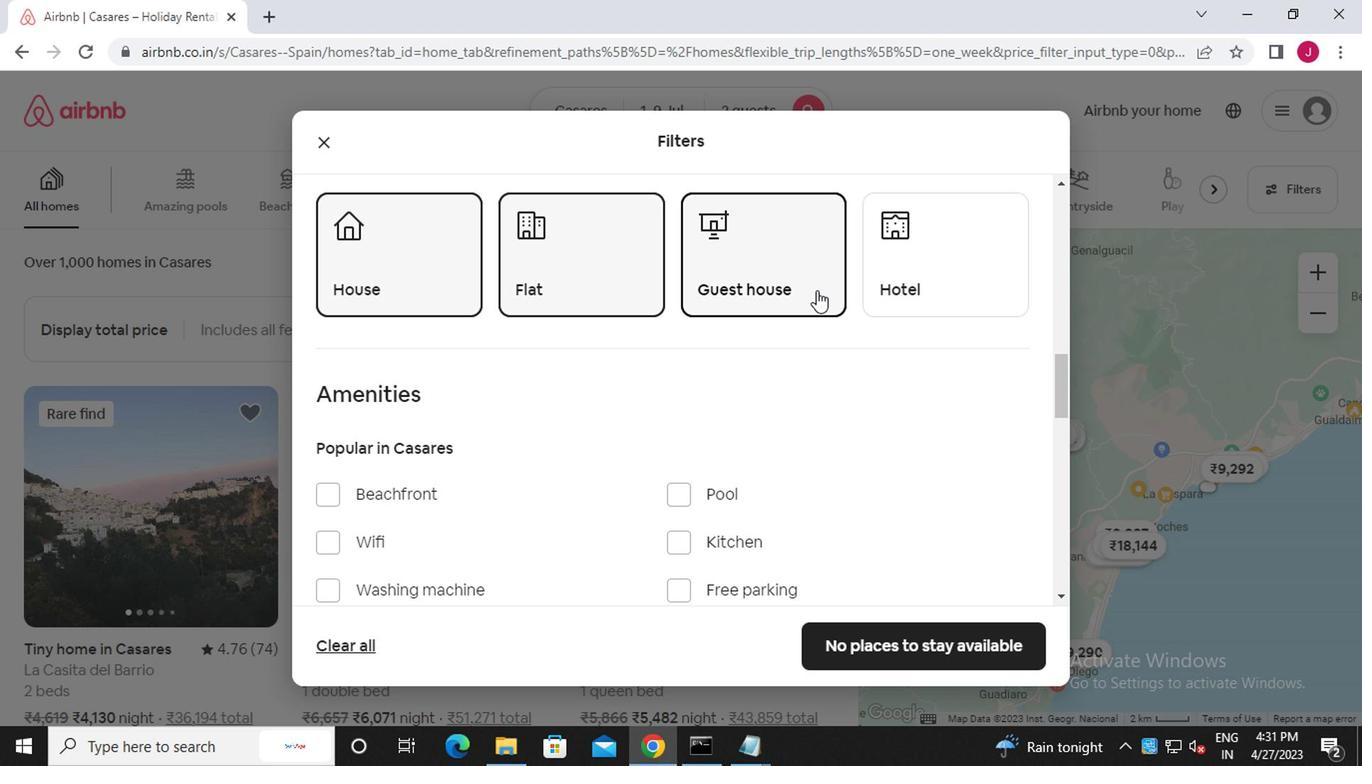 
Action: Mouse moved to (994, 371)
Screenshot: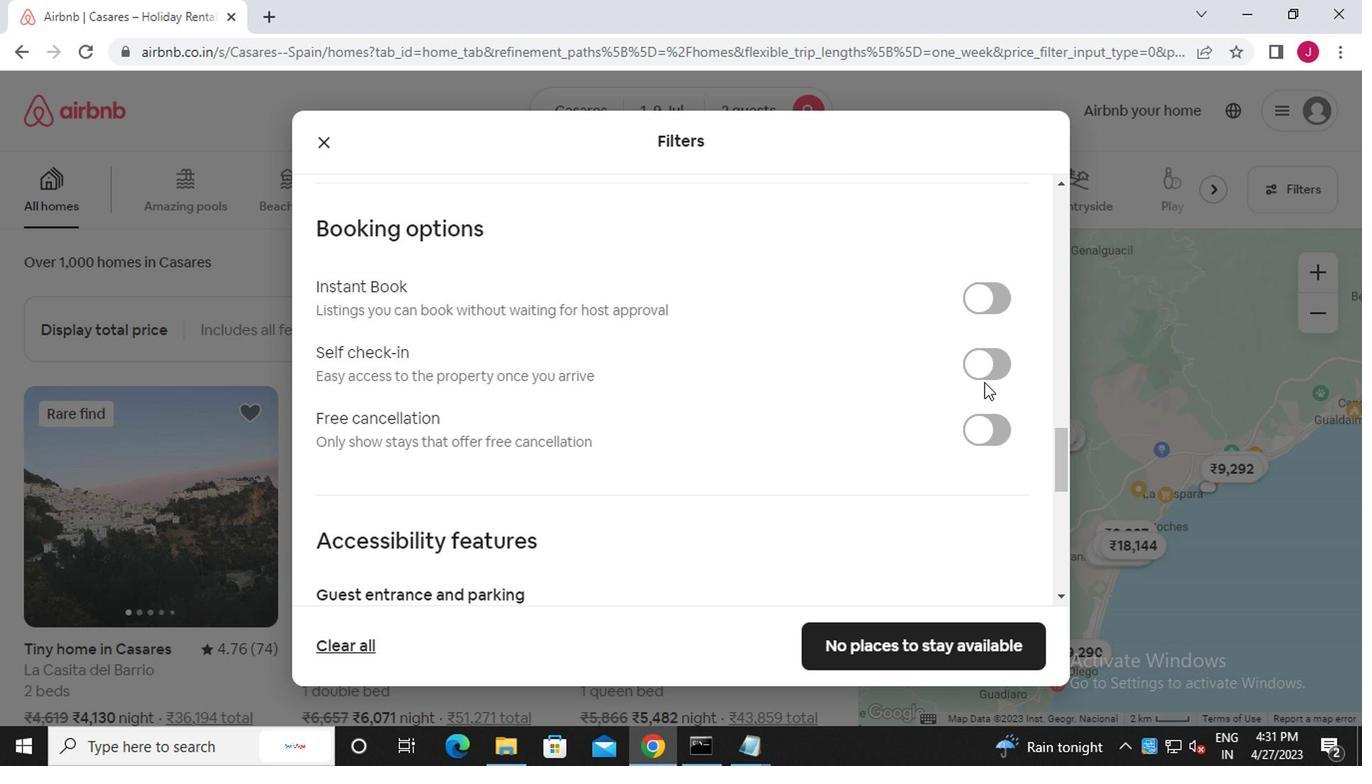 
Action: Mouse pressed left at (994, 371)
Screenshot: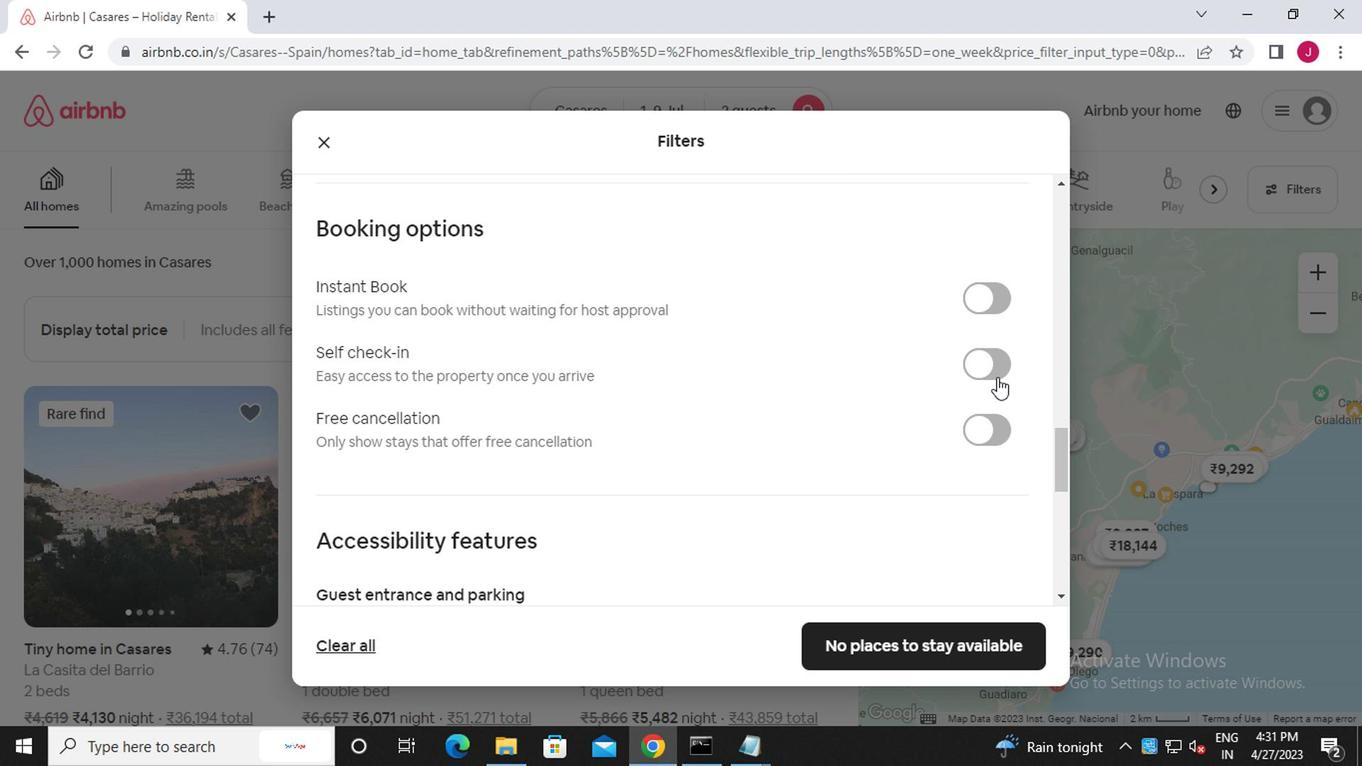 
Action: Mouse moved to (530, 430)
Screenshot: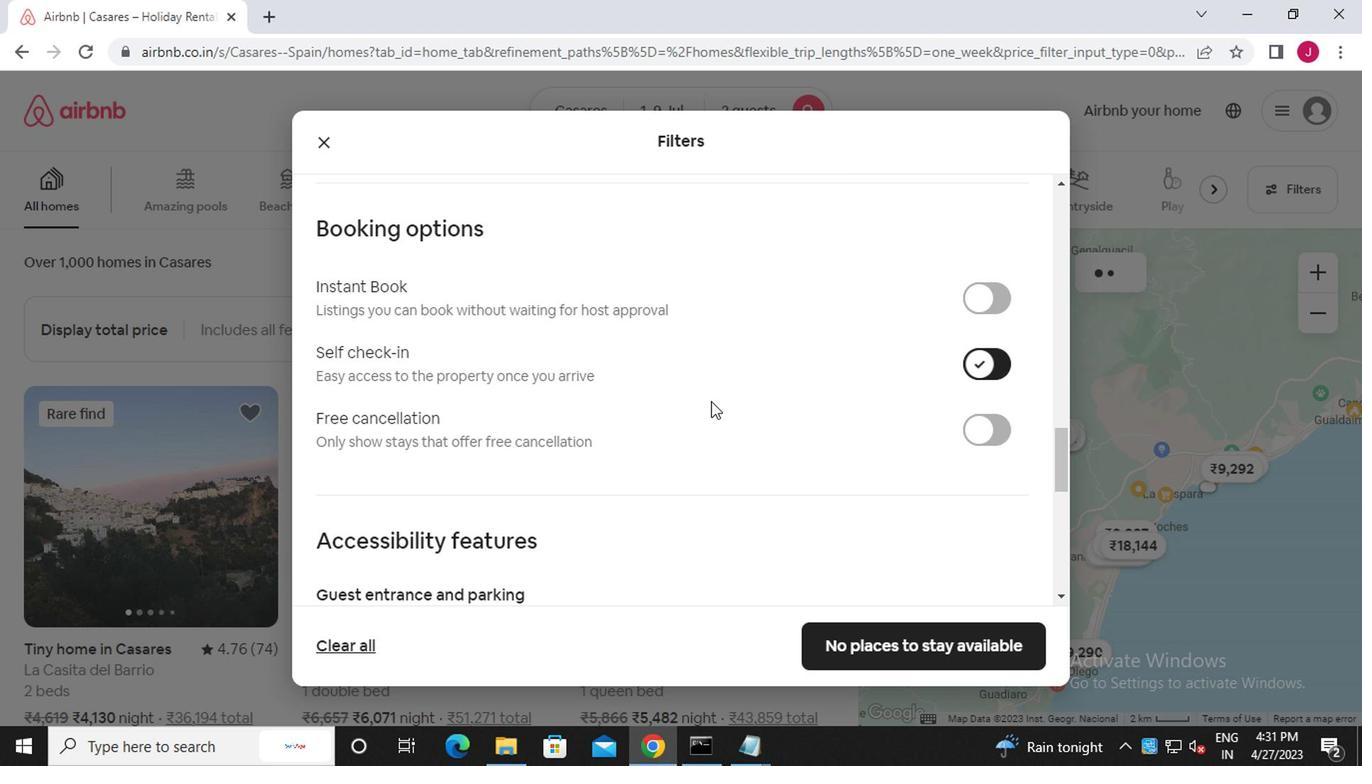 
Action: Mouse scrolled (530, 430) with delta (0, 0)
Screenshot: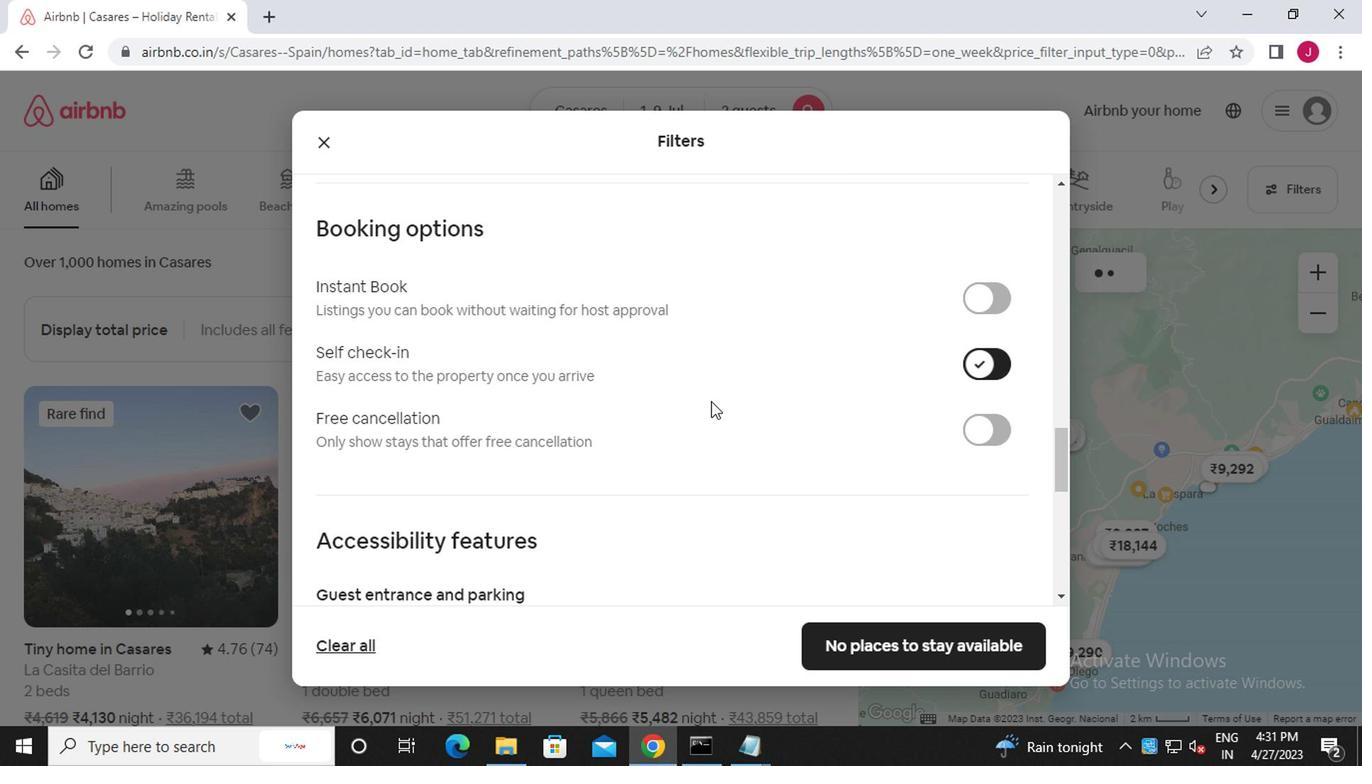 
Action: Mouse moved to (528, 432)
Screenshot: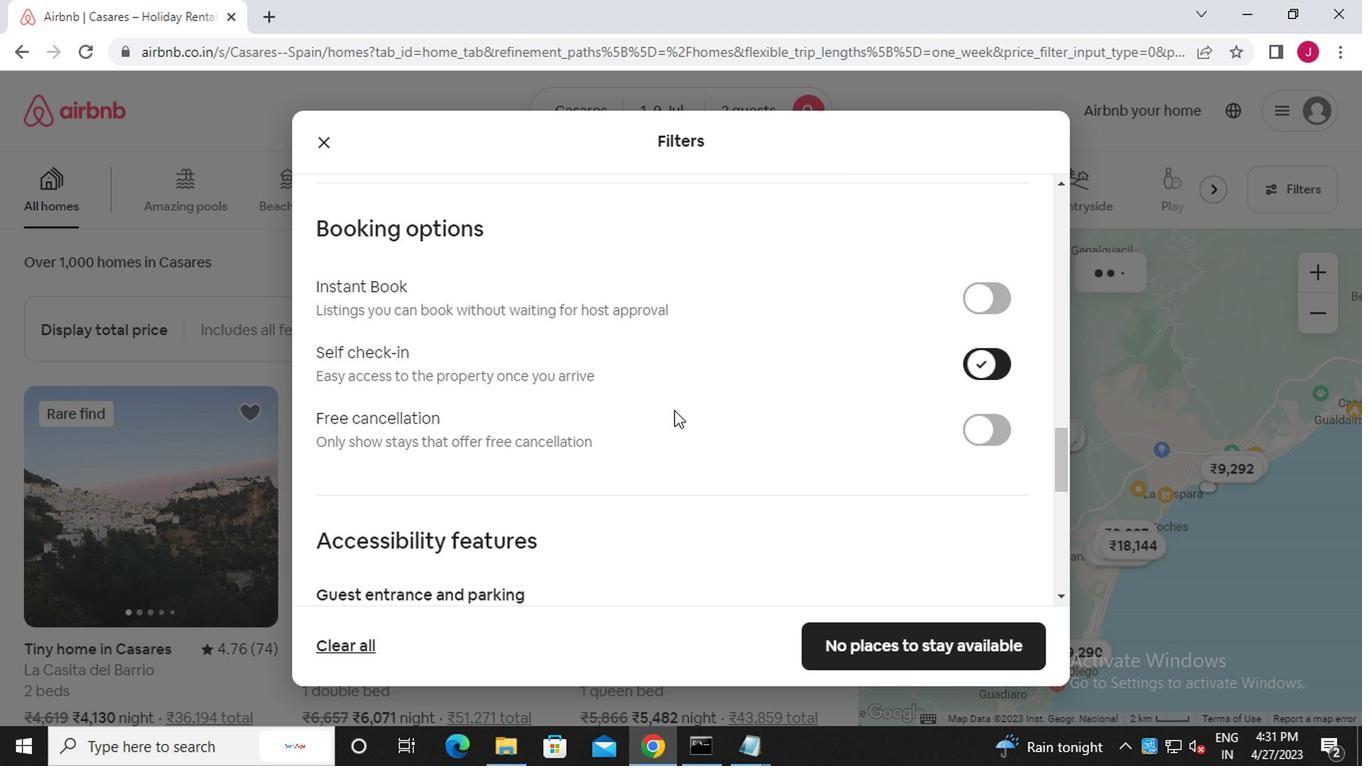 
Action: Mouse scrolled (528, 430) with delta (0, -1)
Screenshot: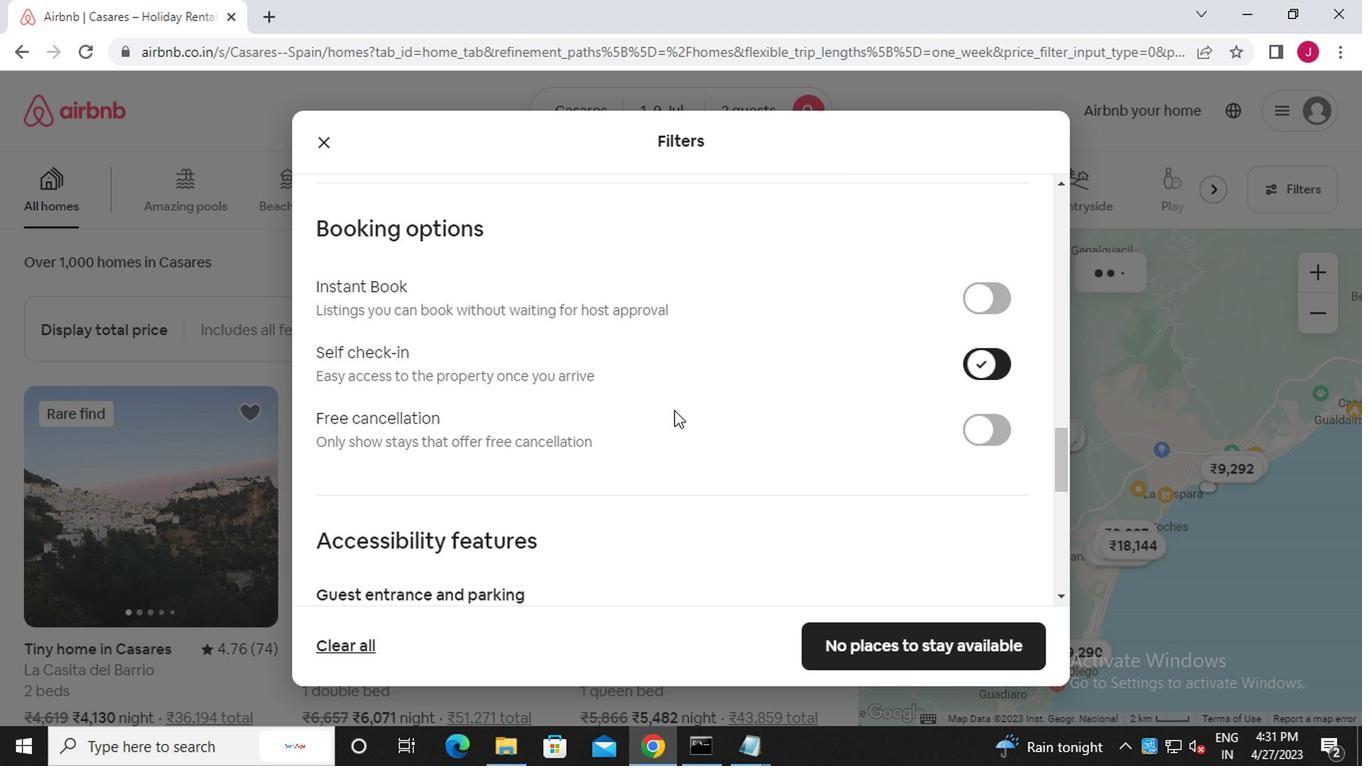 
Action: Mouse moved to (524, 433)
Screenshot: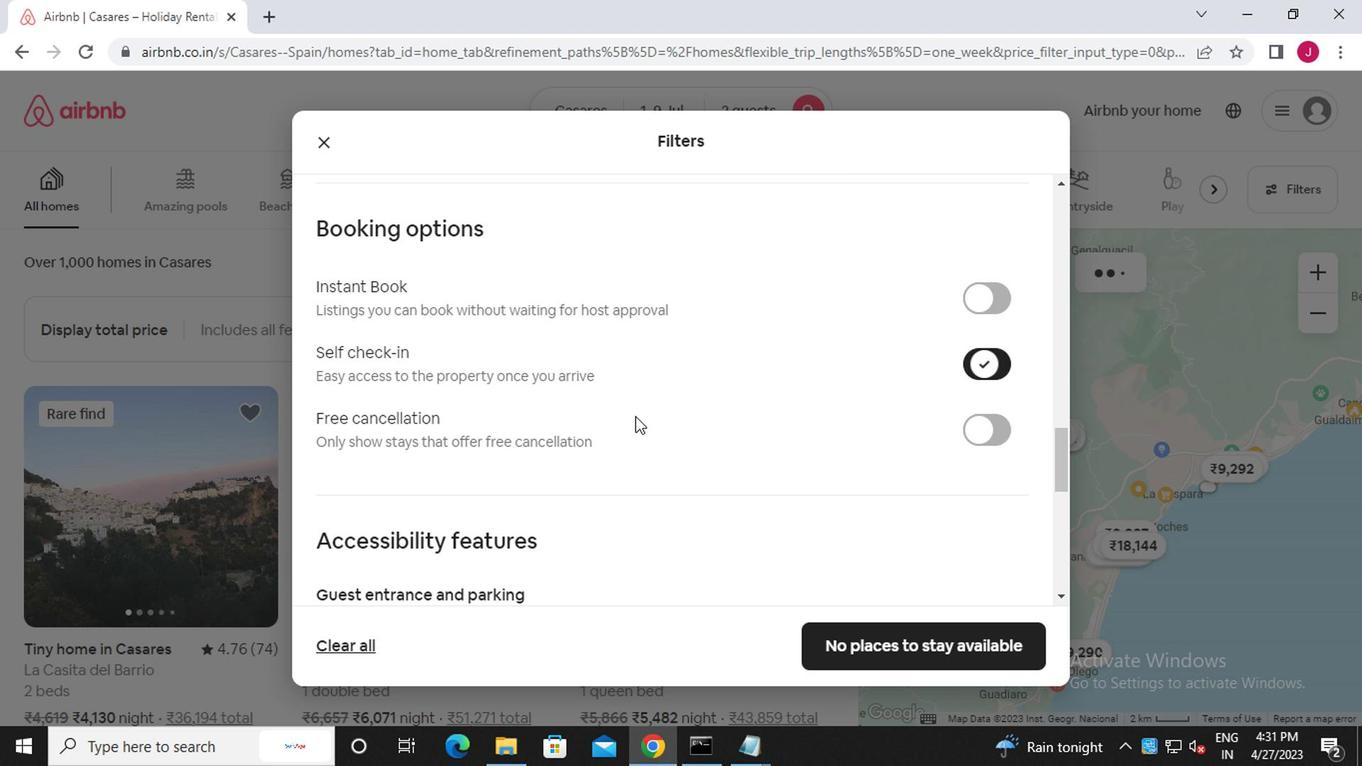 
Action: Mouse scrolled (524, 432) with delta (0, 0)
Screenshot: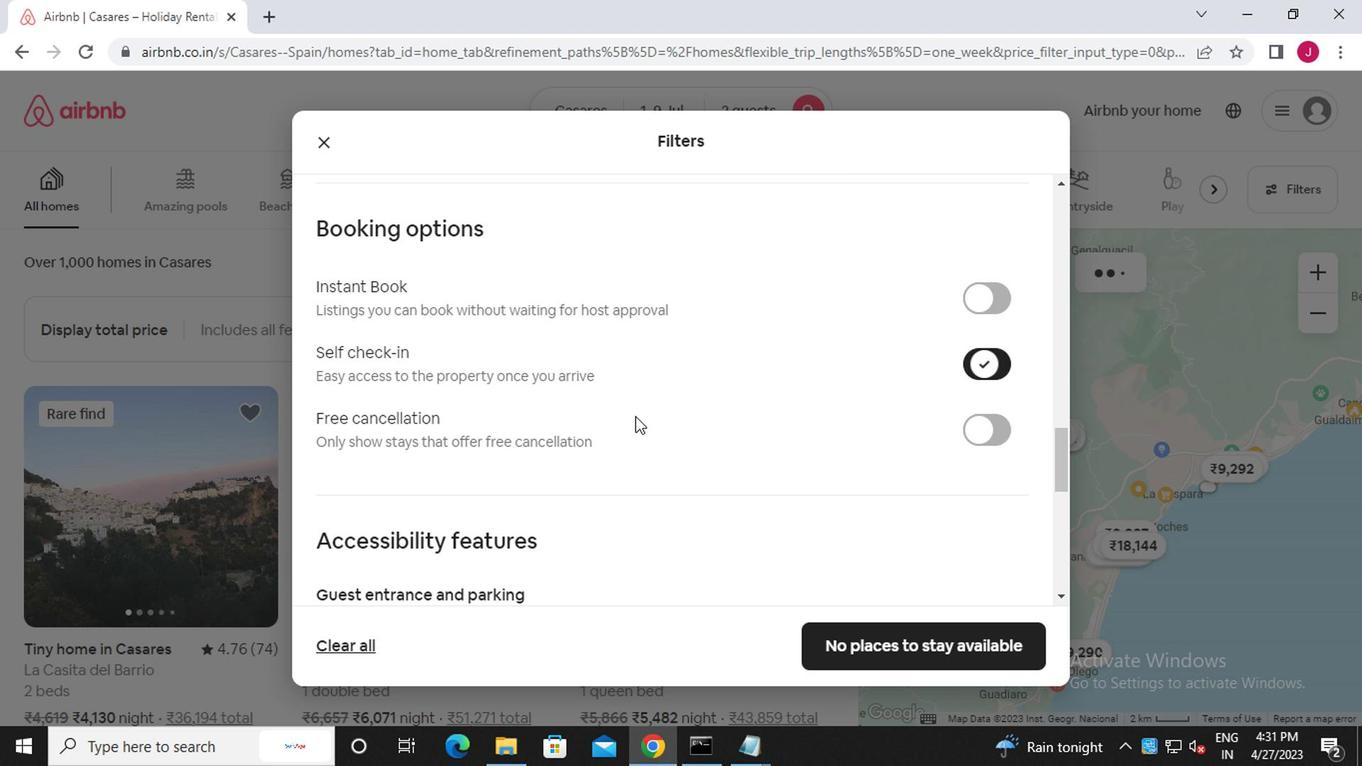 
Action: Mouse moved to (522, 433)
Screenshot: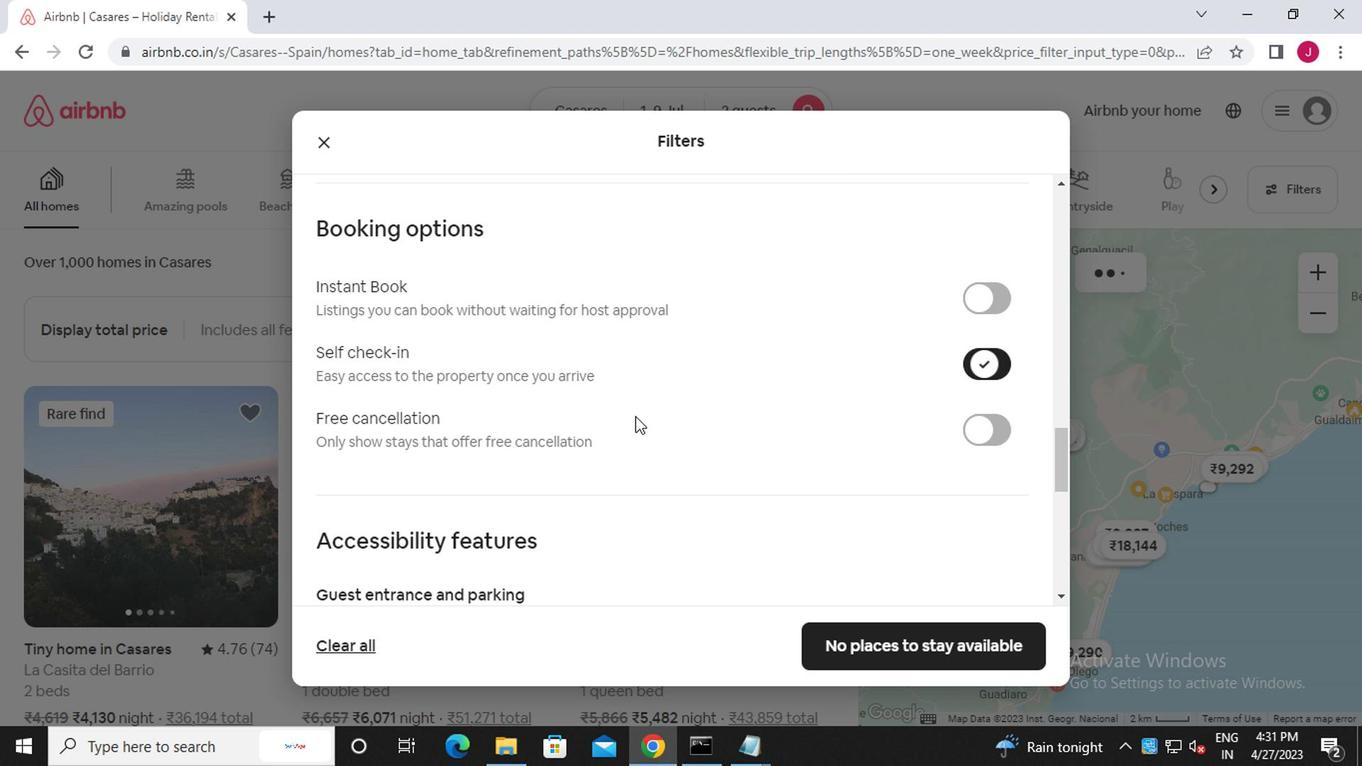 
Action: Mouse scrolled (522, 432) with delta (0, 0)
Screenshot: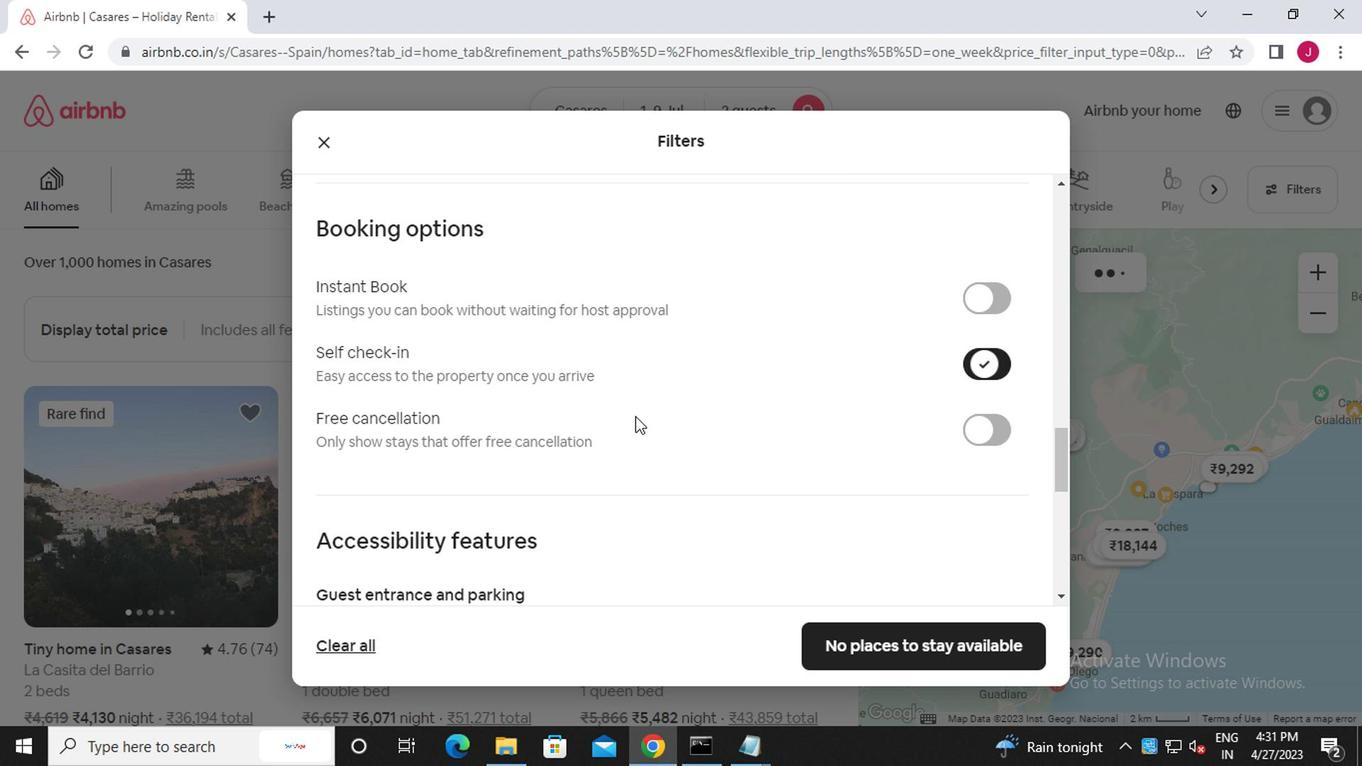 
Action: Mouse moved to (520, 433)
Screenshot: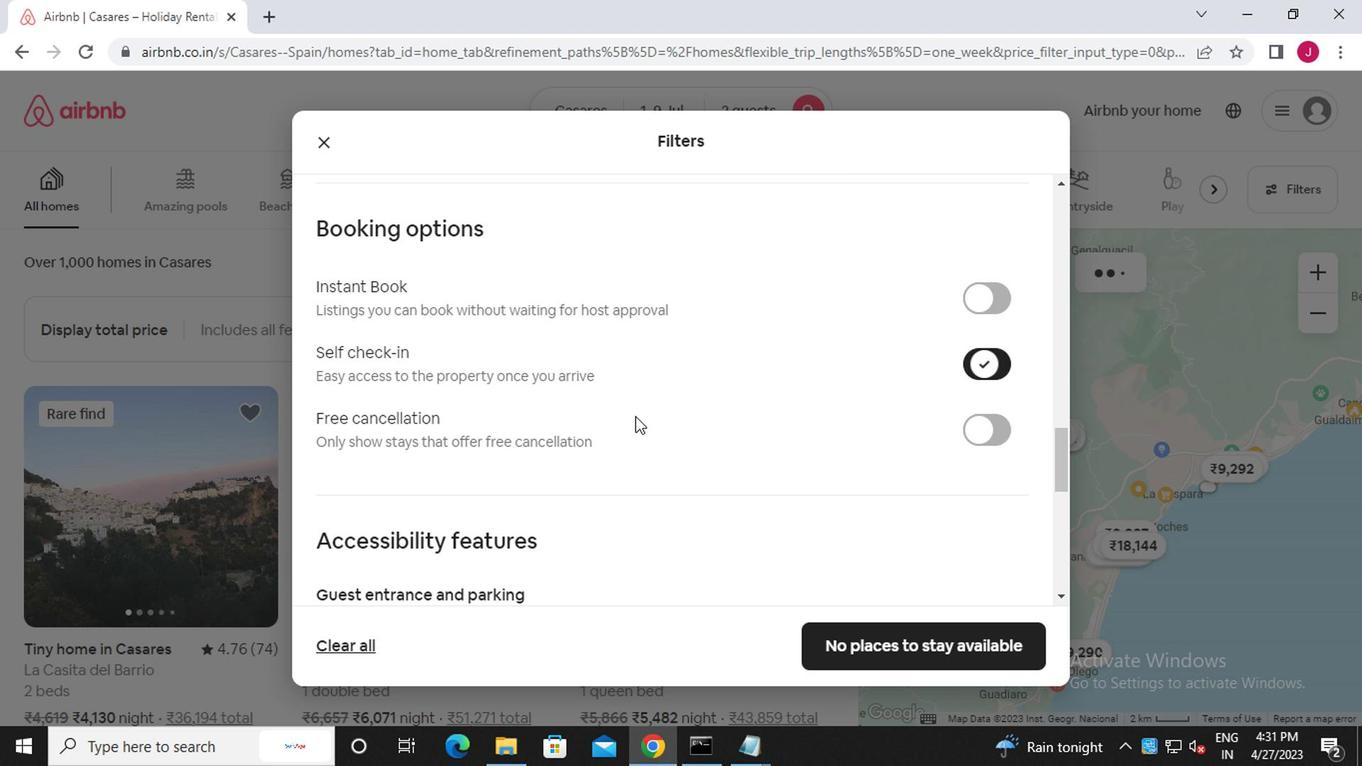 
Action: Mouse scrolled (520, 432) with delta (0, 0)
Screenshot: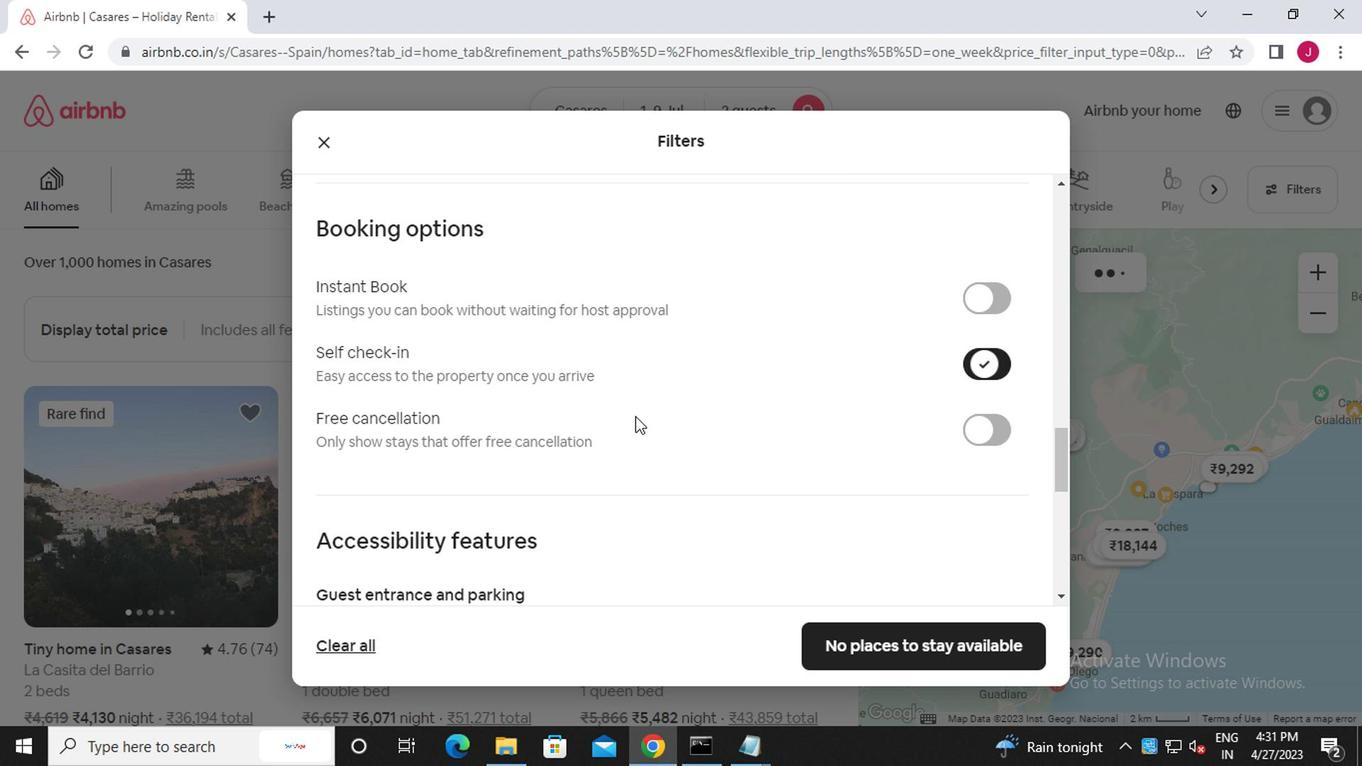 
Action: Mouse moved to (510, 433)
Screenshot: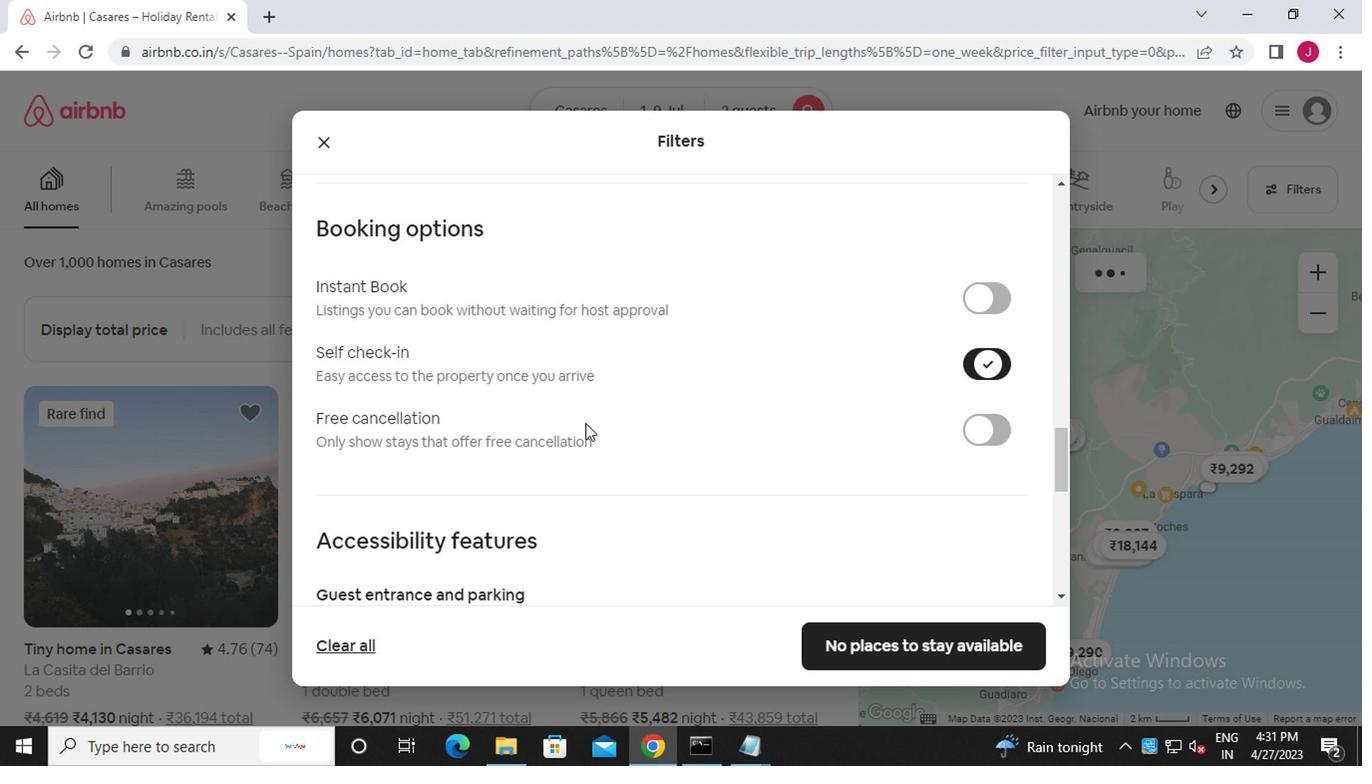 
Action: Mouse scrolled (510, 432) with delta (0, 0)
Screenshot: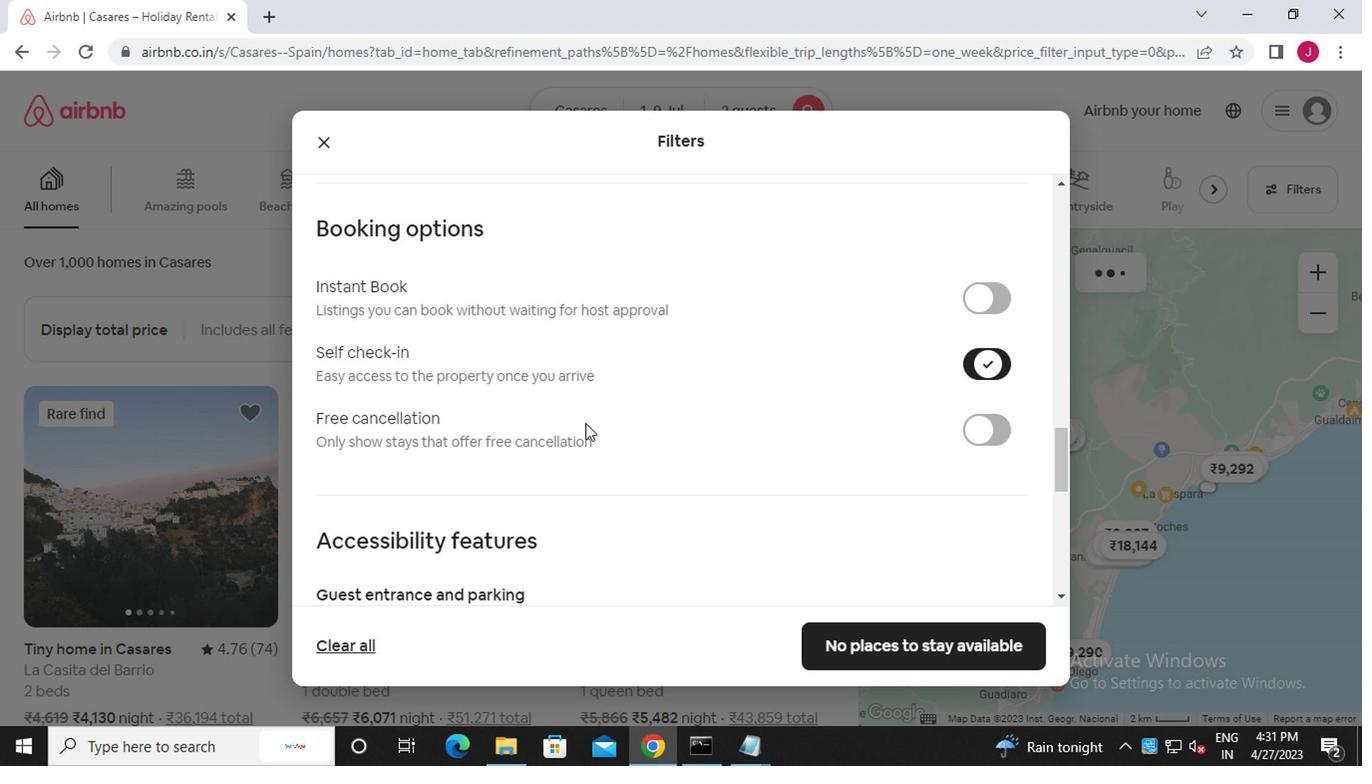 
Action: Mouse moved to (501, 433)
Screenshot: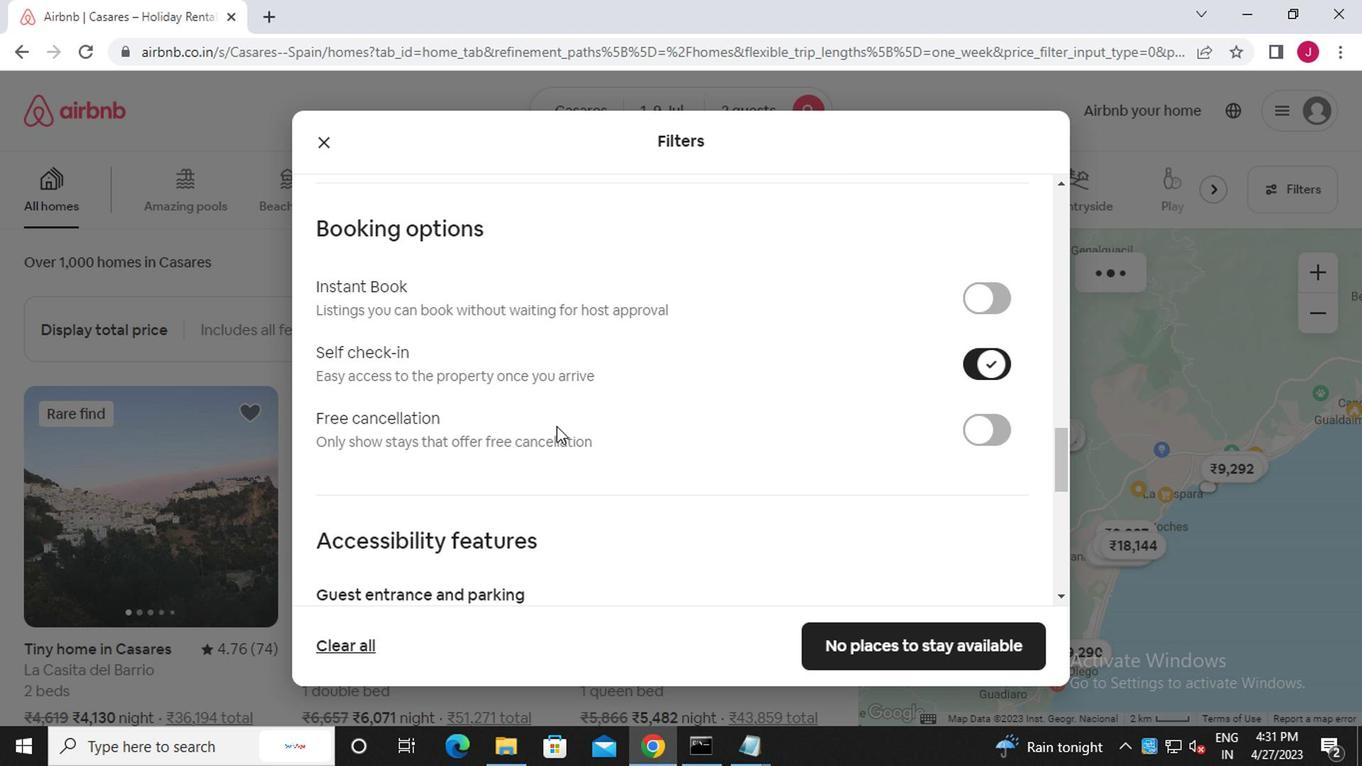 
Action: Mouse scrolled (501, 432) with delta (0, 0)
Screenshot: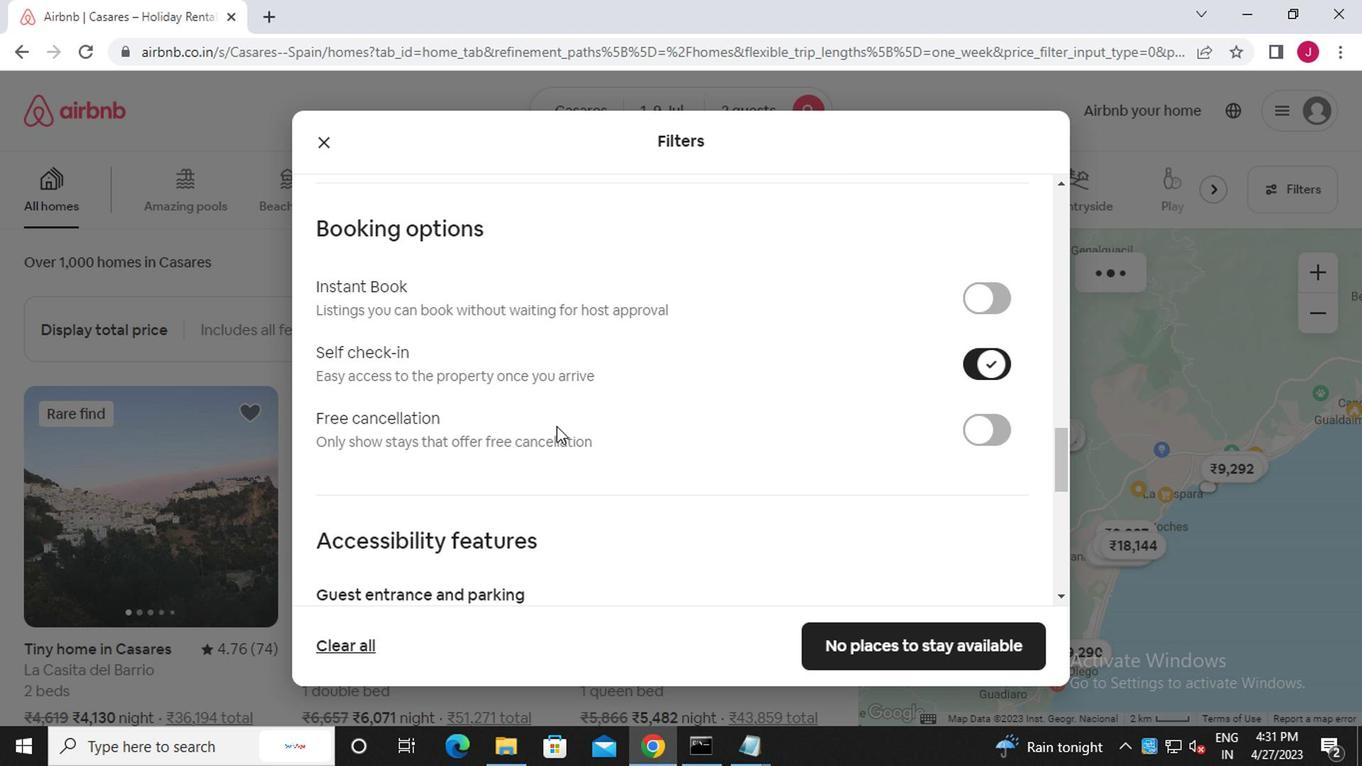 
Action: Mouse moved to (322, 468)
Screenshot: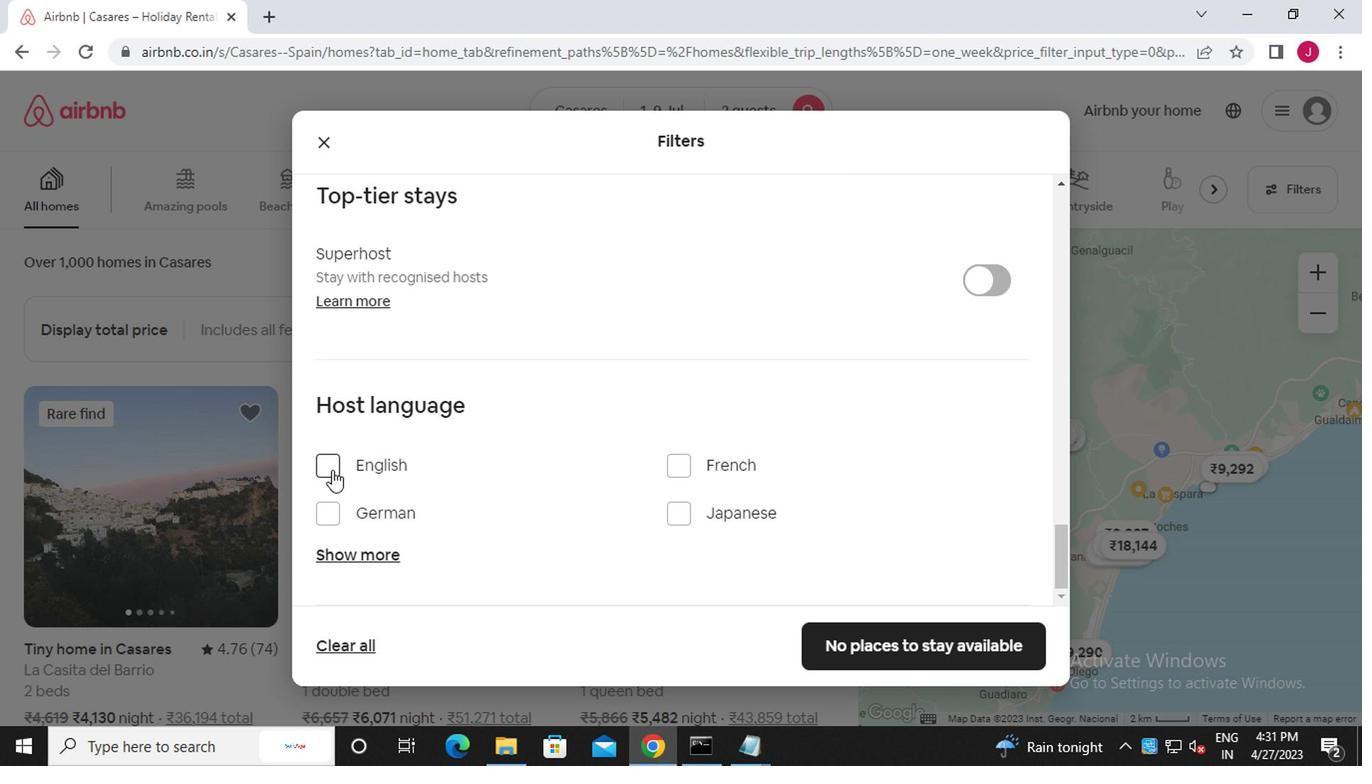 
Action: Mouse pressed left at (322, 468)
Screenshot: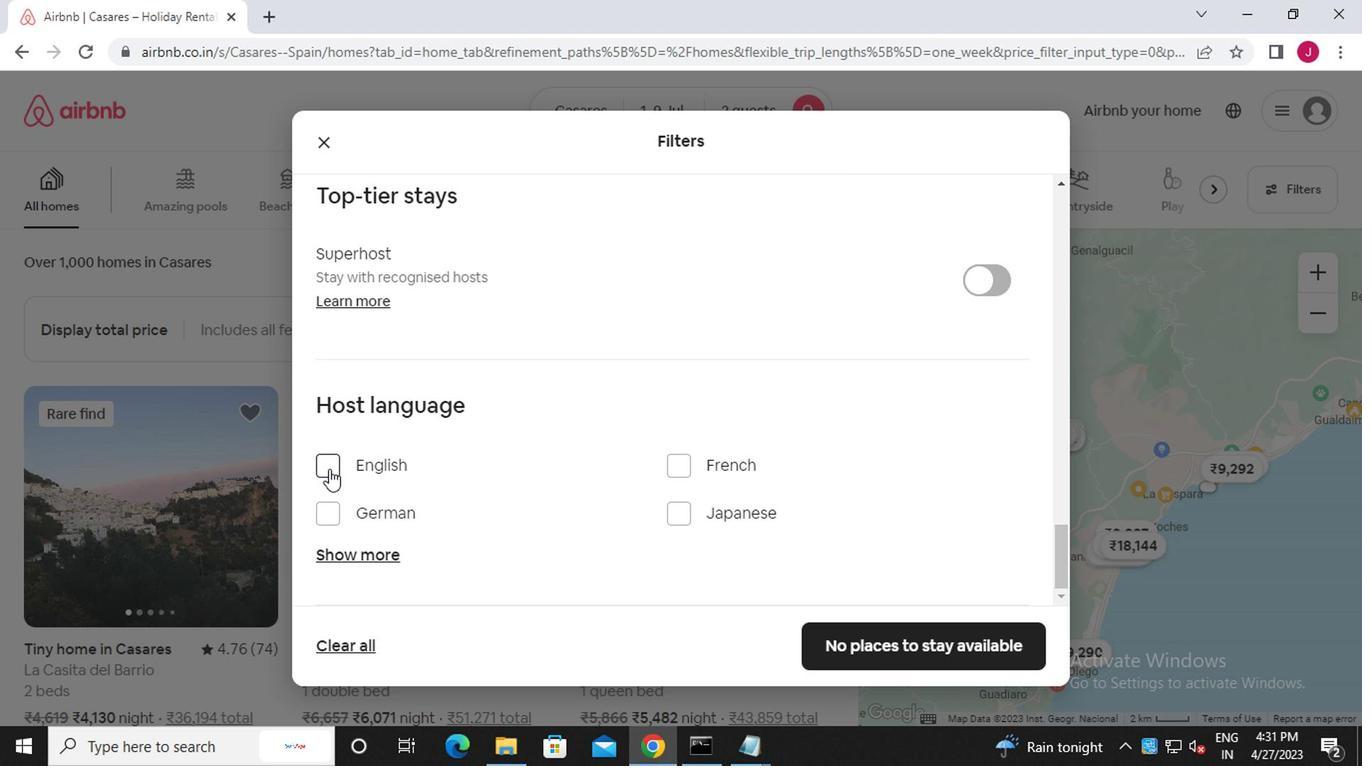 
Action: Mouse moved to (866, 640)
Screenshot: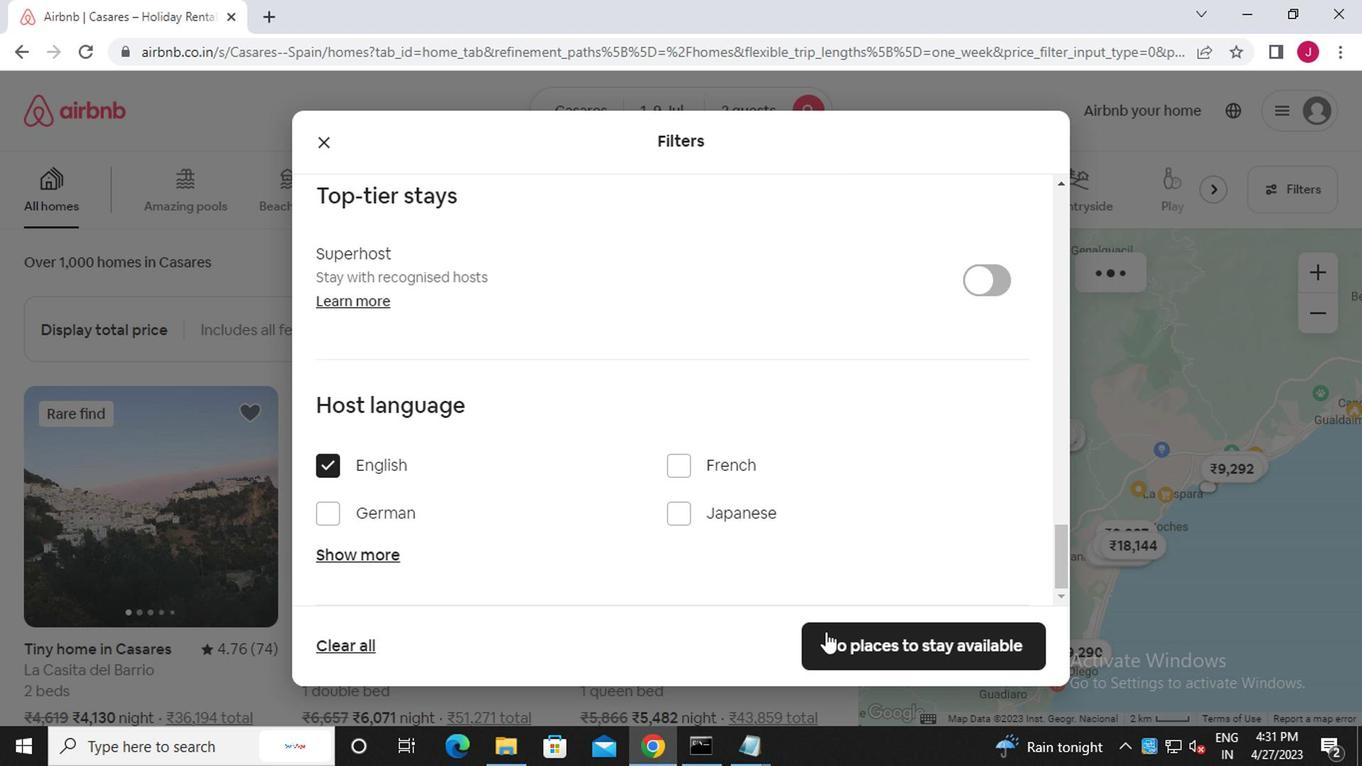 
Action: Mouse pressed left at (866, 640)
Screenshot: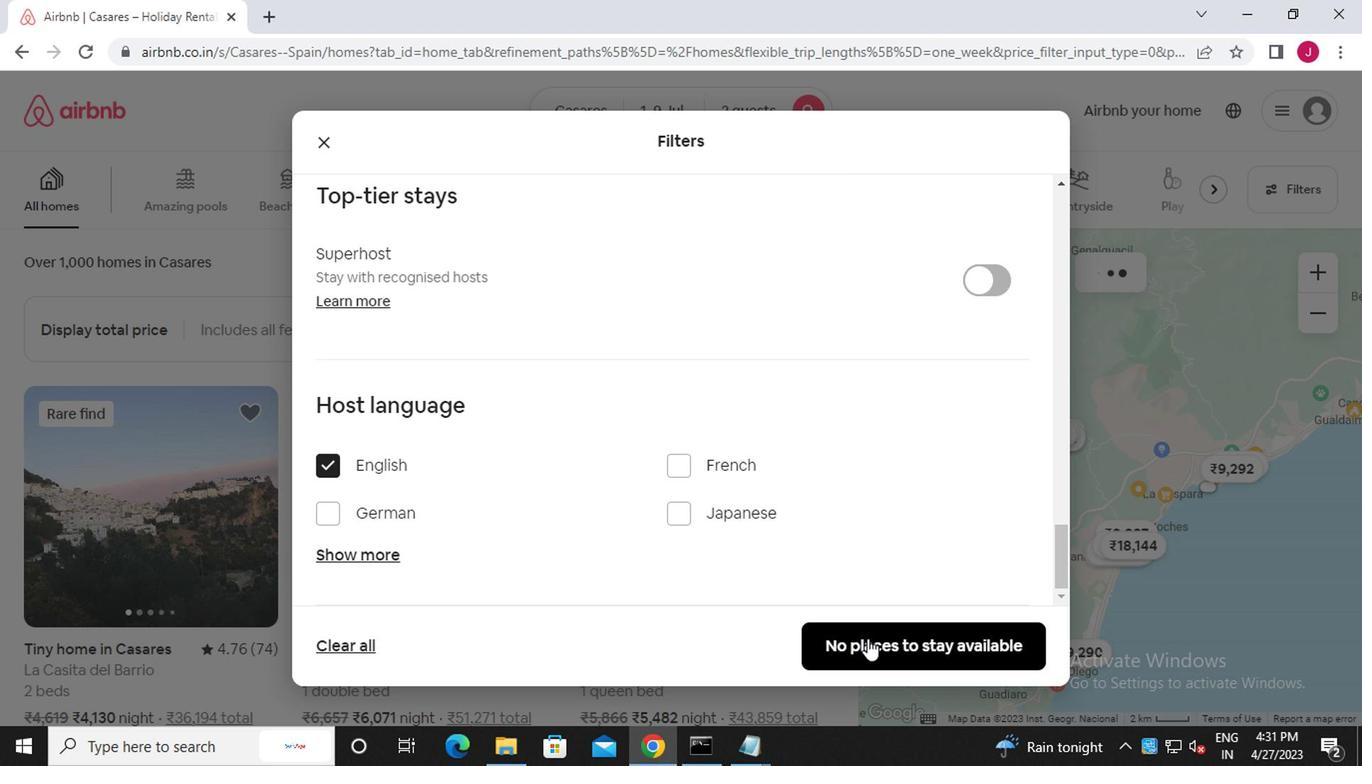
Action: Mouse moved to (866, 640)
Screenshot: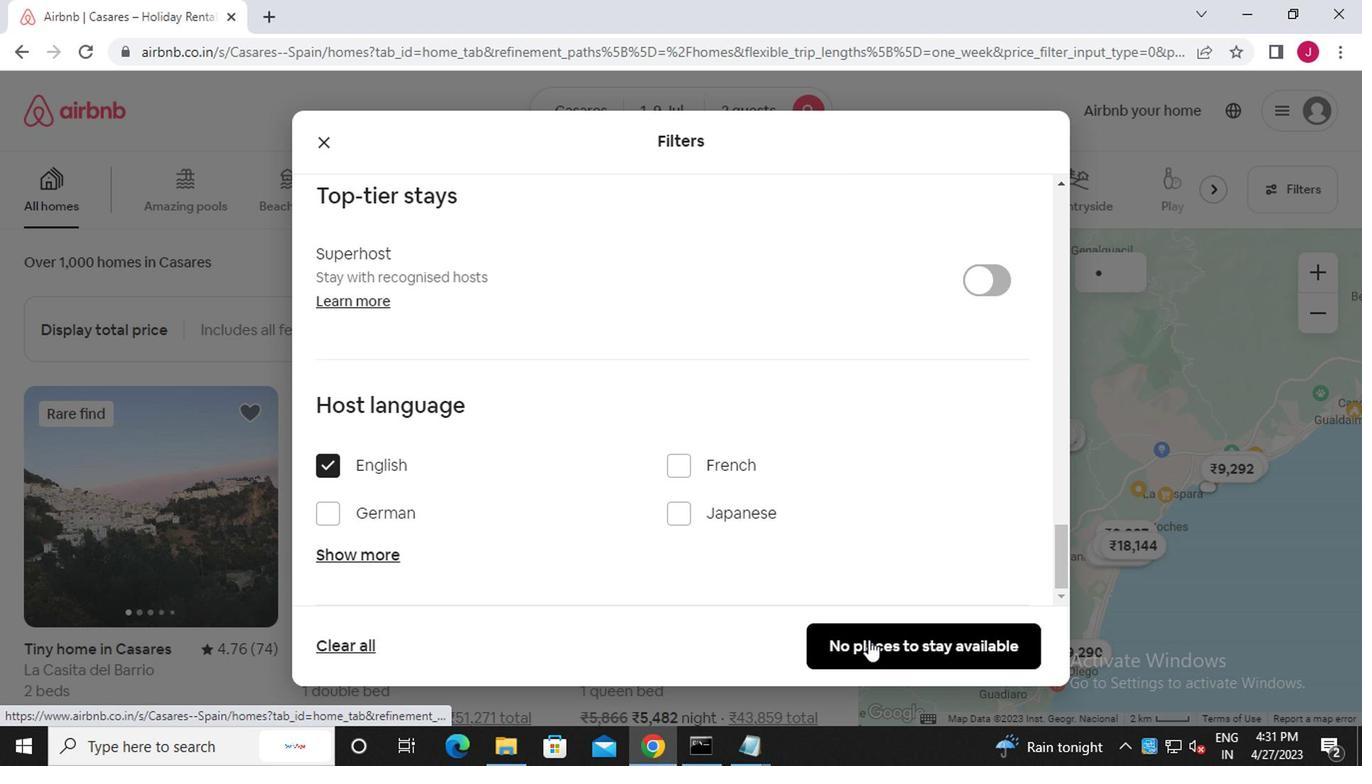 
